 Task: Find connections with filter location Jaboatão dos Guararapes with filter topic #fintechwith filter profile language English with filter current company Godrej Consumer Products Limited with filter school Apeejay School Of Management with filter industry Holding Companies with filter service category Editing with filter keywords title Executive Assistant
Action: Mouse moved to (666, 105)
Screenshot: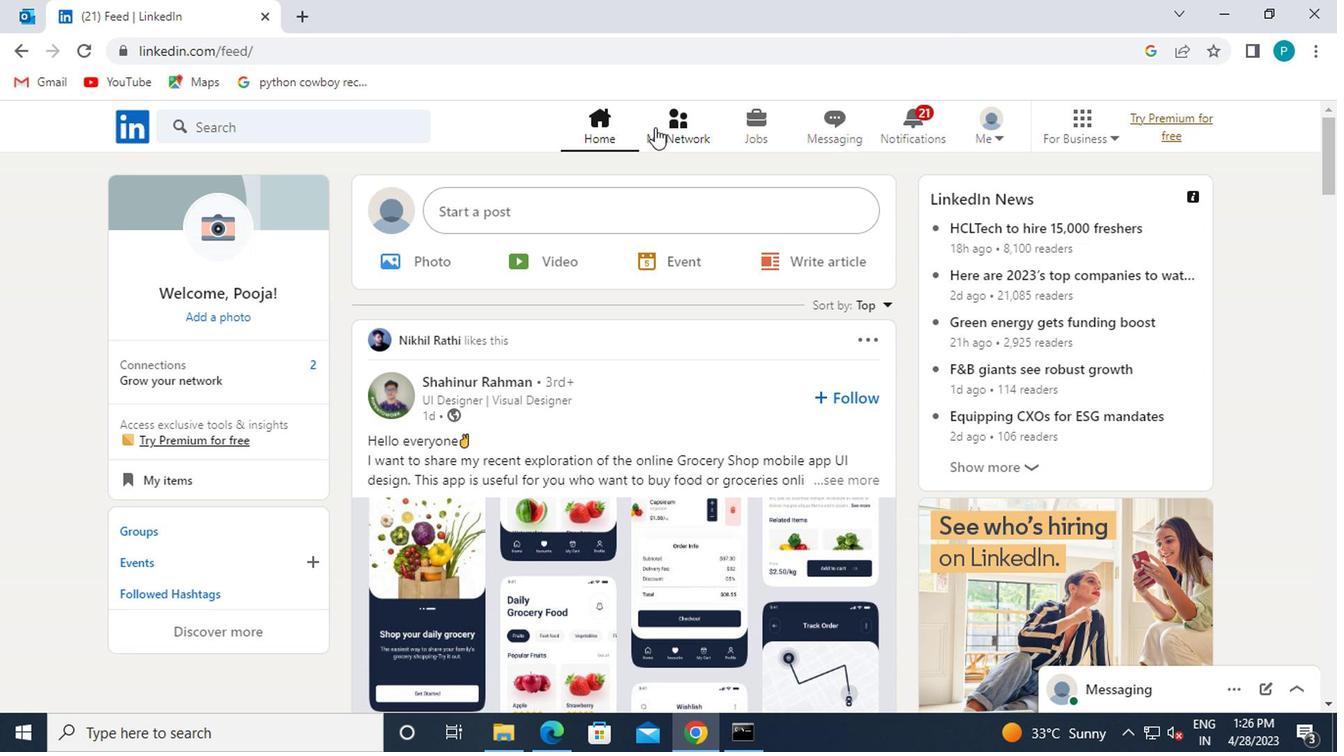 
Action: Mouse pressed left at (666, 105)
Screenshot: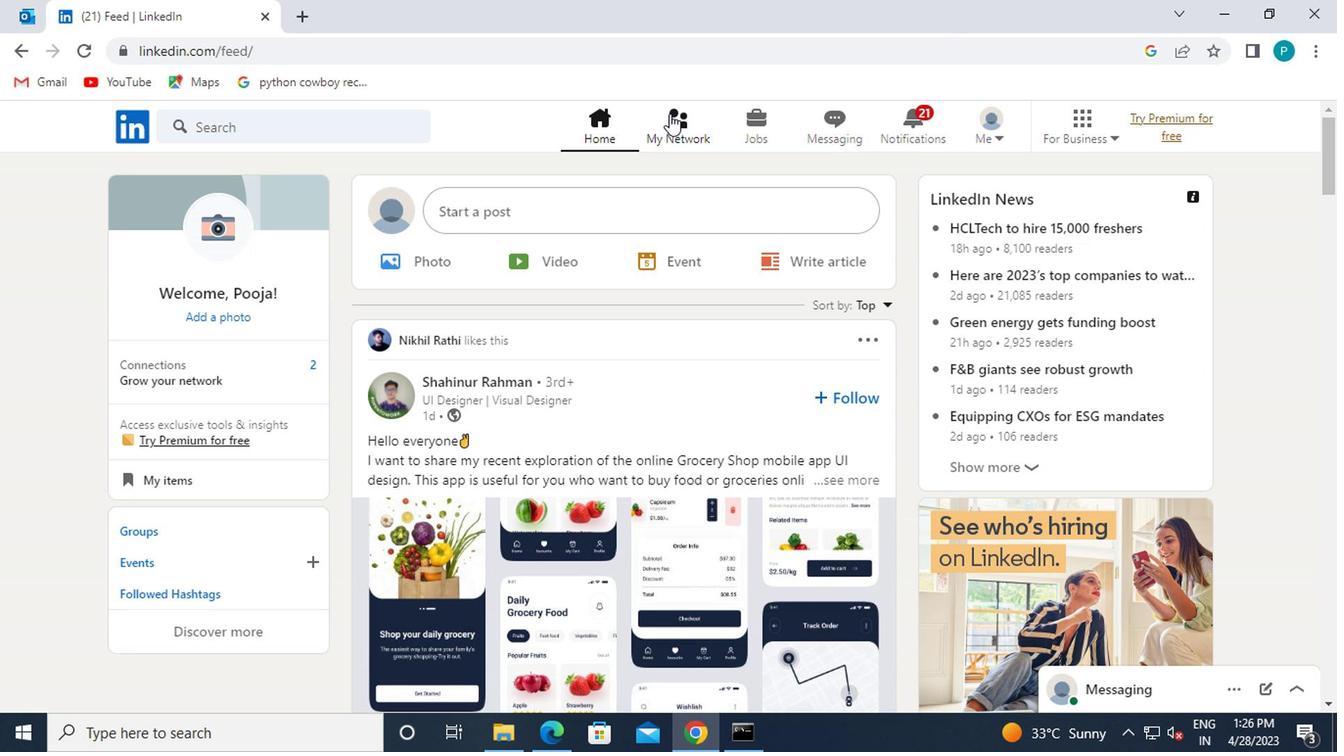 
Action: Mouse moved to (320, 228)
Screenshot: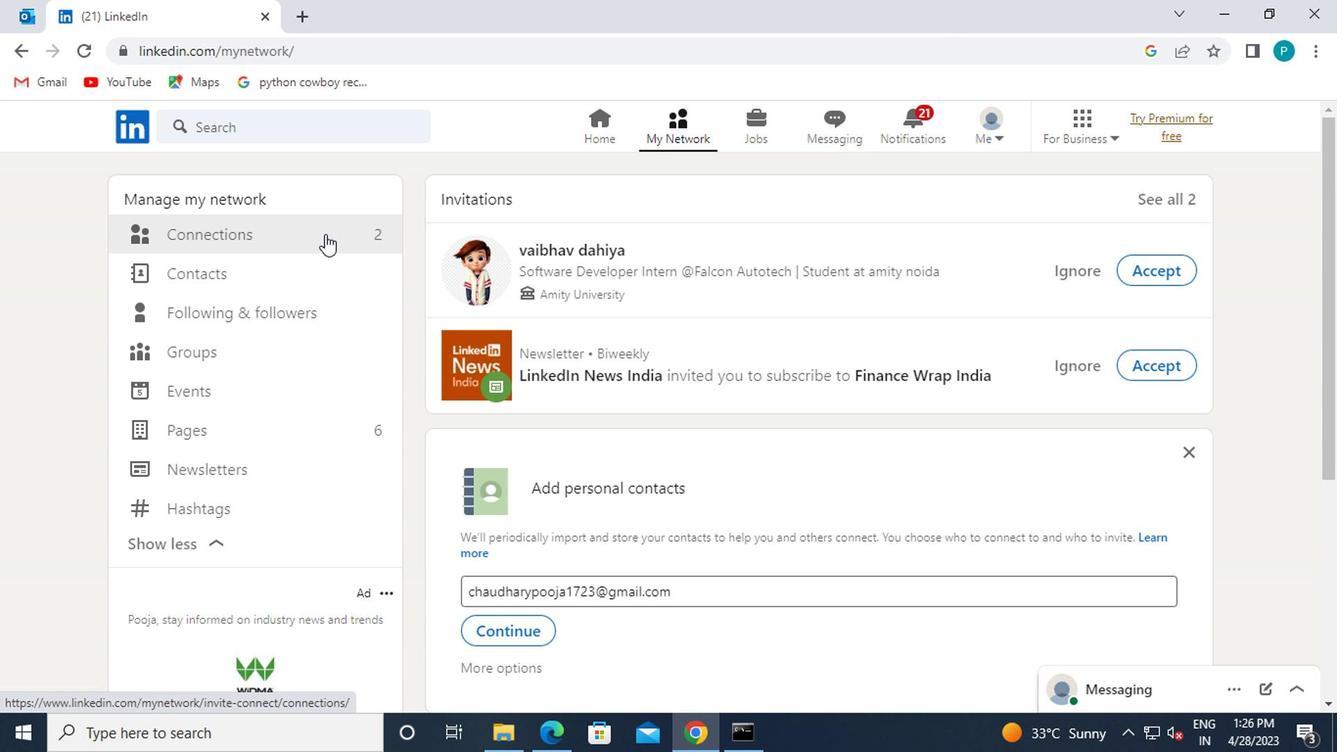 
Action: Mouse pressed left at (320, 228)
Screenshot: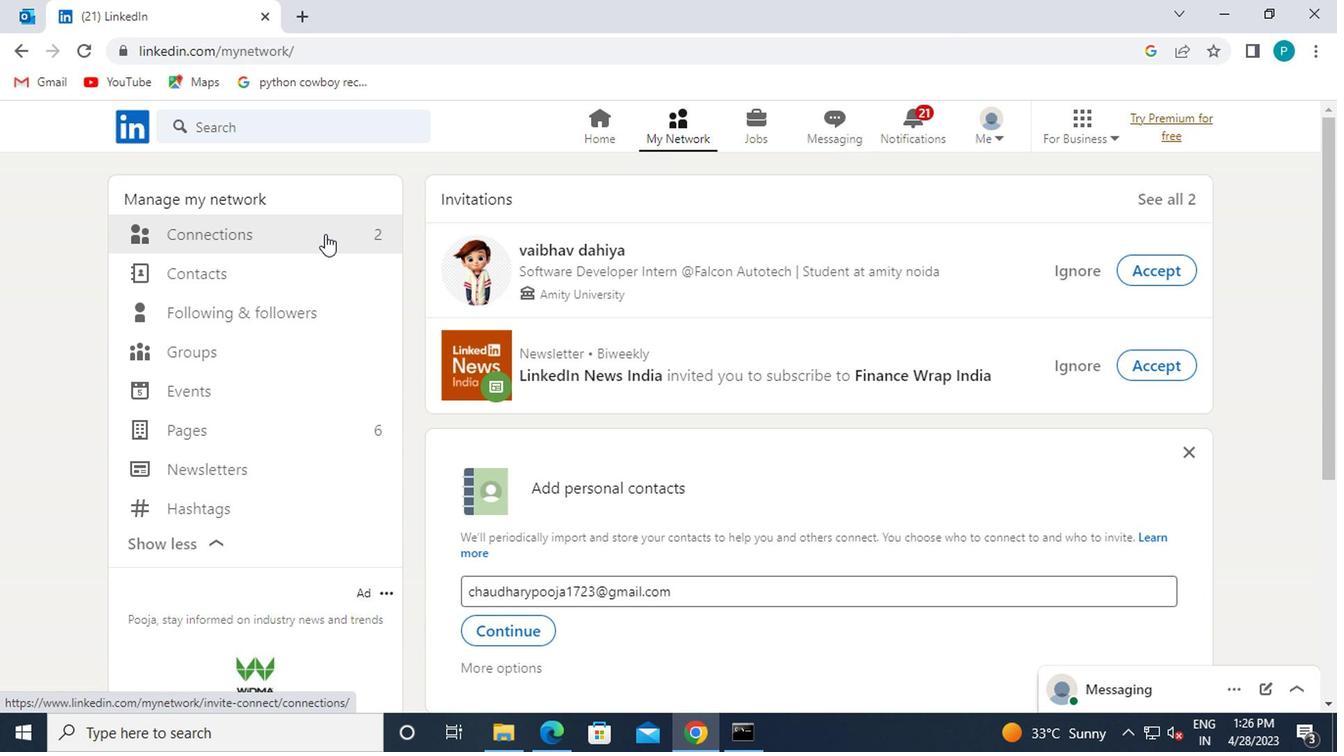 
Action: Mouse moved to (772, 234)
Screenshot: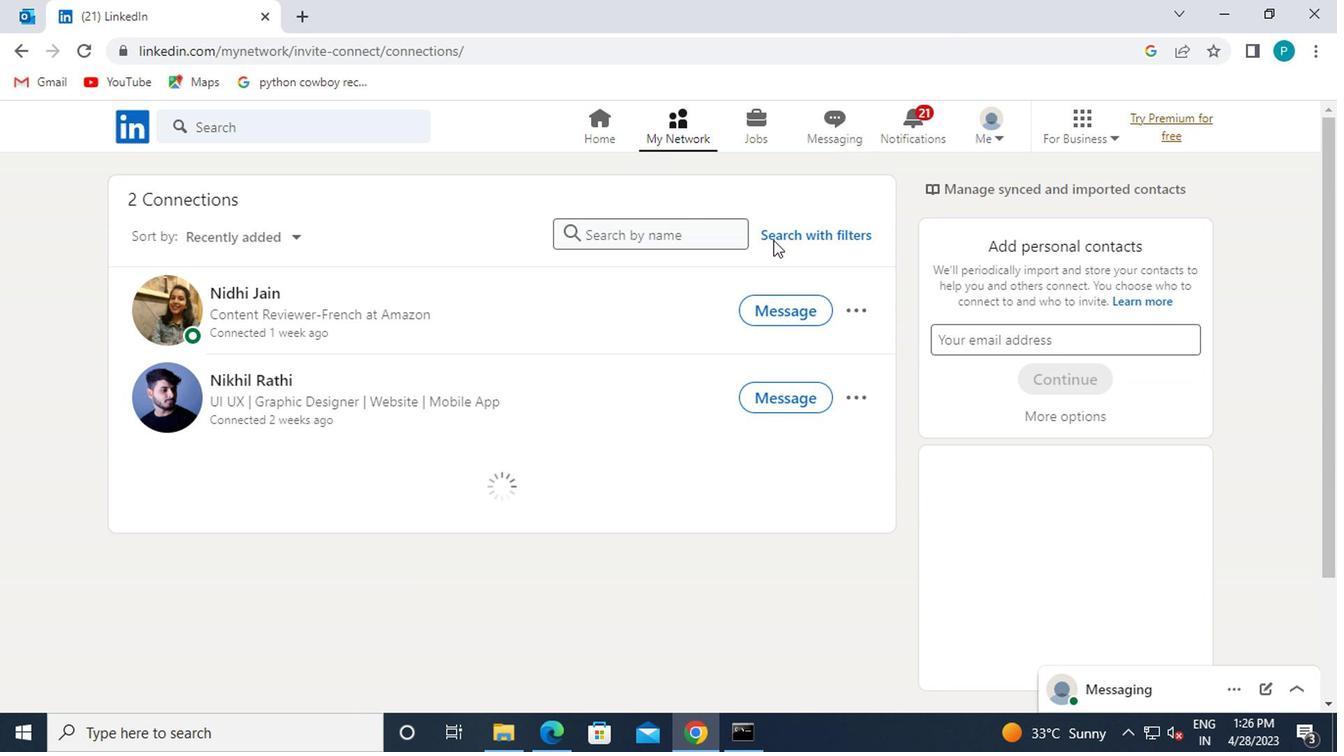 
Action: Mouse pressed left at (772, 234)
Screenshot: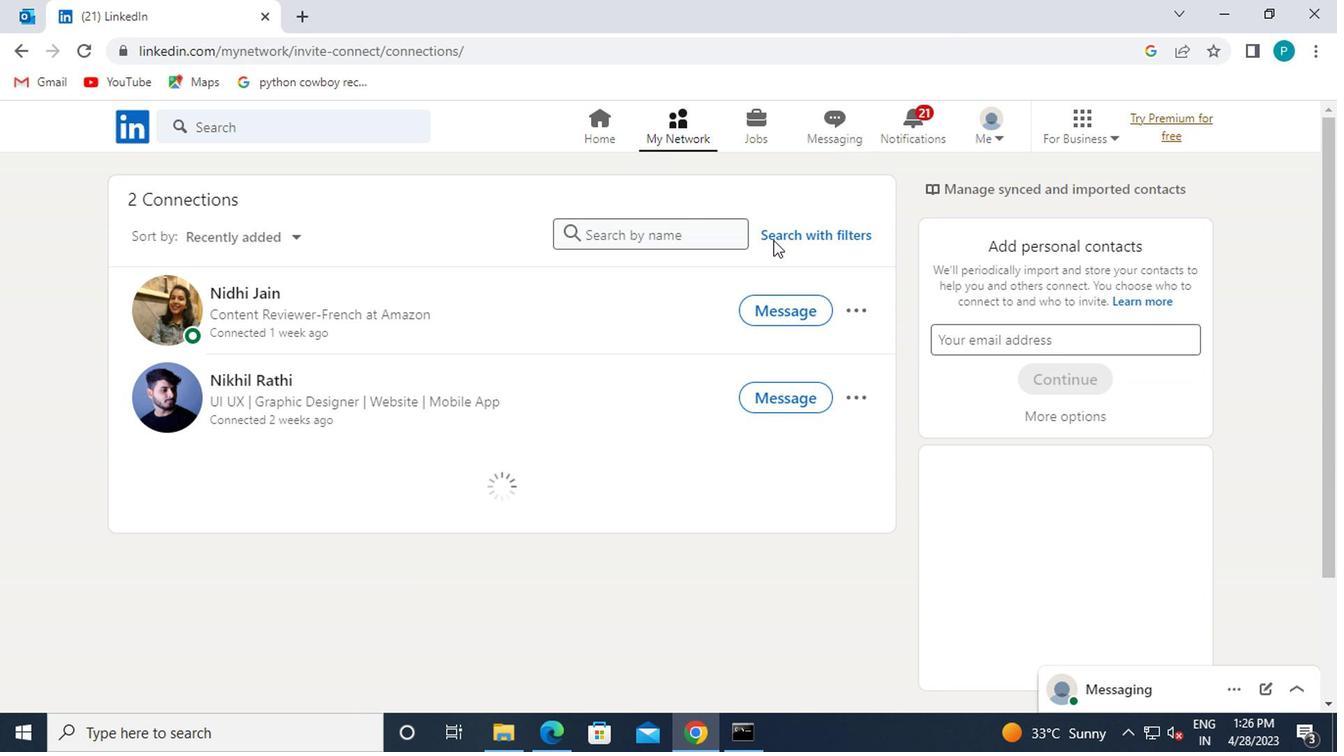 
Action: Mouse moved to (758, 160)
Screenshot: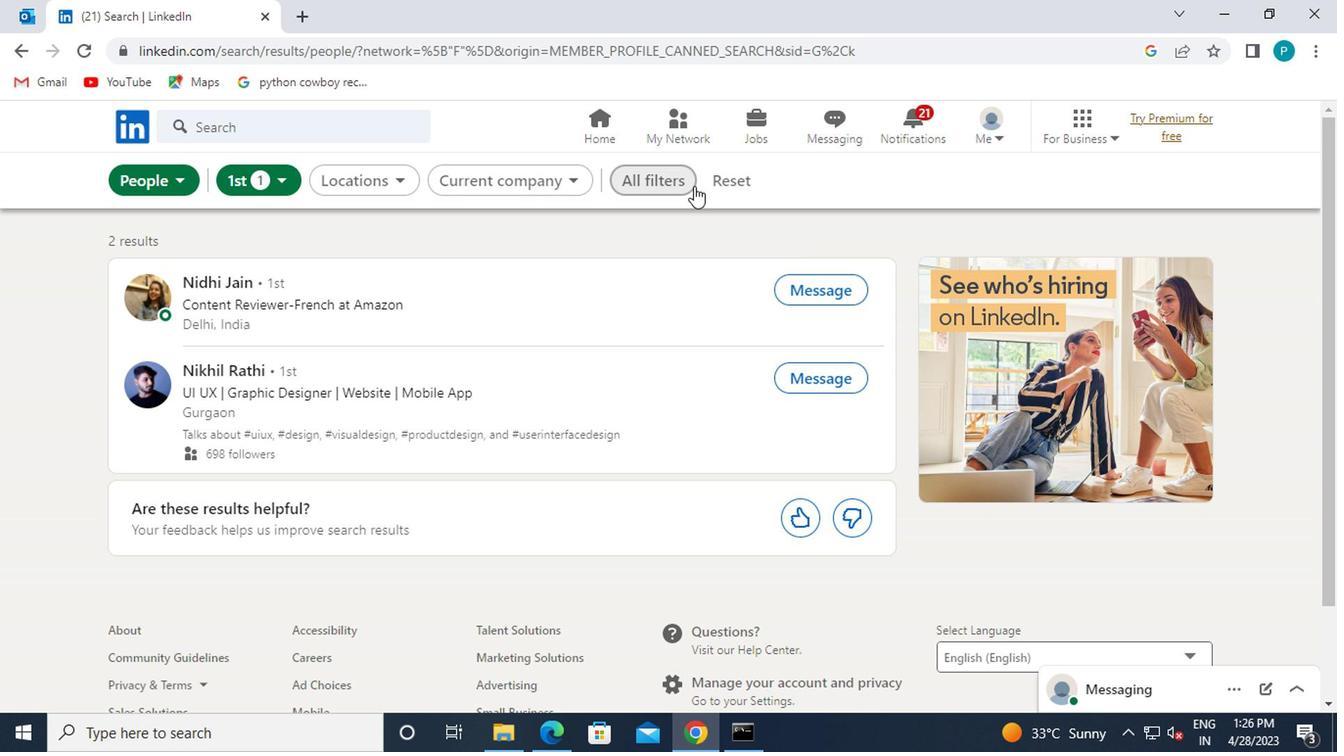 
Action: Mouse pressed left at (758, 160)
Screenshot: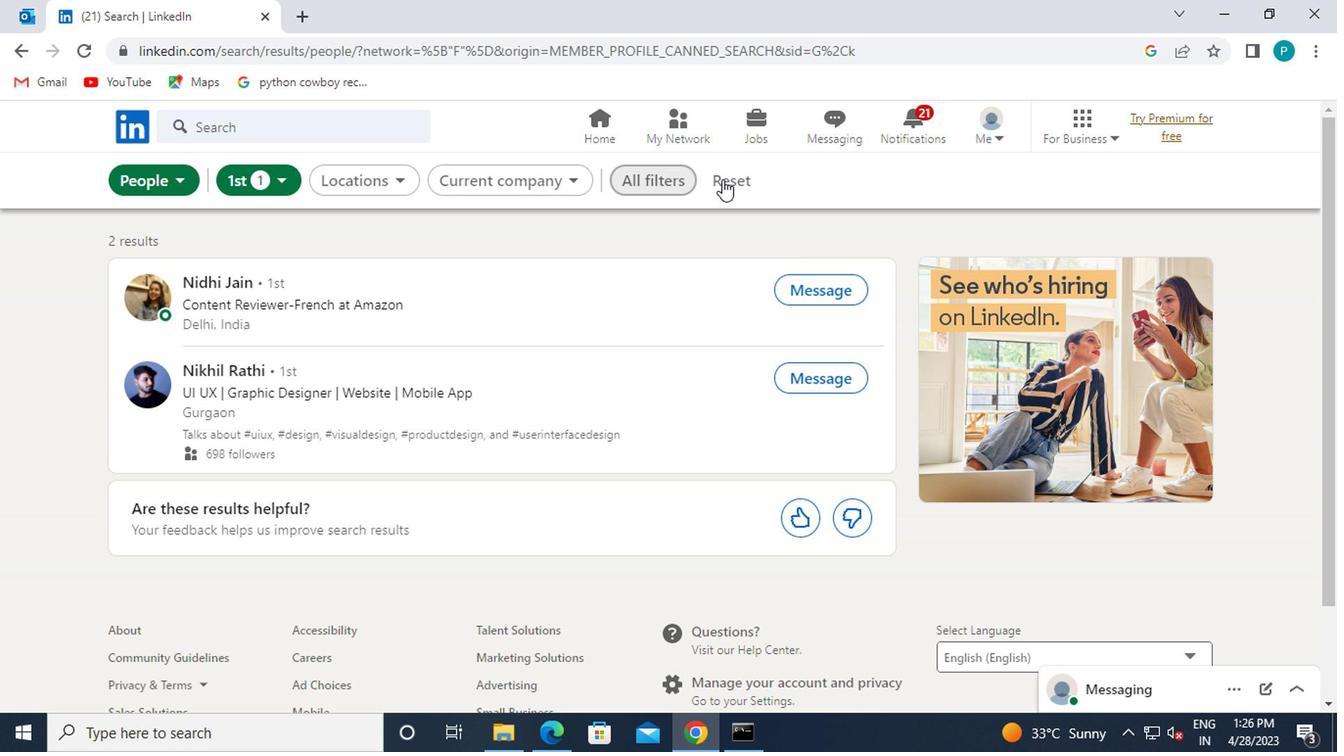 
Action: Mouse moved to (753, 166)
Screenshot: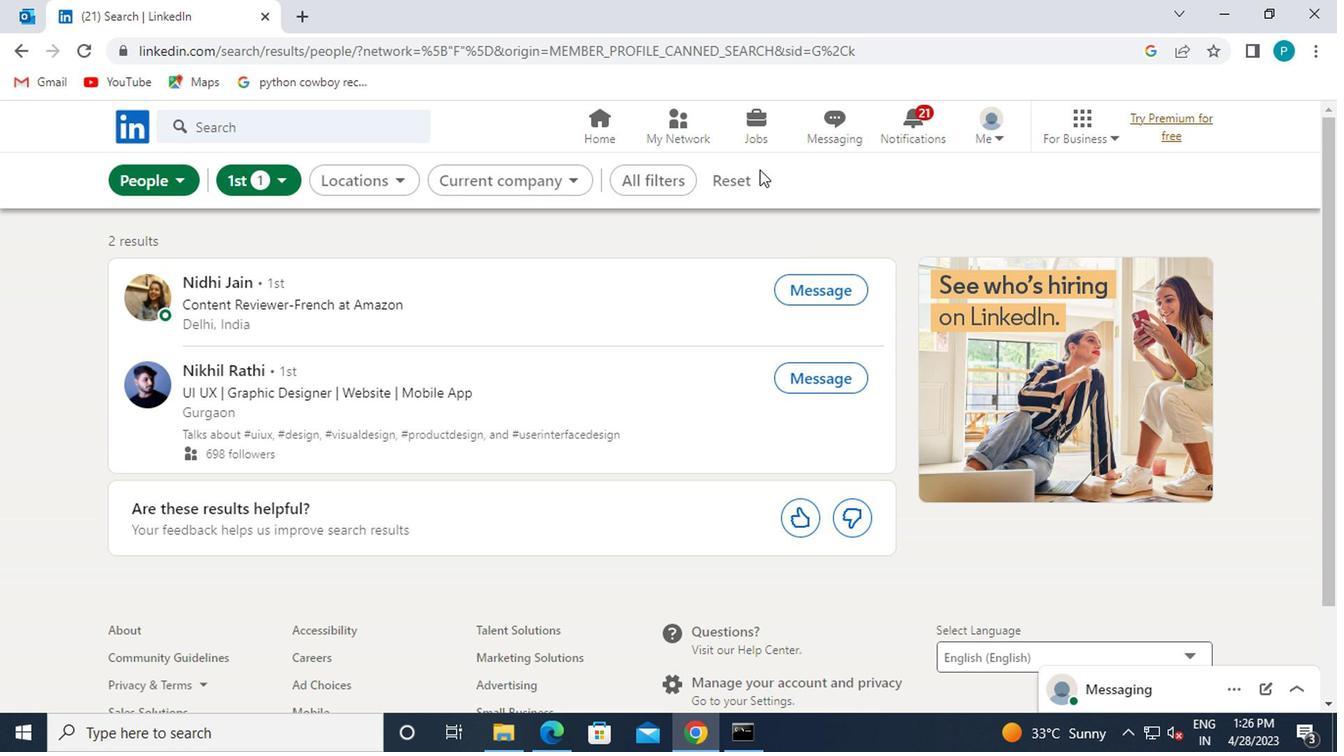 
Action: Mouse pressed left at (753, 166)
Screenshot: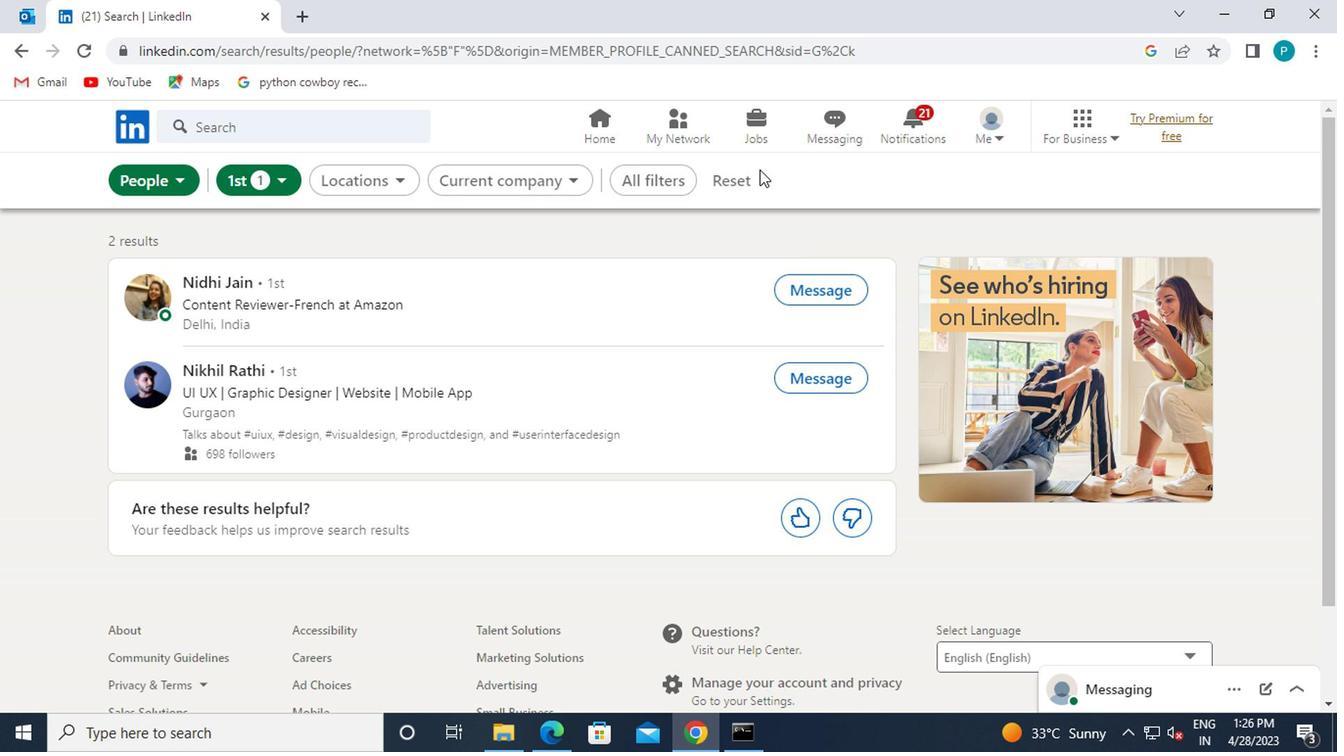 
Action: Mouse moved to (673, 170)
Screenshot: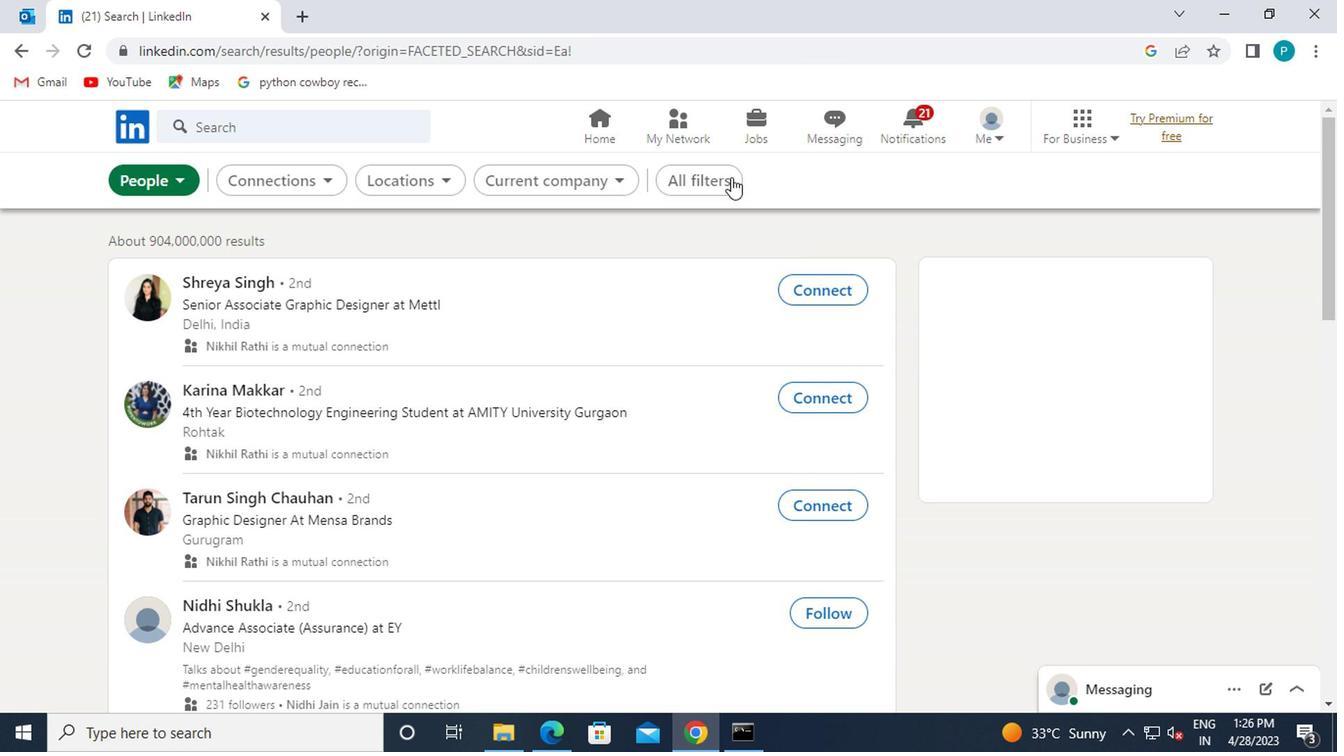 
Action: Mouse pressed left at (673, 170)
Screenshot: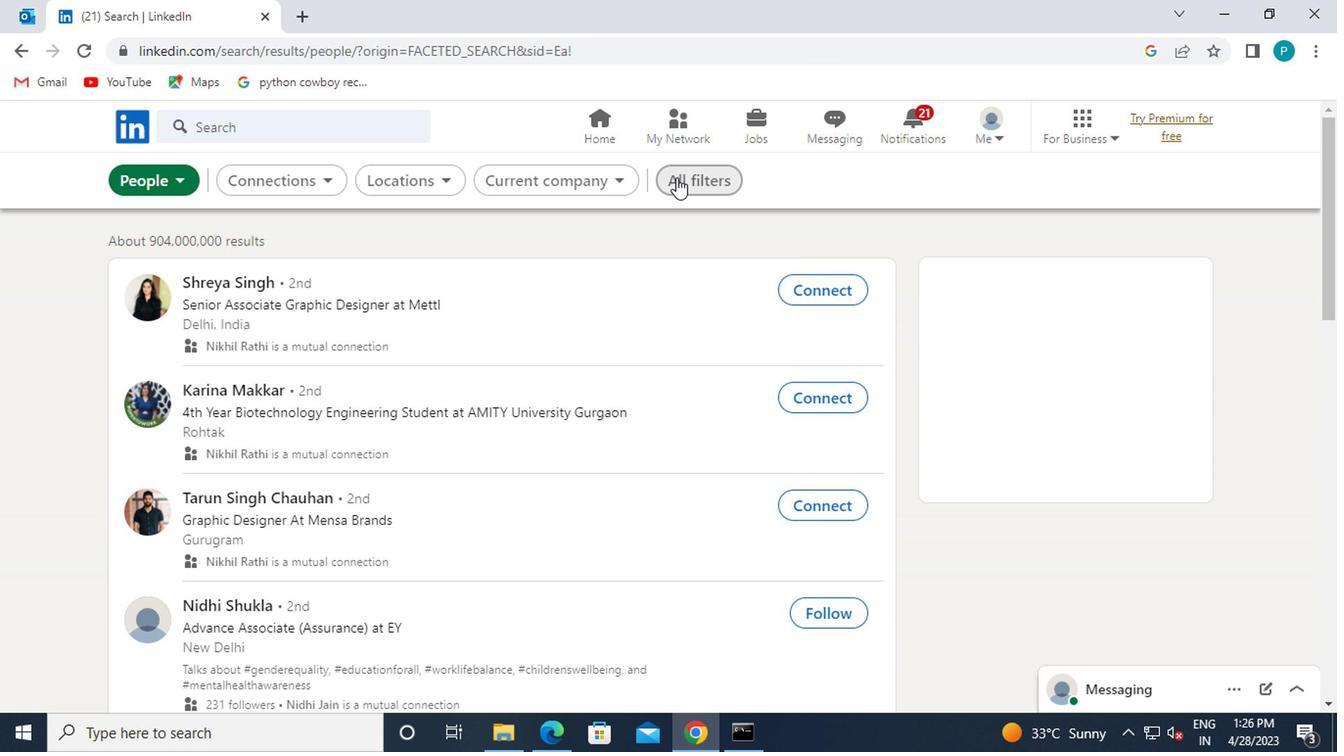 
Action: Mouse moved to (1082, 370)
Screenshot: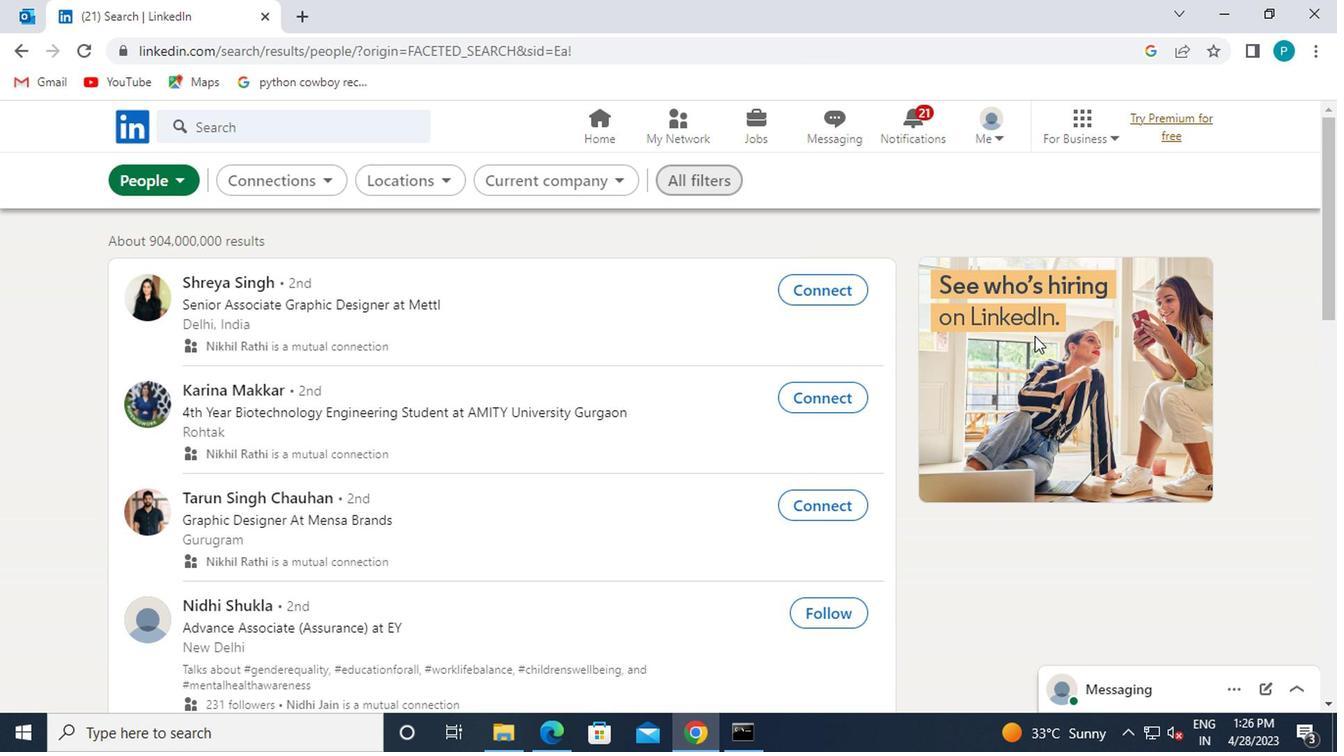 
Action: Mouse scrolled (1082, 368) with delta (0, -1)
Screenshot: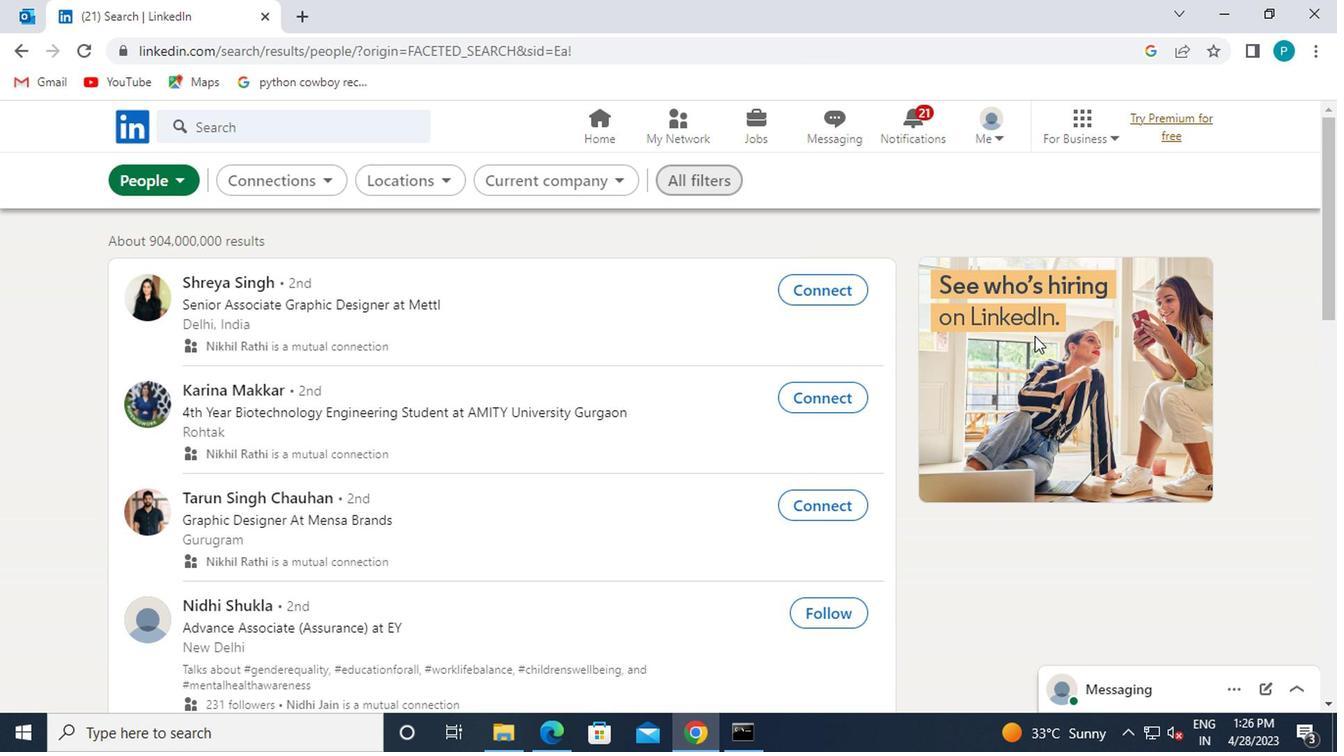
Action: Mouse moved to (1084, 372)
Screenshot: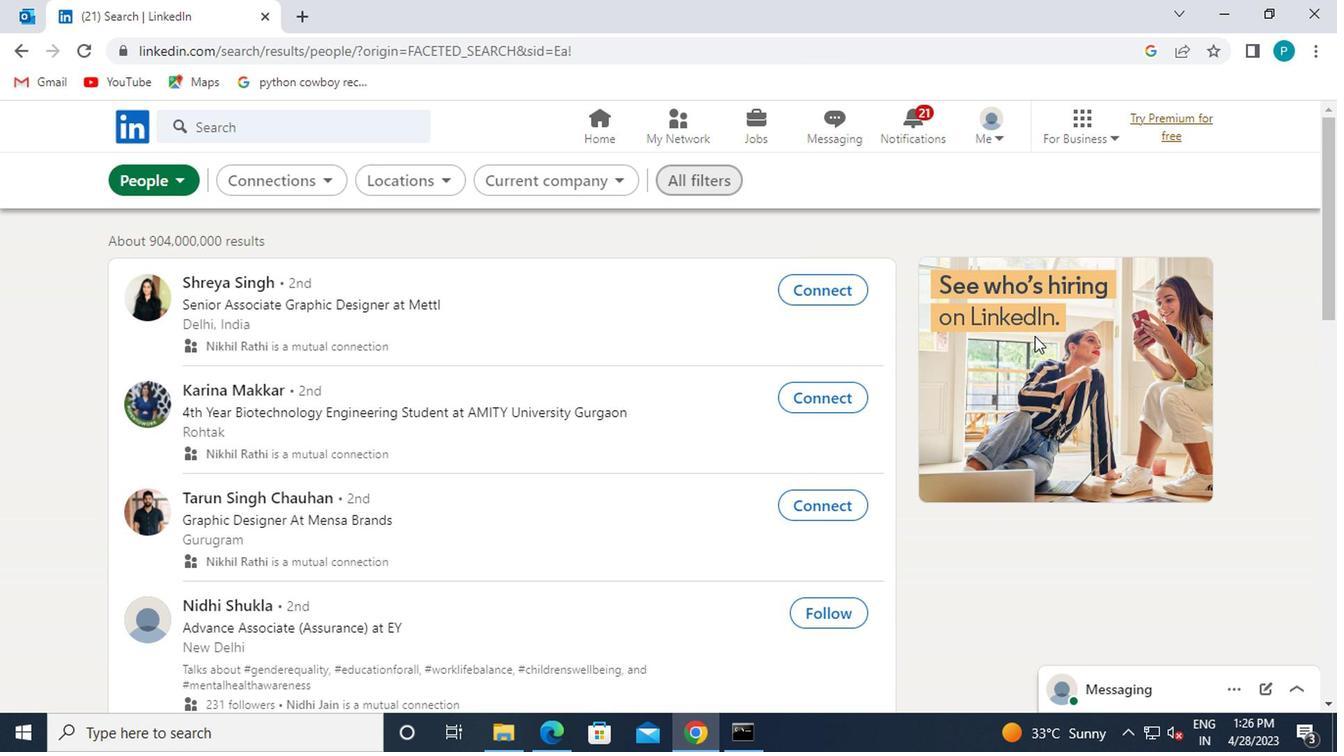 
Action: Mouse scrolled (1084, 372) with delta (0, 0)
Screenshot: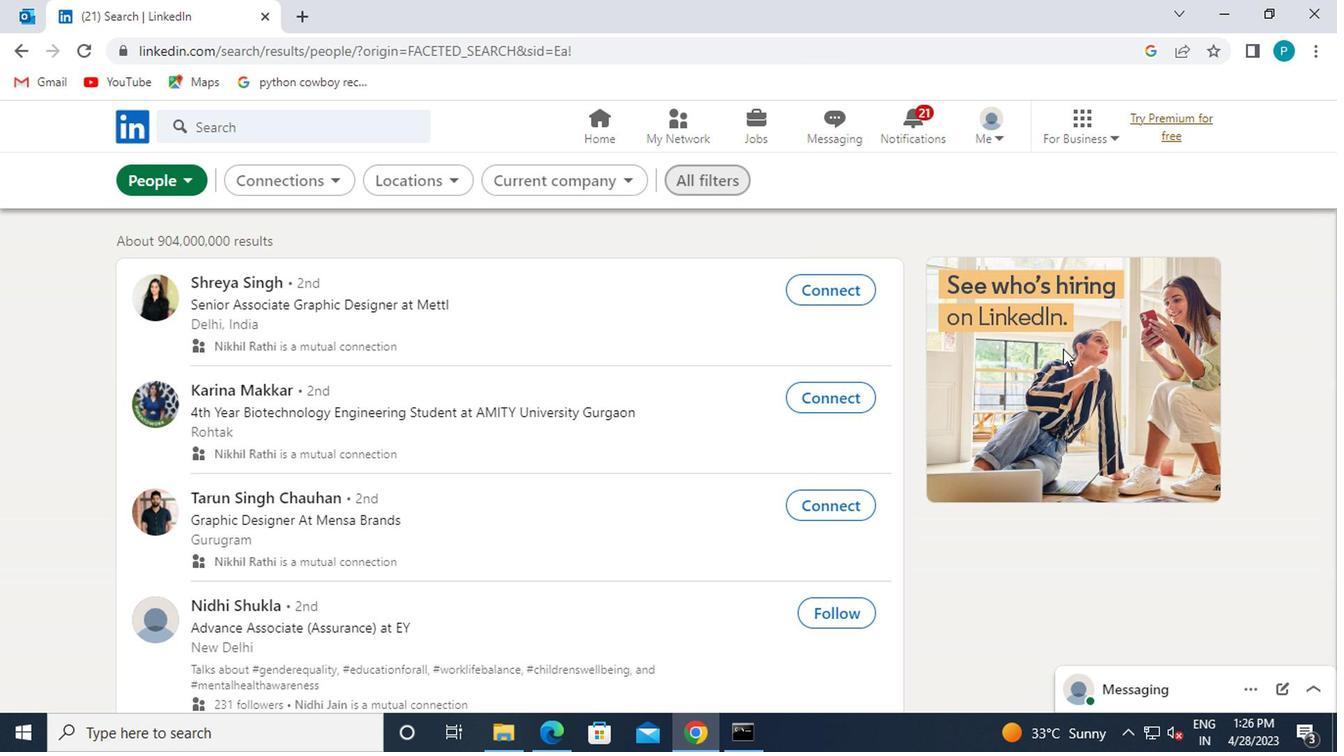 
Action: Mouse moved to (1088, 379)
Screenshot: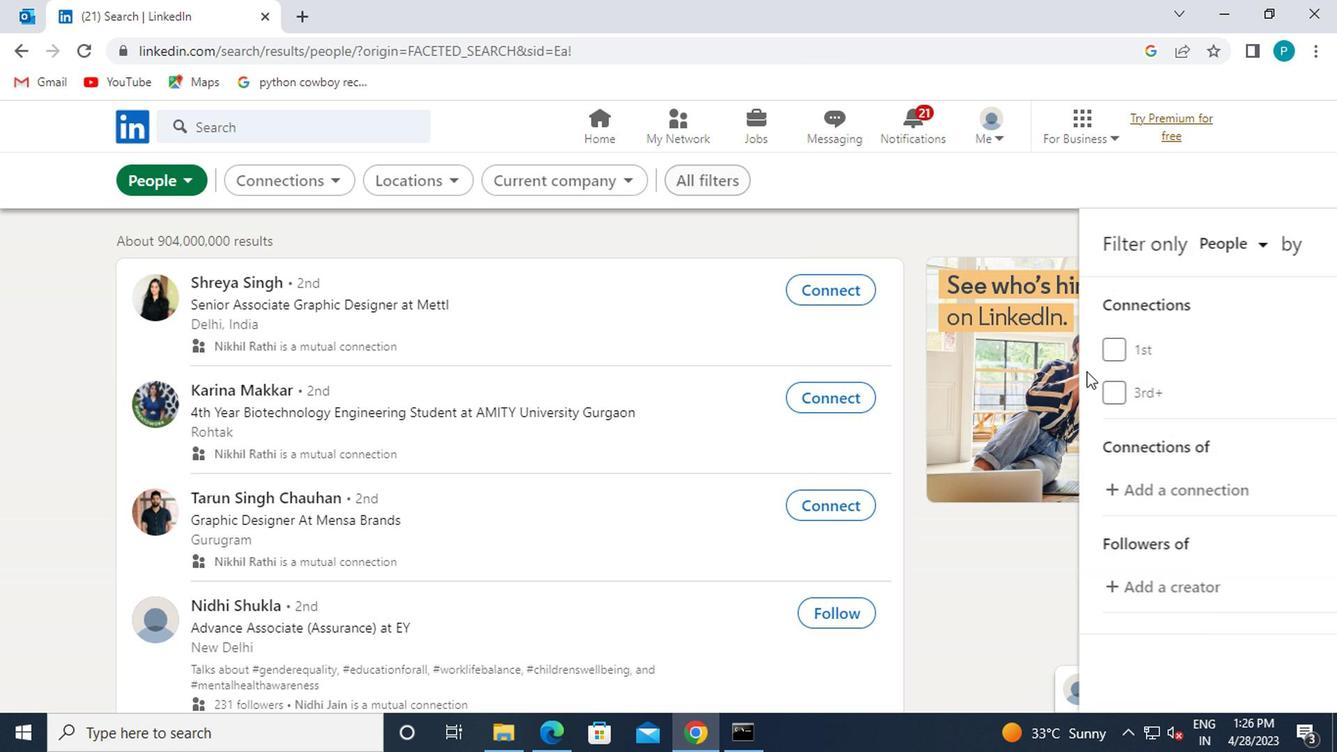 
Action: Mouse scrolled (1088, 379) with delta (0, 0)
Screenshot: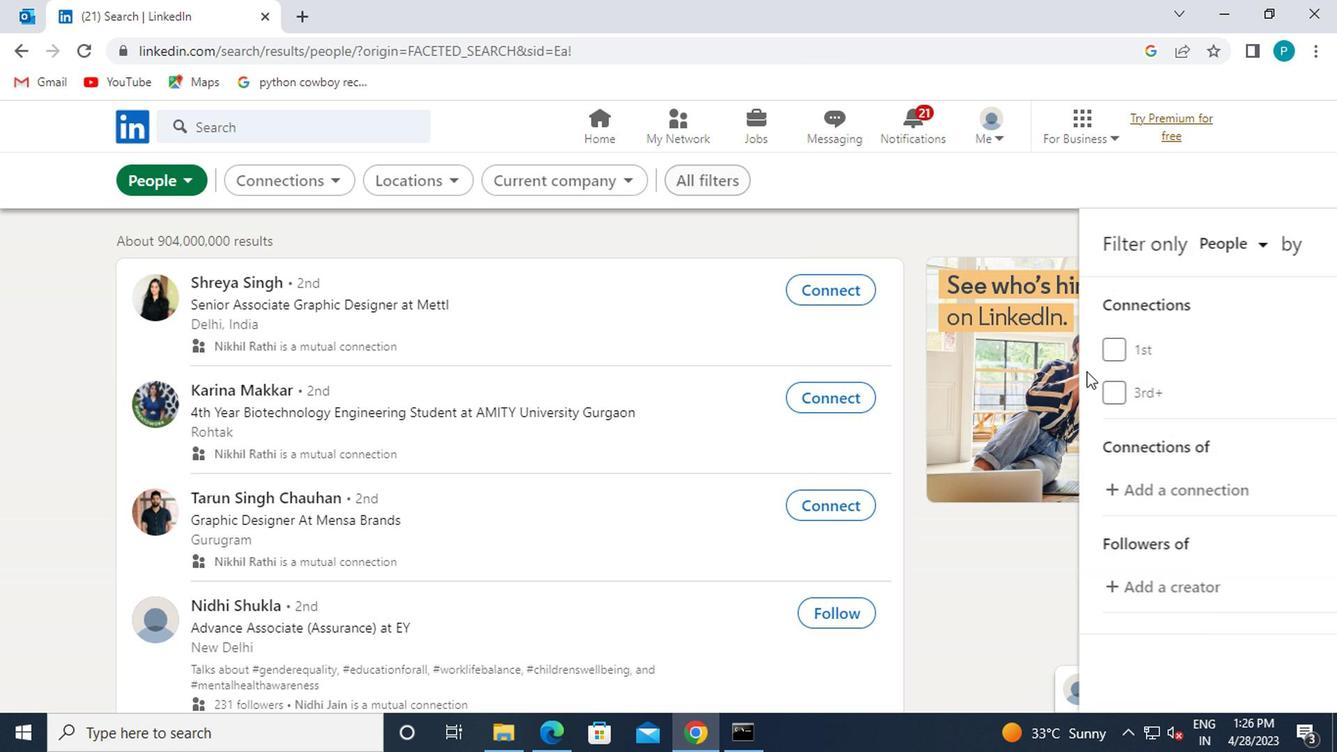 
Action: Mouse moved to (1127, 480)
Screenshot: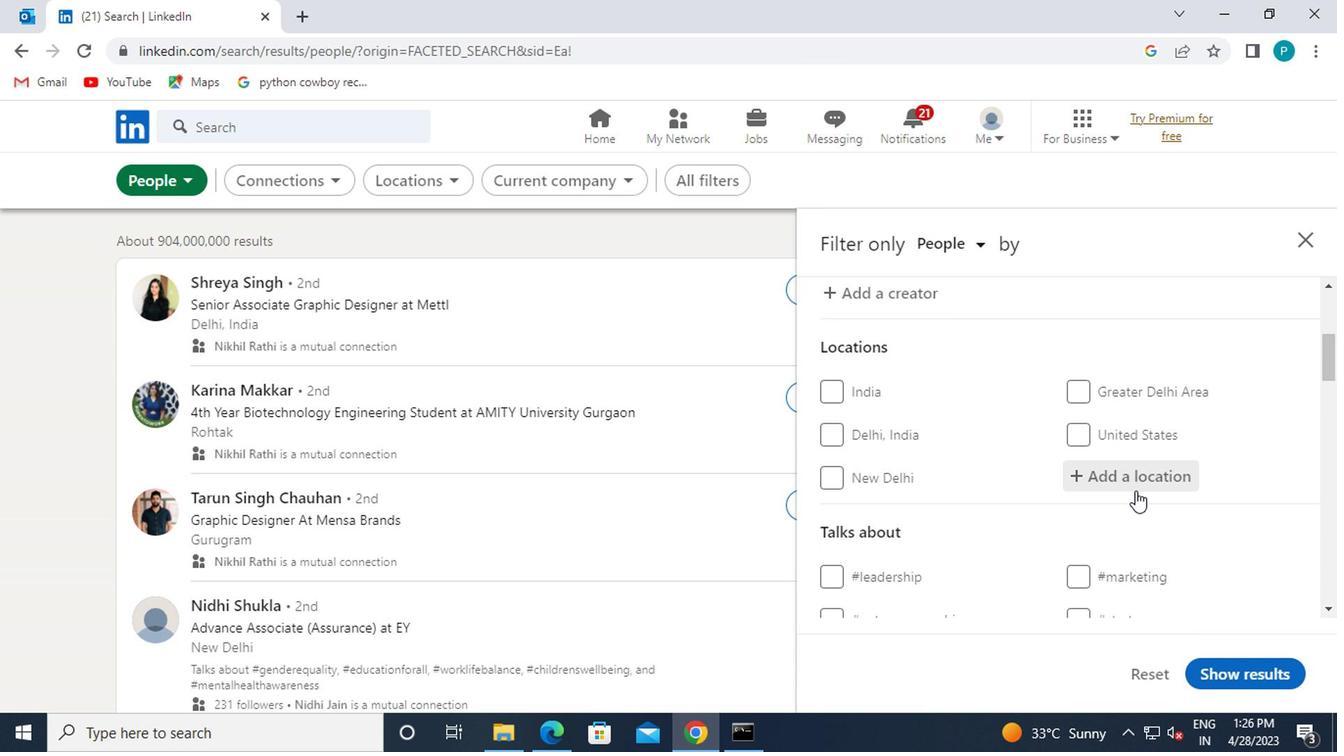 
Action: Mouse pressed left at (1127, 480)
Screenshot: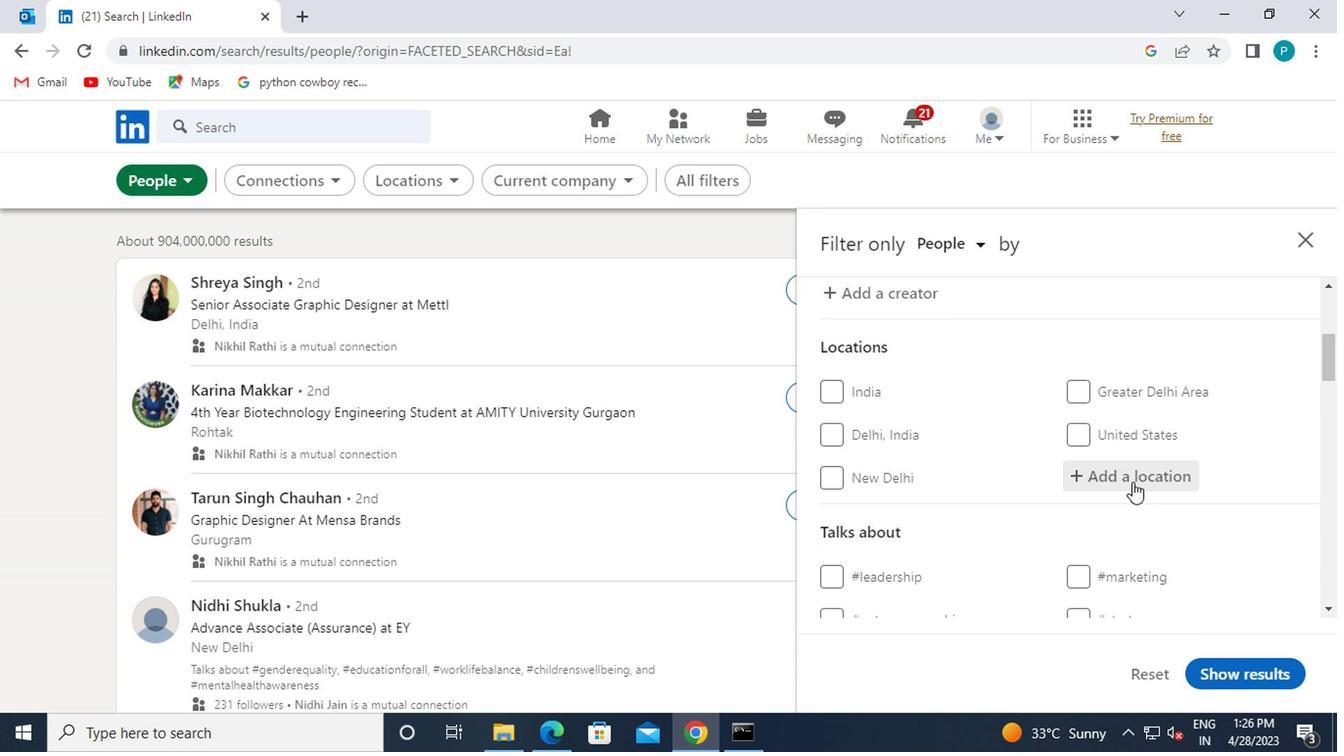 
Action: Key pressed <Key.caps_lock><Key.caps_lock>j<Key.caps_lock>aboatao
Screenshot: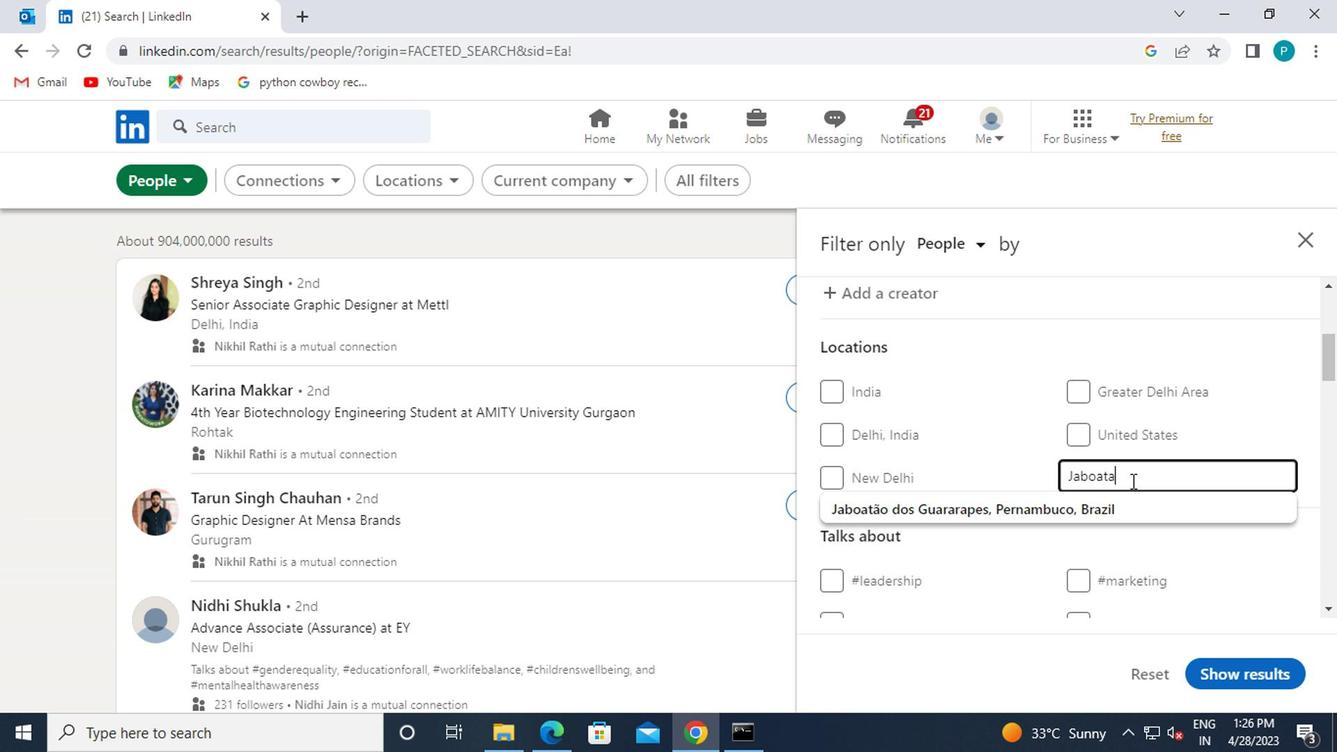 
Action: Mouse moved to (1084, 519)
Screenshot: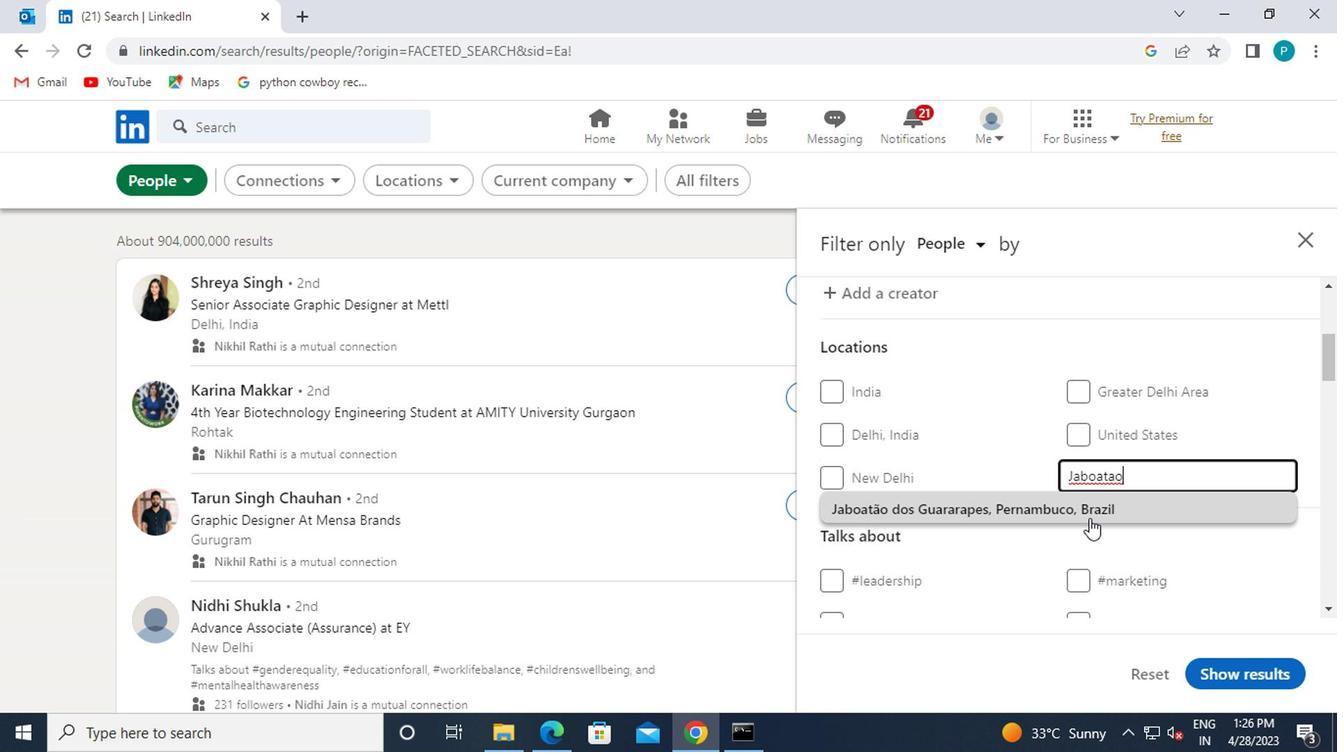 
Action: Mouse pressed left at (1084, 519)
Screenshot: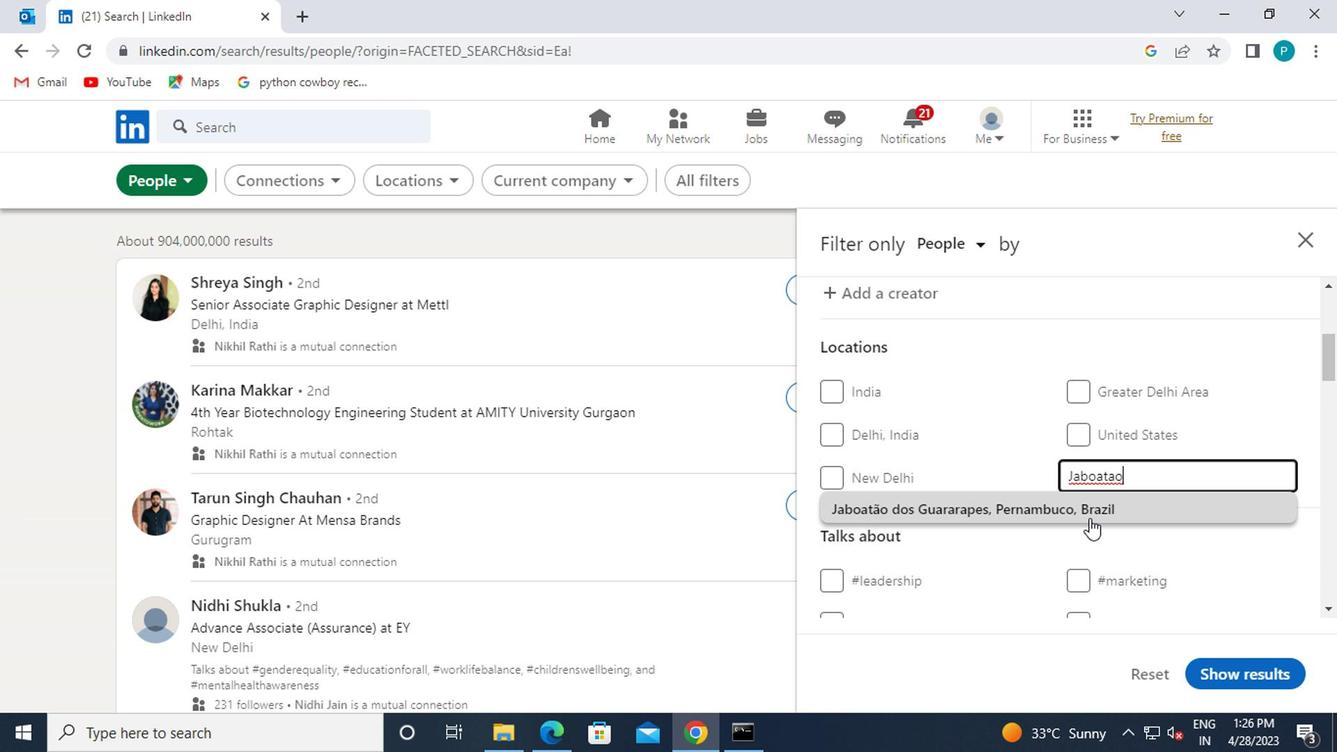 
Action: Mouse scrolled (1084, 517) with delta (0, -1)
Screenshot: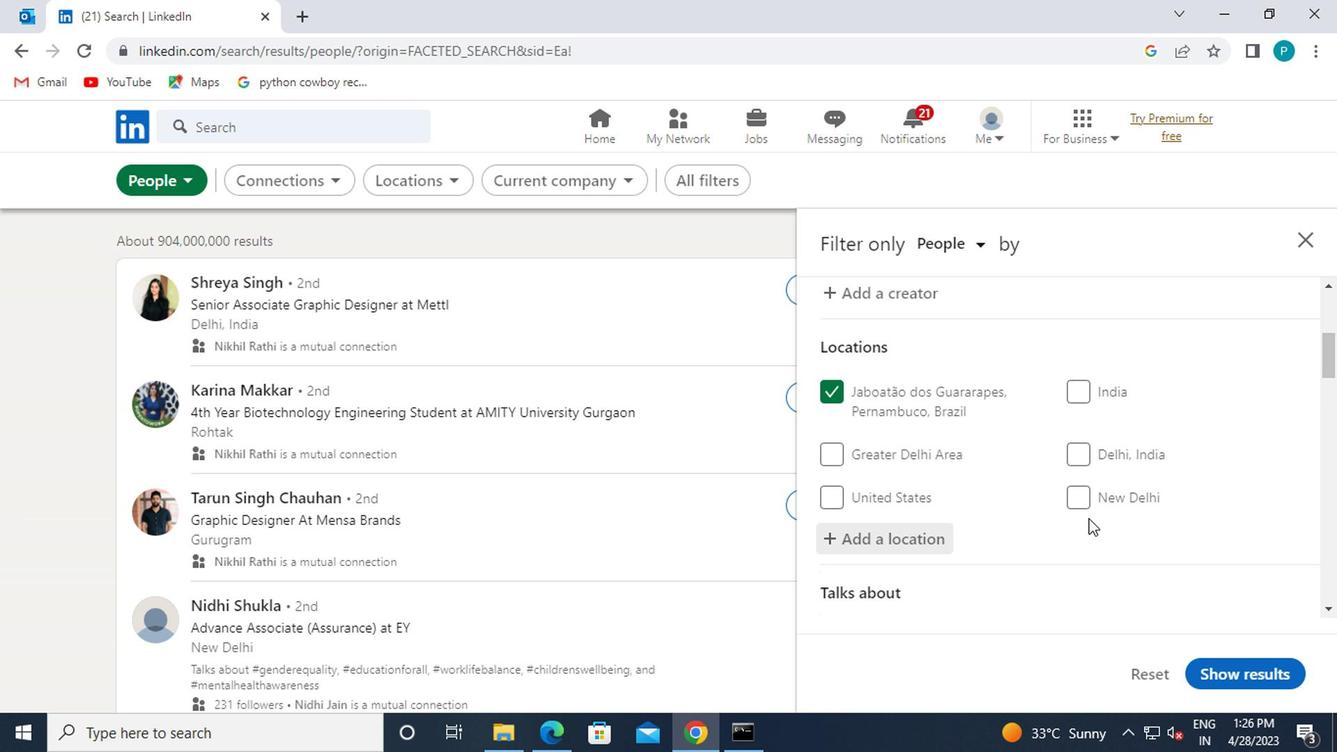 
Action: Mouse scrolled (1084, 517) with delta (0, -1)
Screenshot: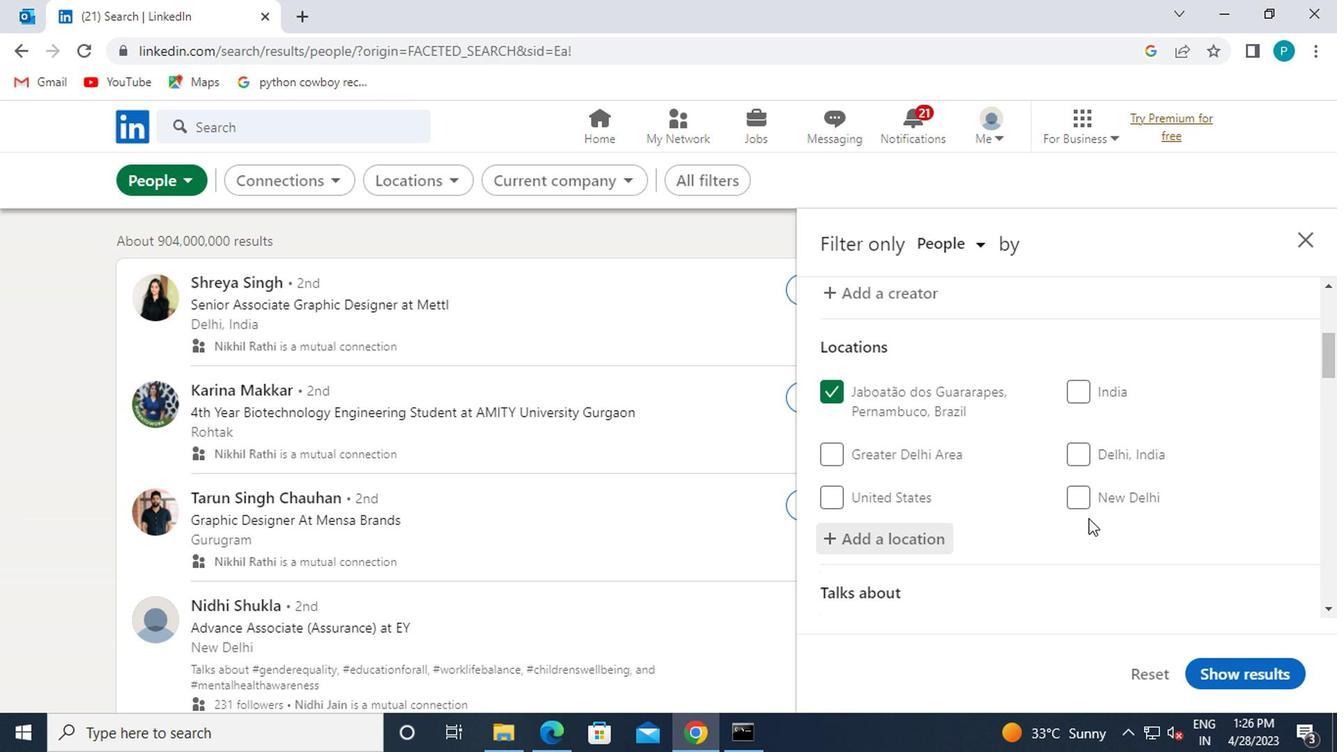 
Action: Mouse moved to (1087, 515)
Screenshot: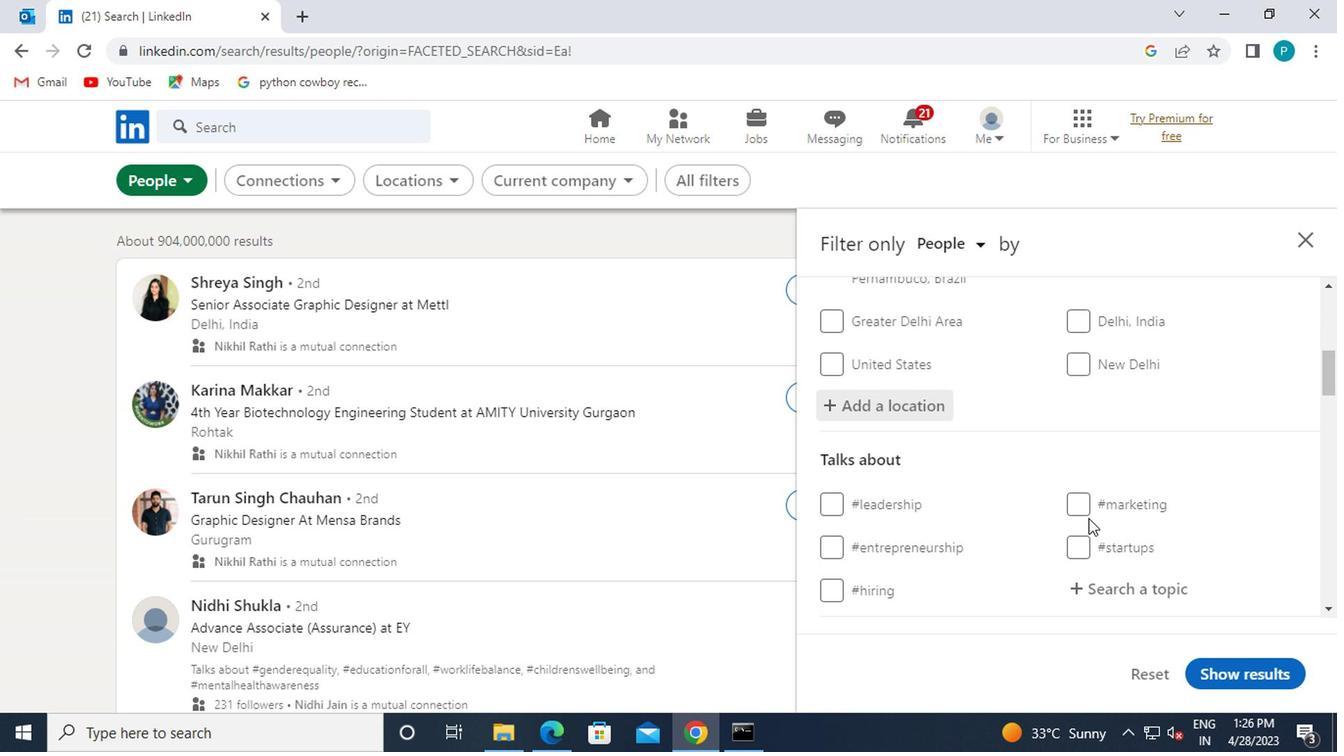 
Action: Mouse pressed left at (1087, 515)
Screenshot: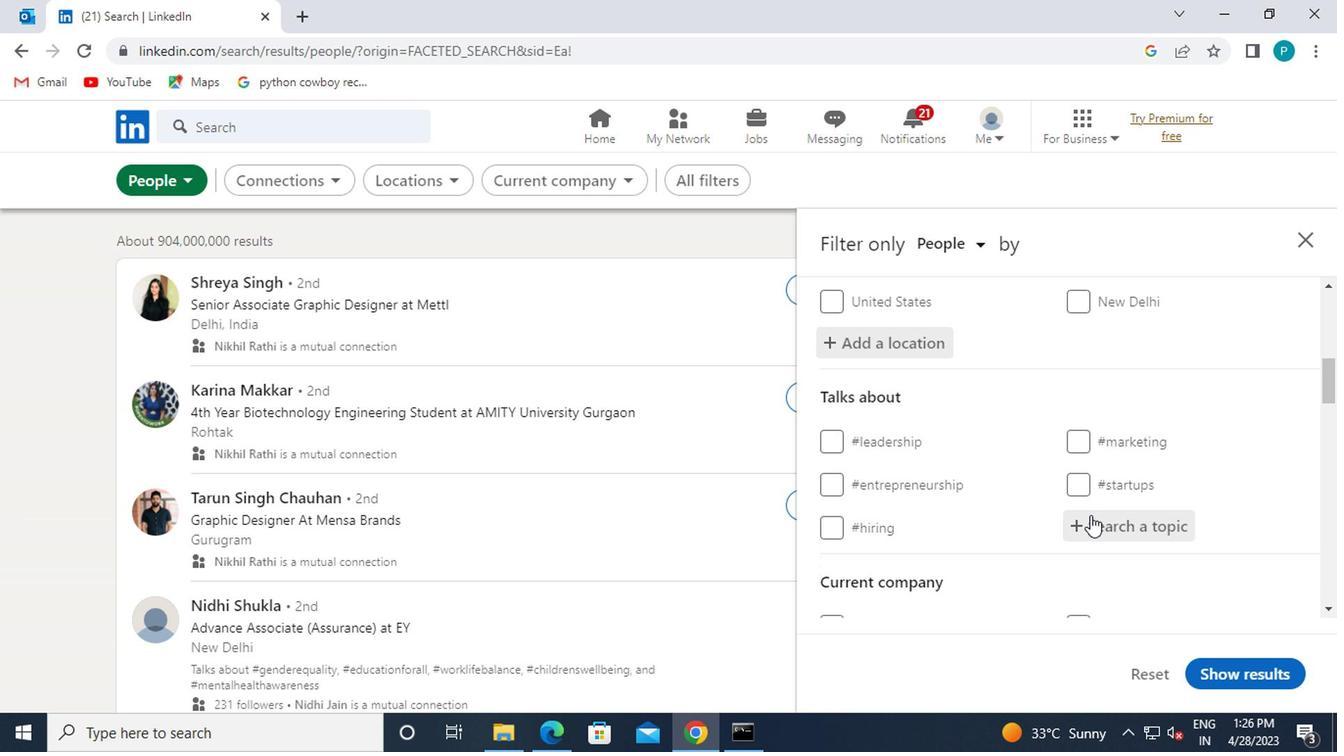 
Action: Key pressed <Key.shift>#<Key.caps_lock>G<Key.caps_lock><Key.backspace>FINETECH
Screenshot: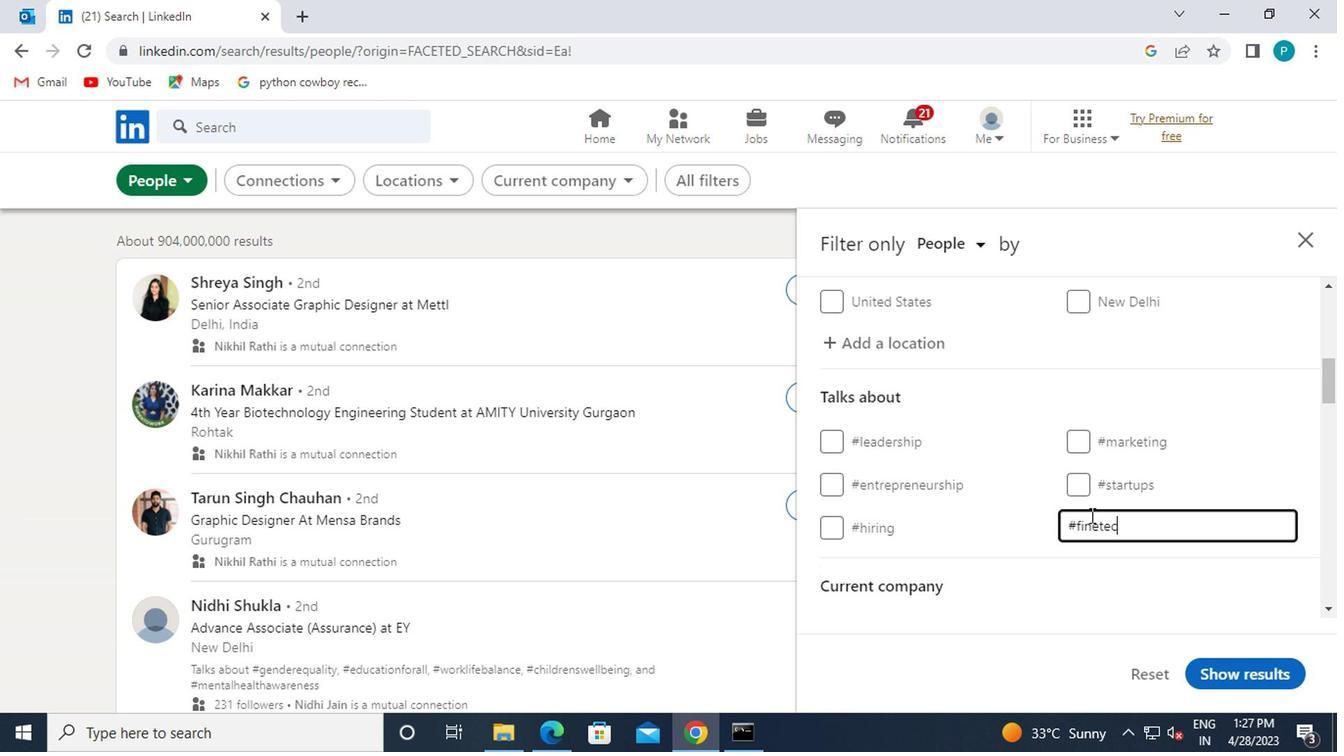
Action: Mouse moved to (1052, 499)
Screenshot: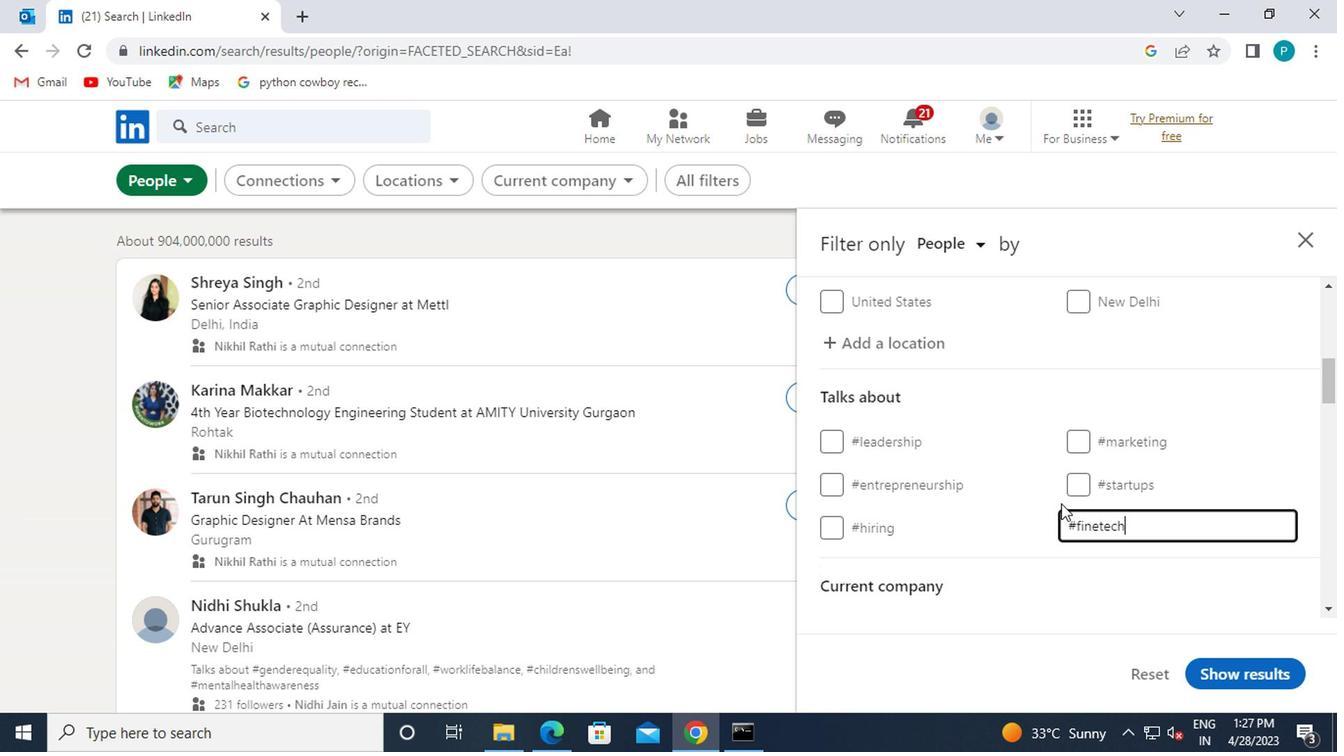 
Action: Mouse scrolled (1052, 498) with delta (0, 0)
Screenshot: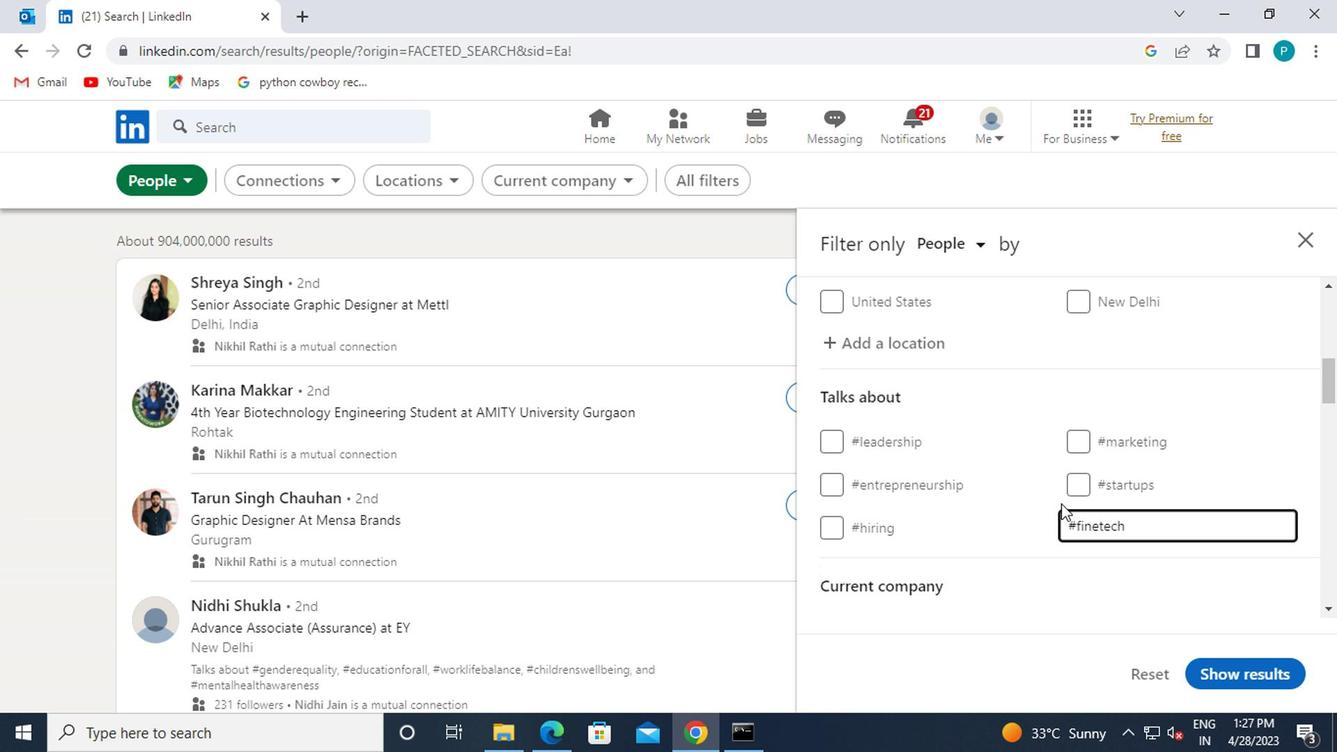 
Action: Mouse scrolled (1052, 498) with delta (0, 0)
Screenshot: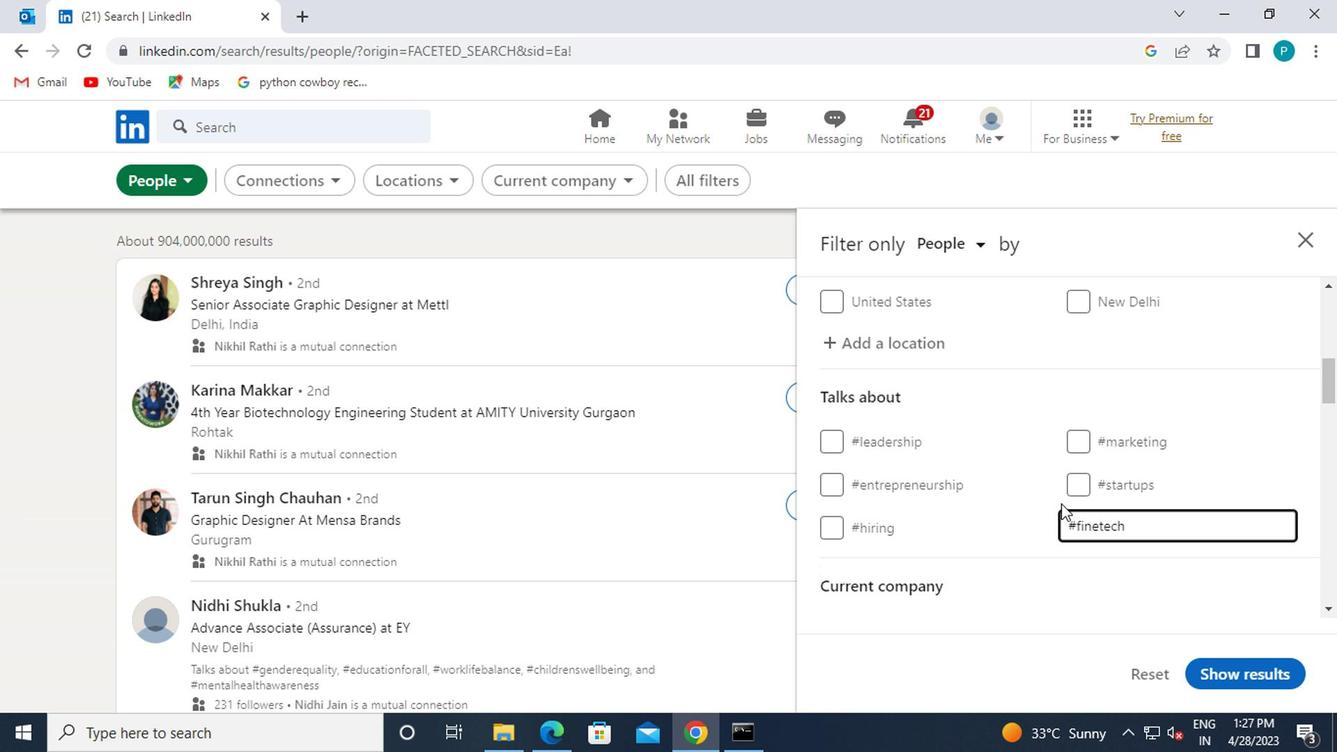 
Action: Mouse scrolled (1052, 498) with delta (0, 0)
Screenshot: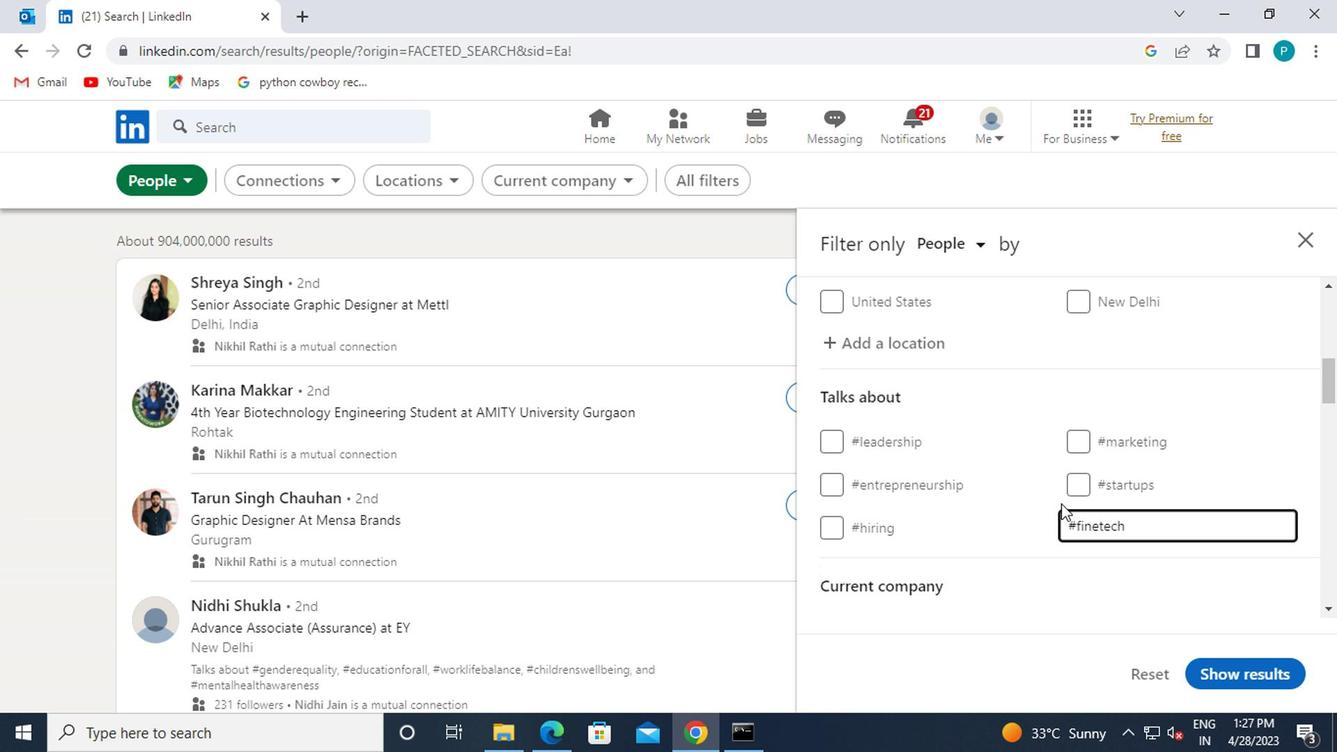 
Action: Mouse scrolled (1052, 498) with delta (0, 0)
Screenshot: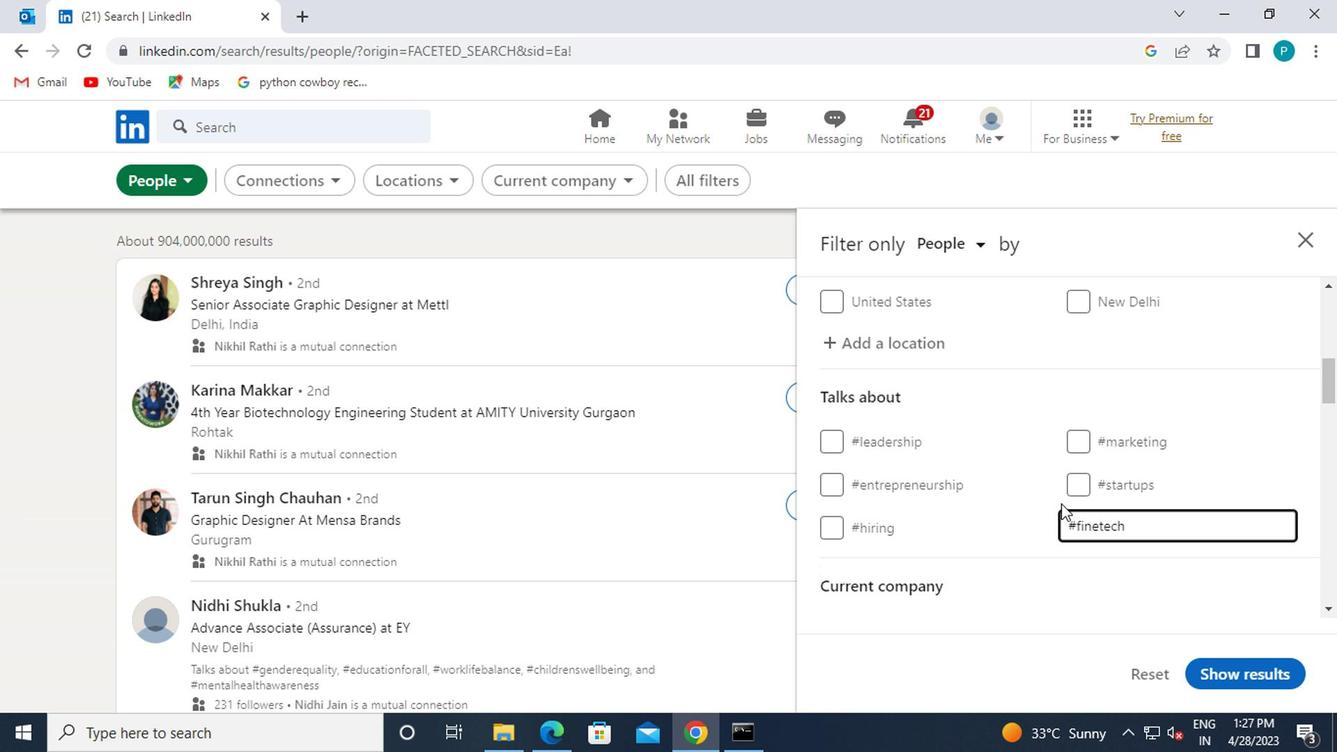 
Action: Mouse moved to (882, 514)
Screenshot: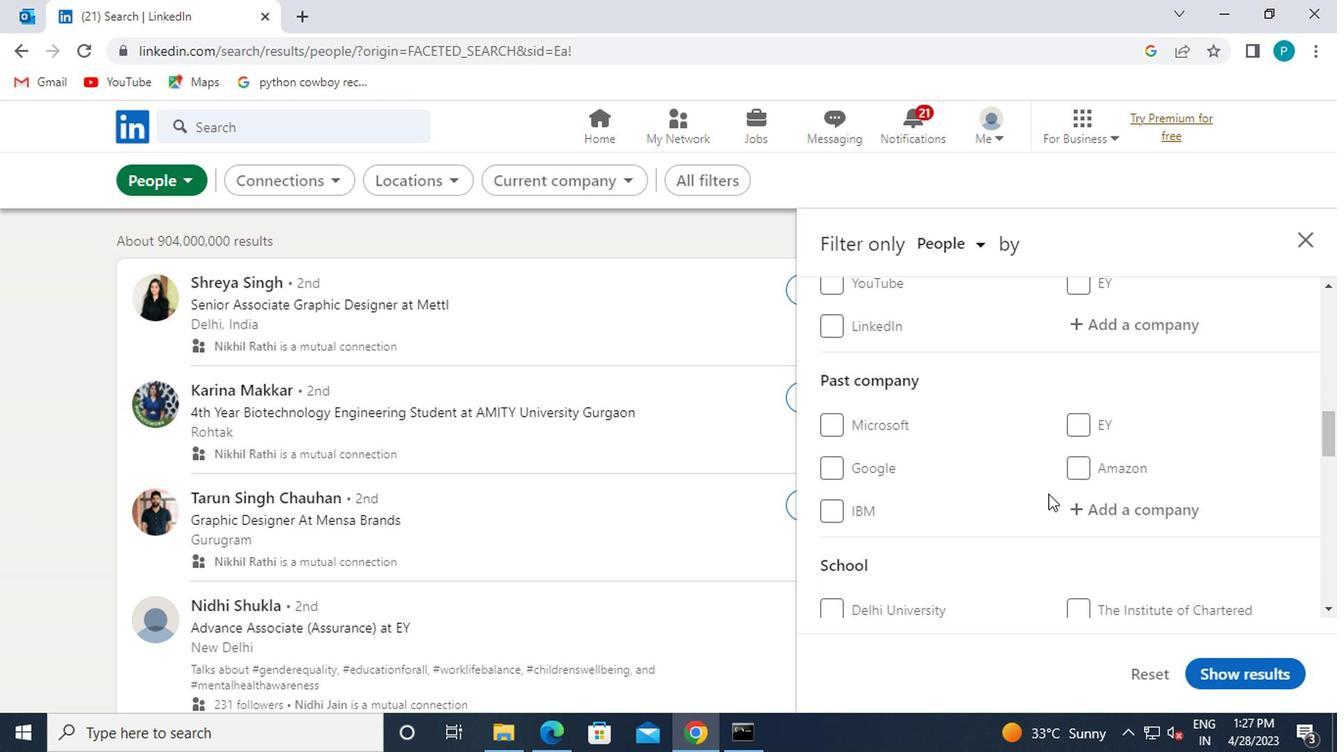 
Action: Mouse scrolled (882, 514) with delta (0, 0)
Screenshot: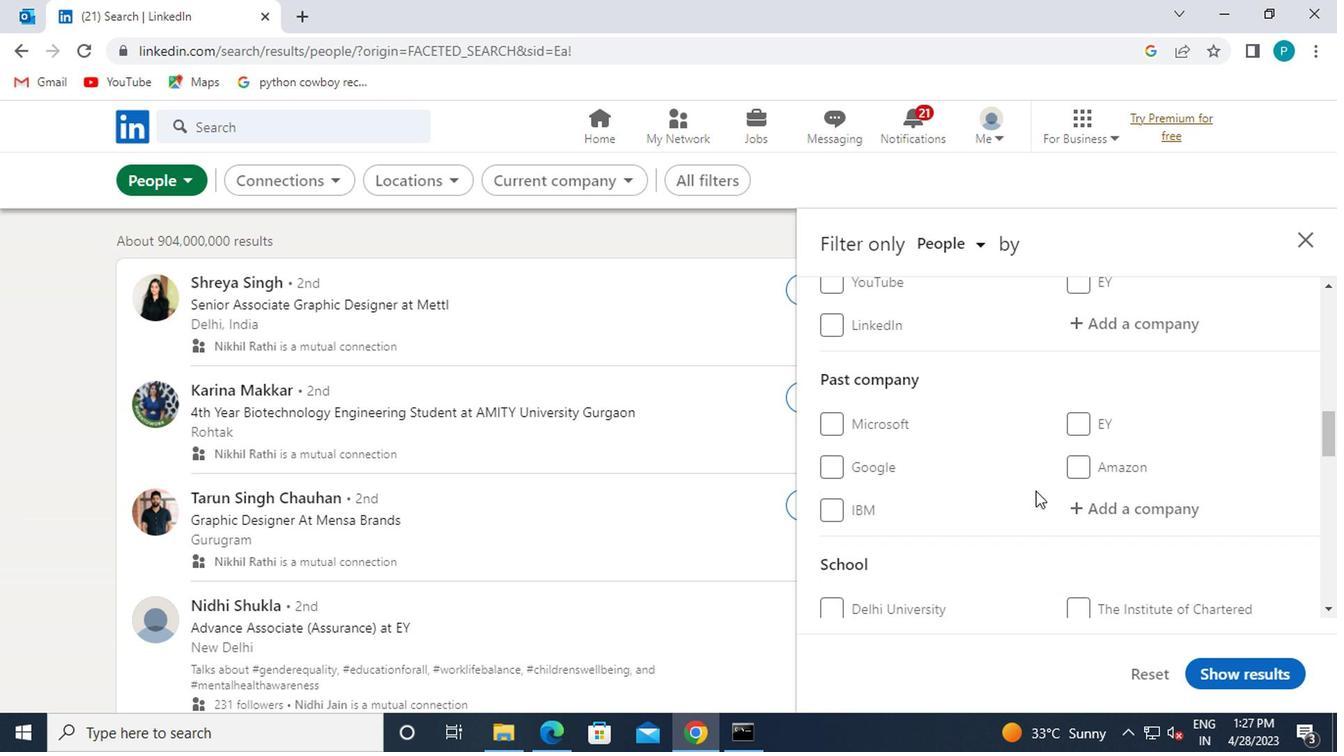 
Action: Mouse scrolled (882, 514) with delta (0, 0)
Screenshot: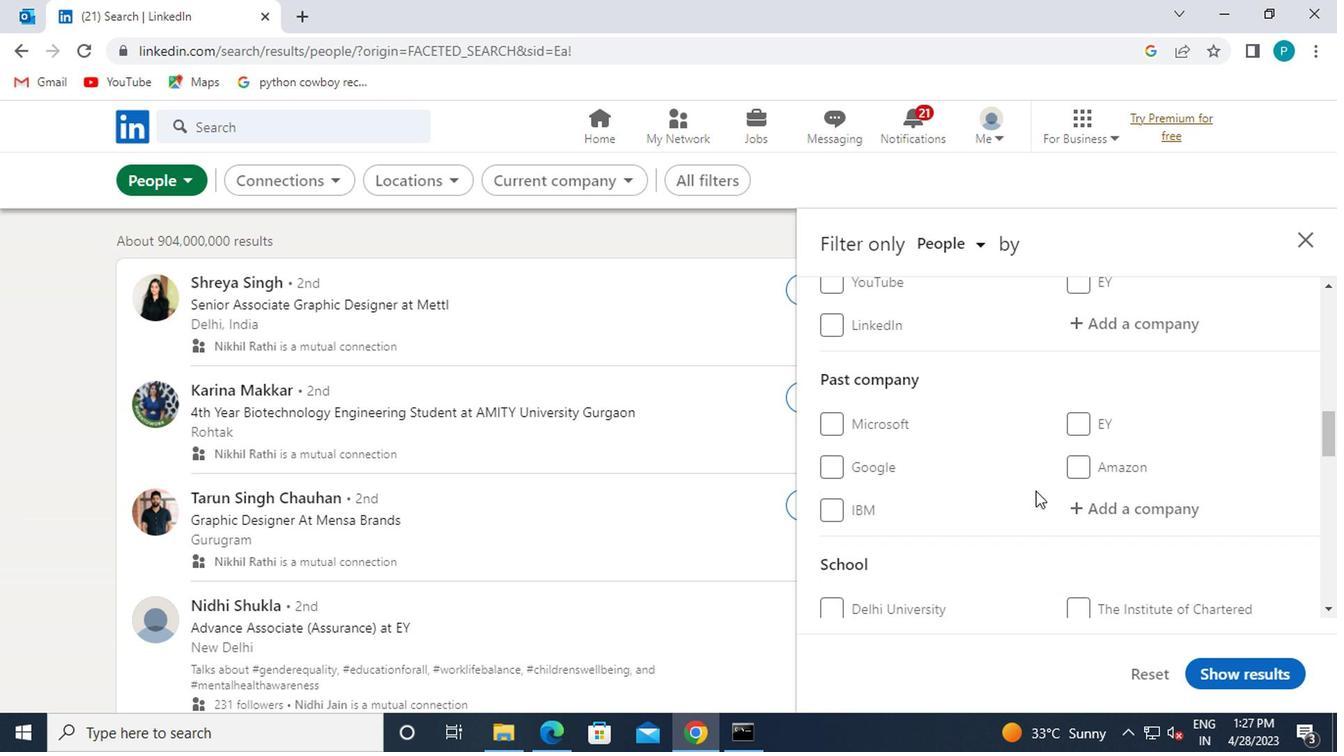 
Action: Mouse moved to (881, 514)
Screenshot: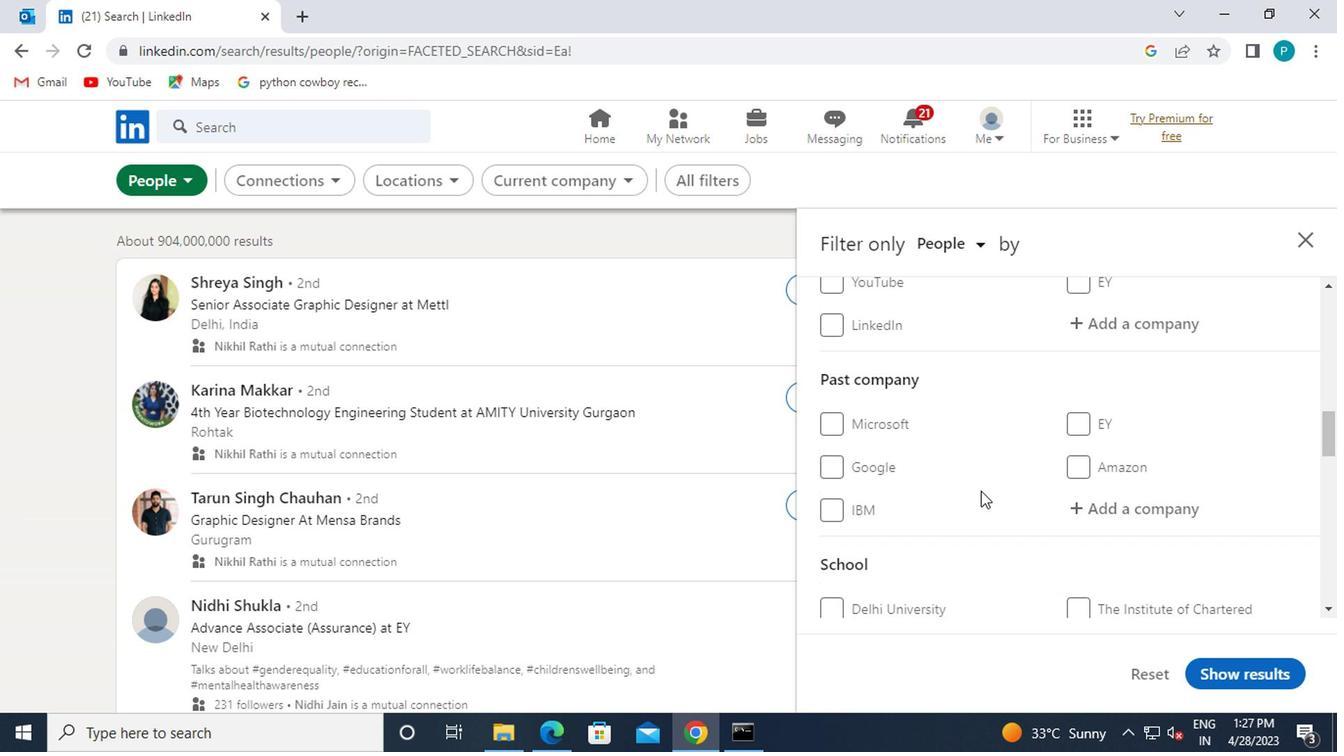 
Action: Mouse scrolled (881, 514) with delta (0, 0)
Screenshot: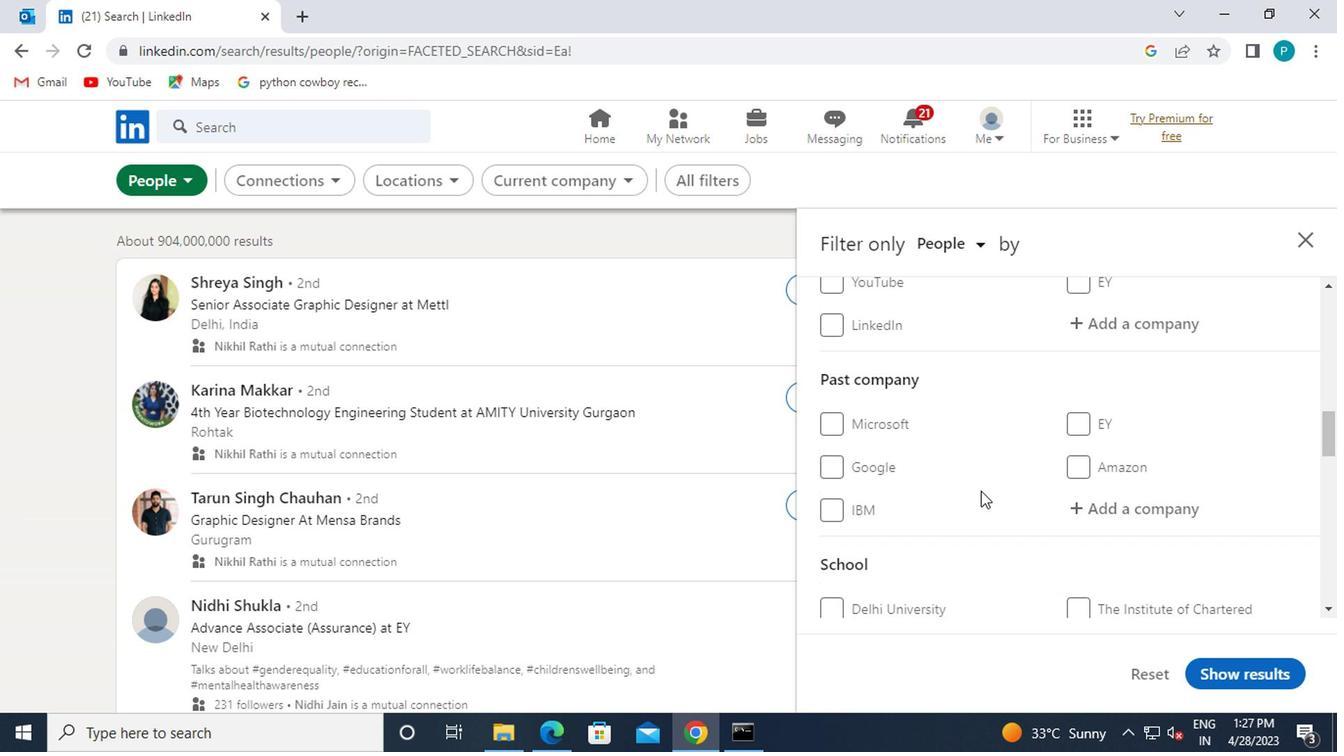 
Action: Mouse moved to (857, 521)
Screenshot: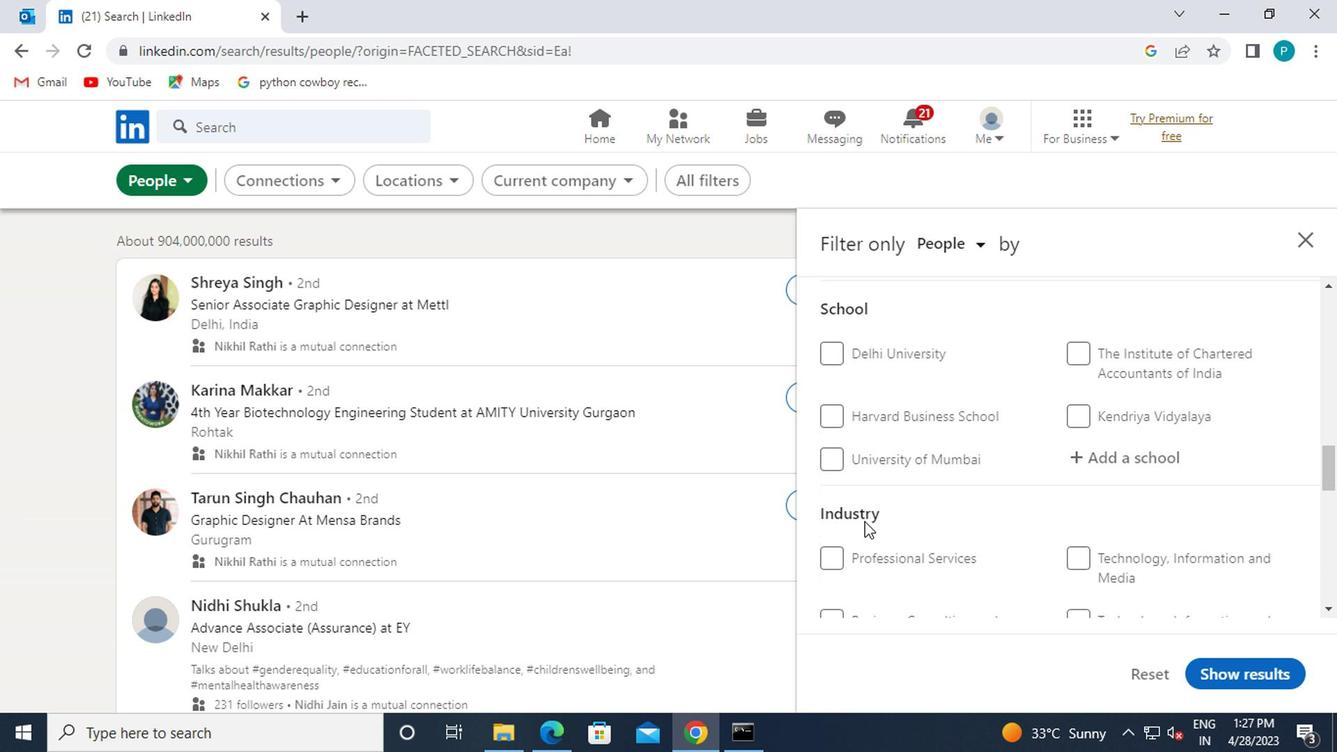 
Action: Mouse scrolled (857, 521) with delta (0, 0)
Screenshot: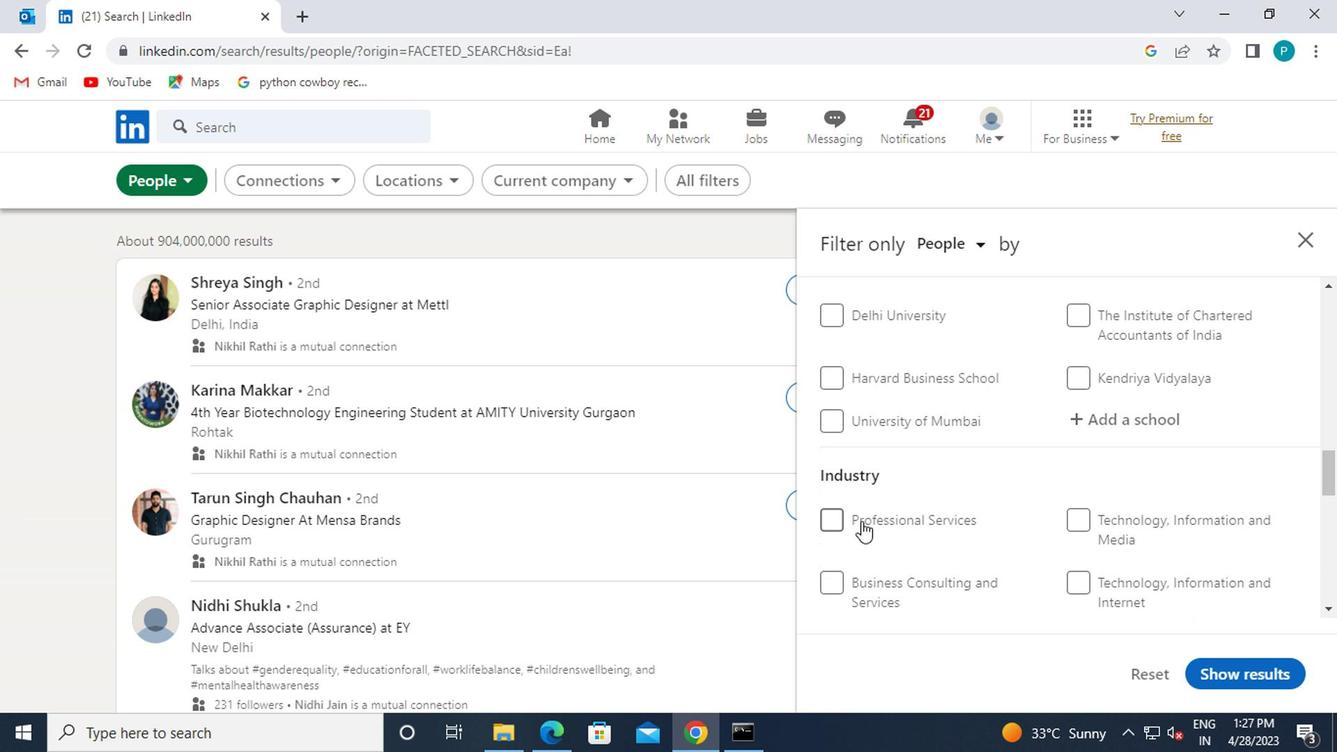
Action: Mouse scrolled (857, 521) with delta (0, 0)
Screenshot: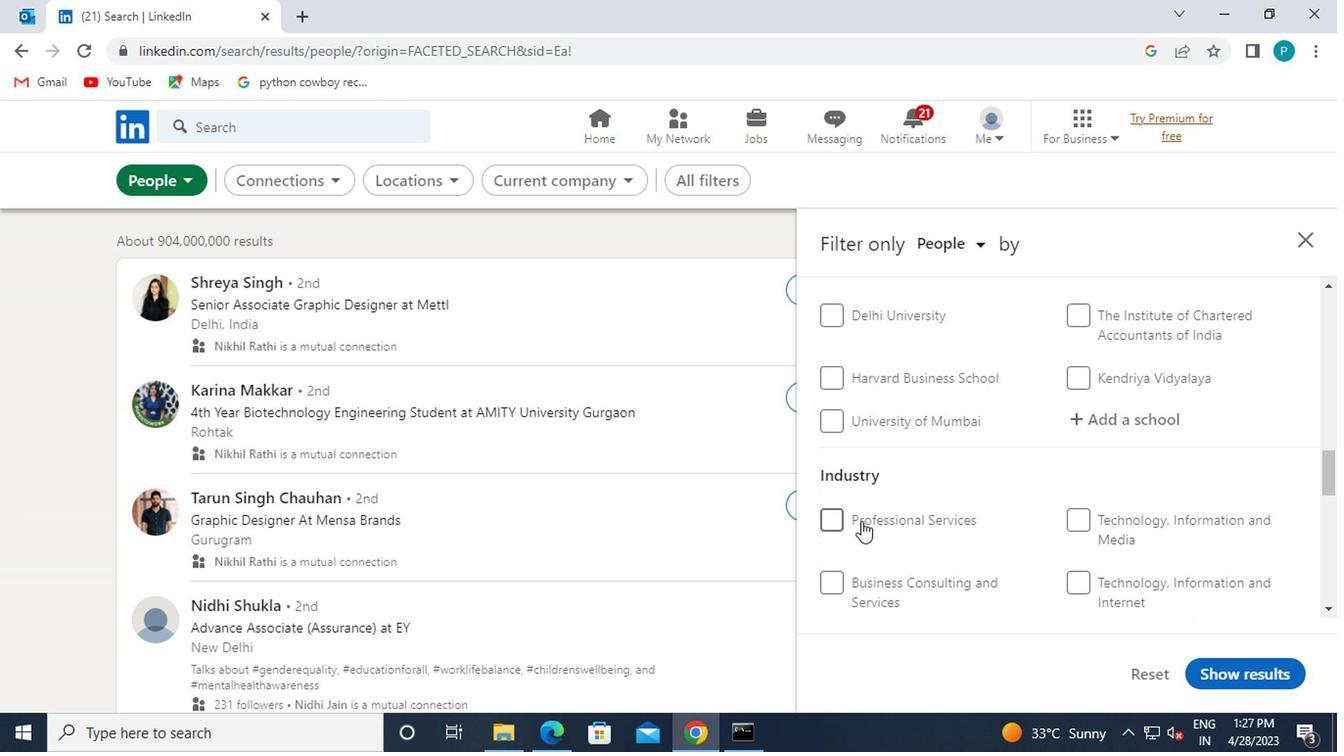 
Action: Mouse scrolled (857, 521) with delta (0, 0)
Screenshot: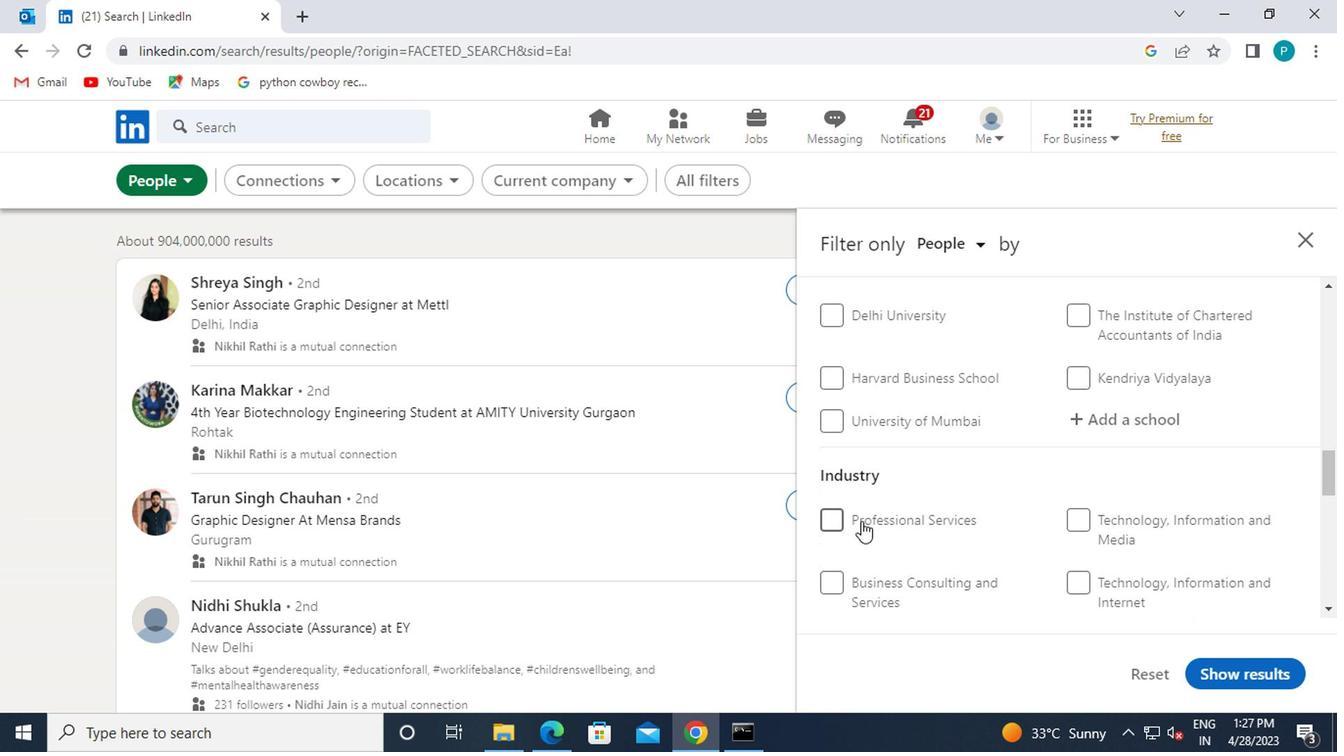 
Action: Mouse moved to (866, 457)
Screenshot: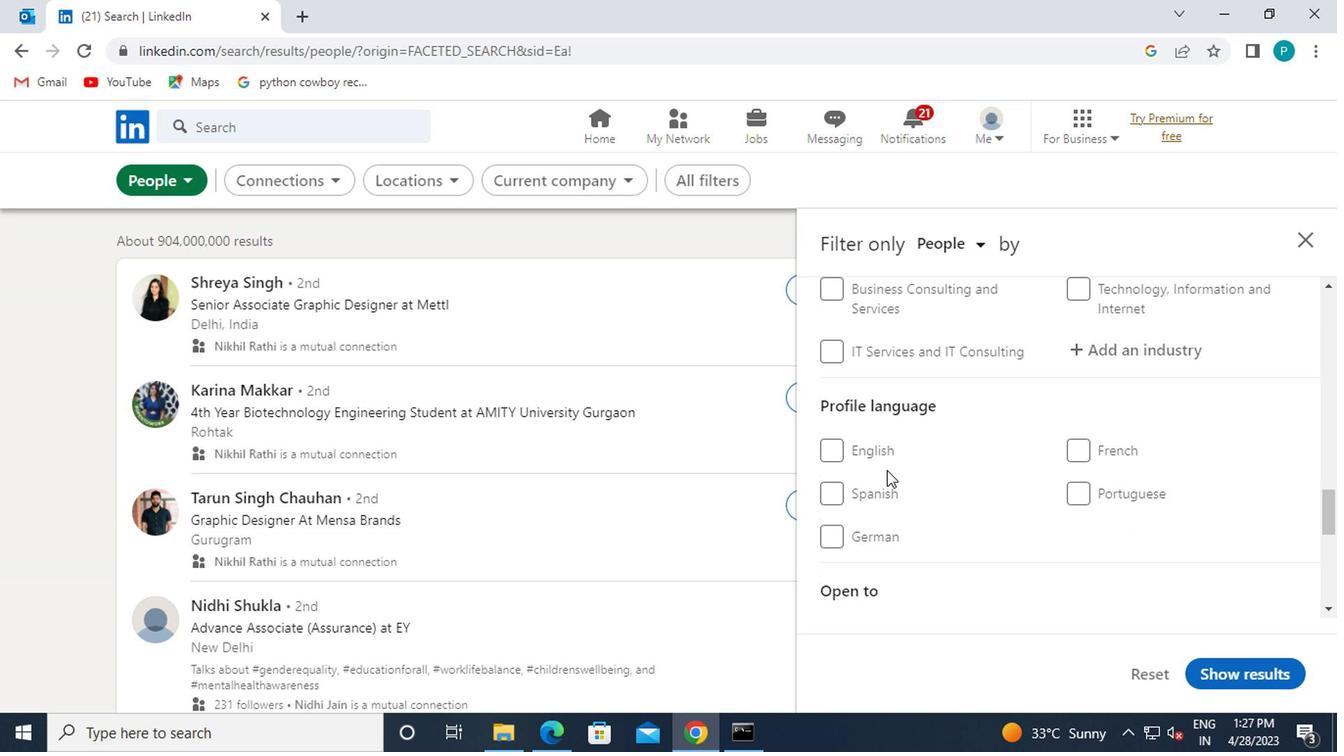 
Action: Mouse pressed left at (866, 457)
Screenshot: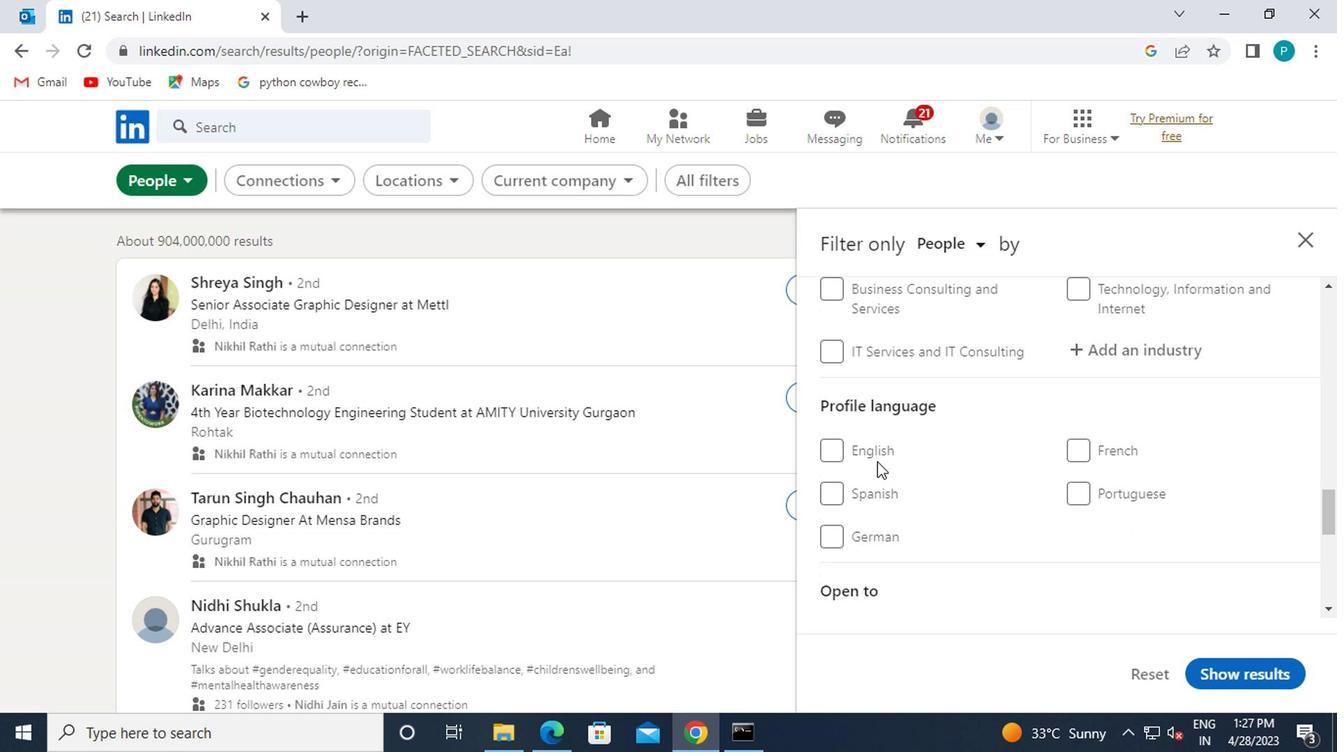 
Action: Mouse moved to (967, 468)
Screenshot: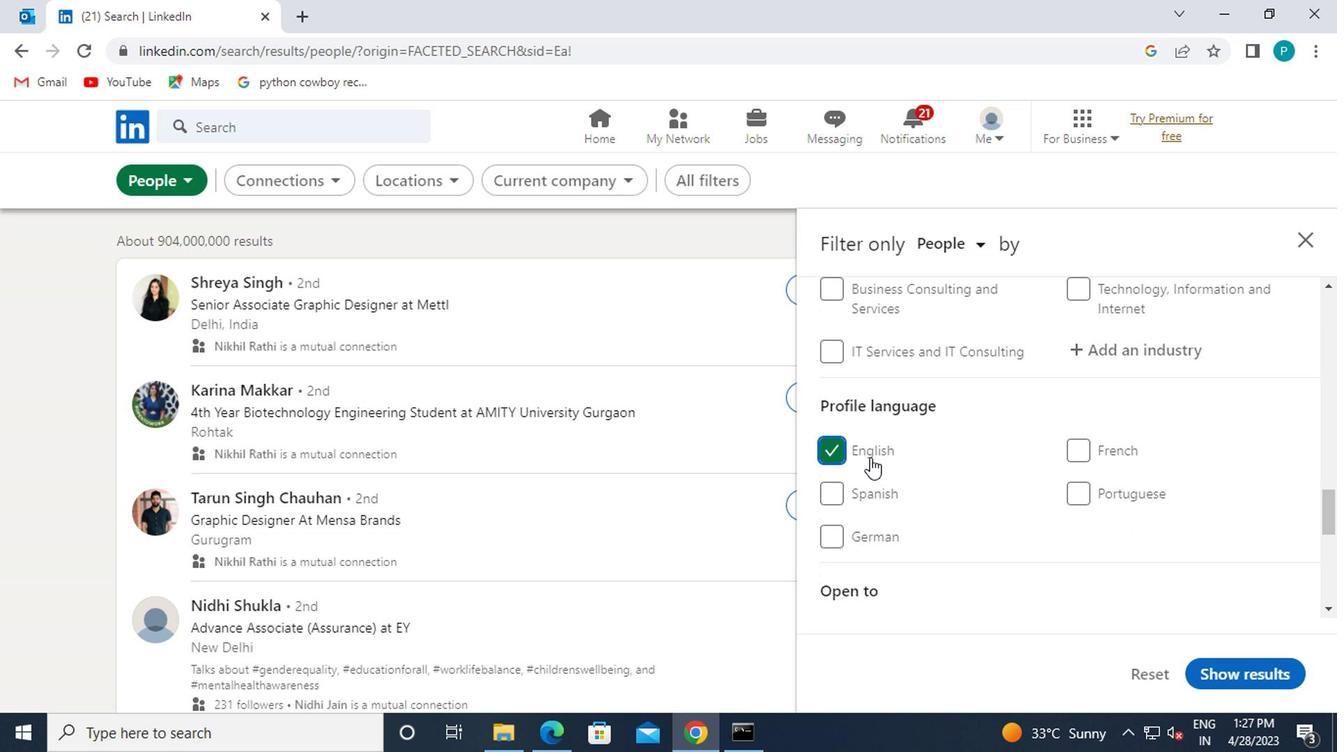 
Action: Mouse scrolled (967, 468) with delta (0, 0)
Screenshot: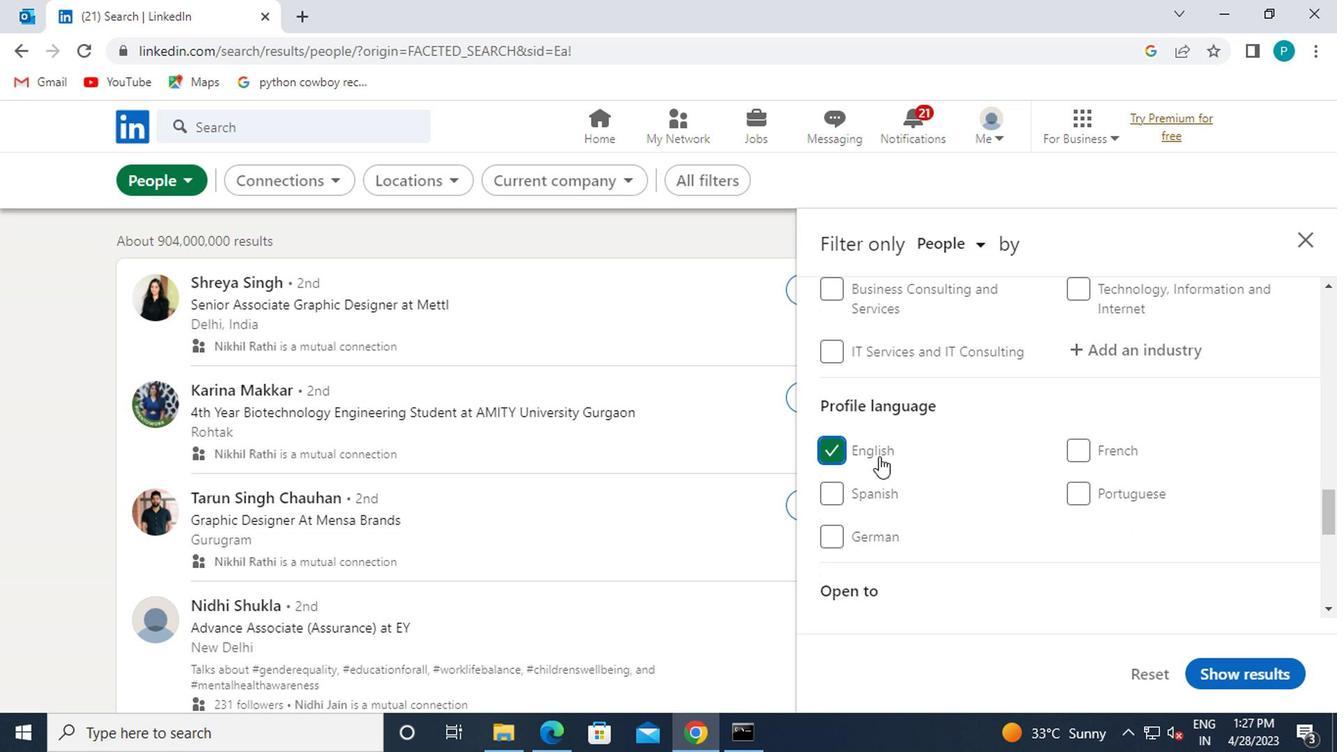 
Action: Mouse scrolled (967, 468) with delta (0, 0)
Screenshot: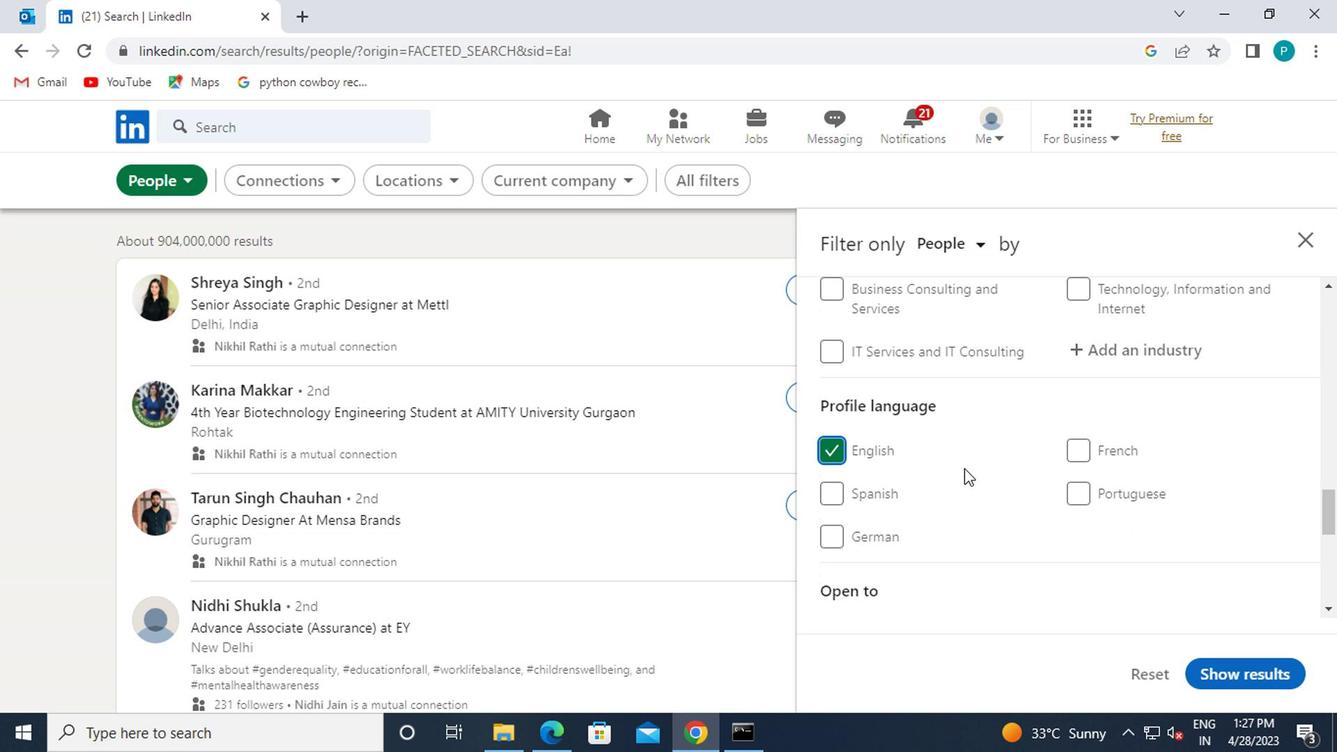 
Action: Mouse moved to (978, 464)
Screenshot: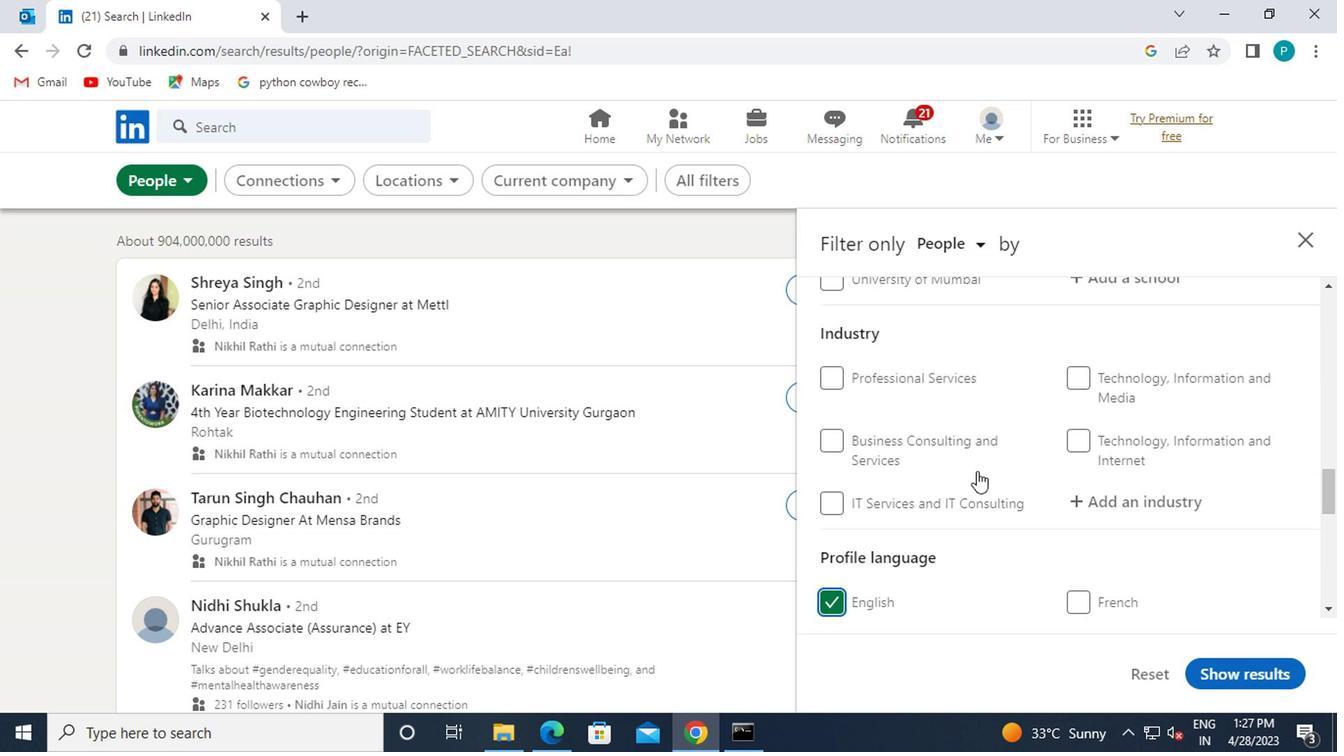 
Action: Mouse scrolled (978, 466) with delta (0, 1)
Screenshot: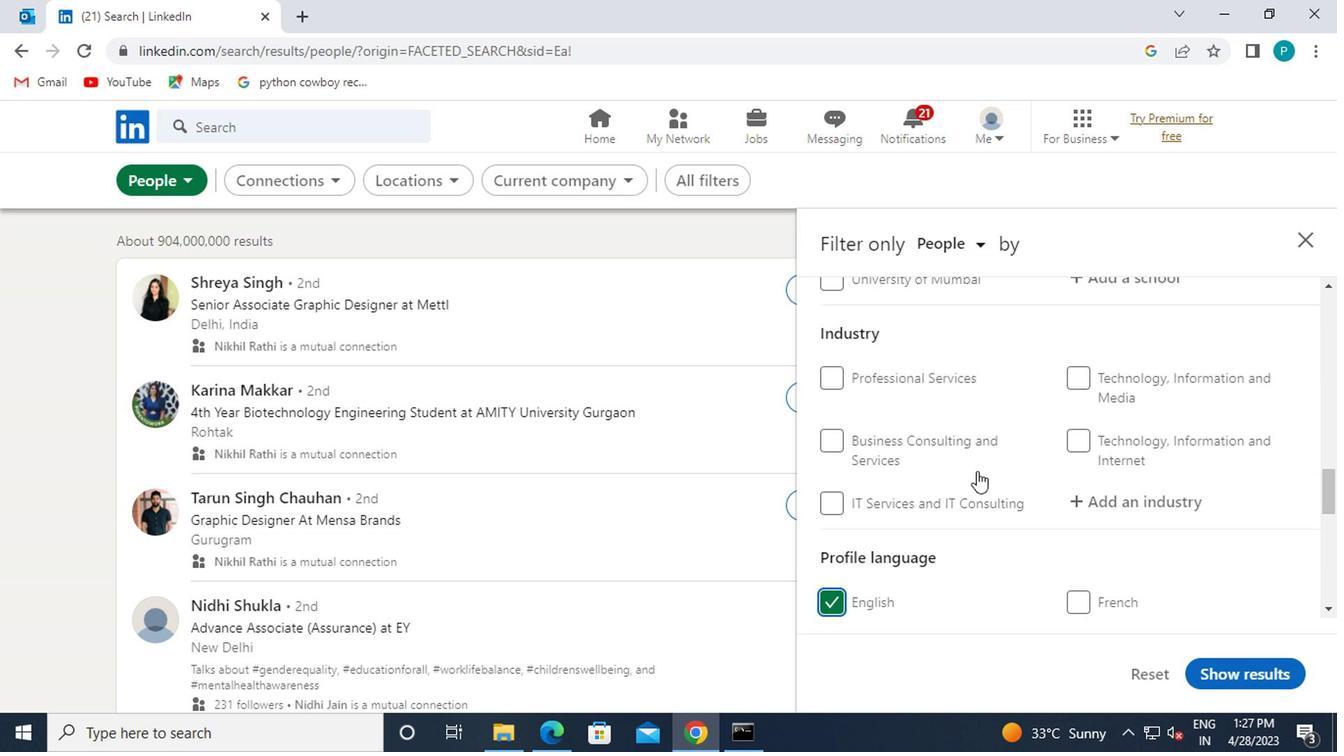 
Action: Mouse moved to (981, 464)
Screenshot: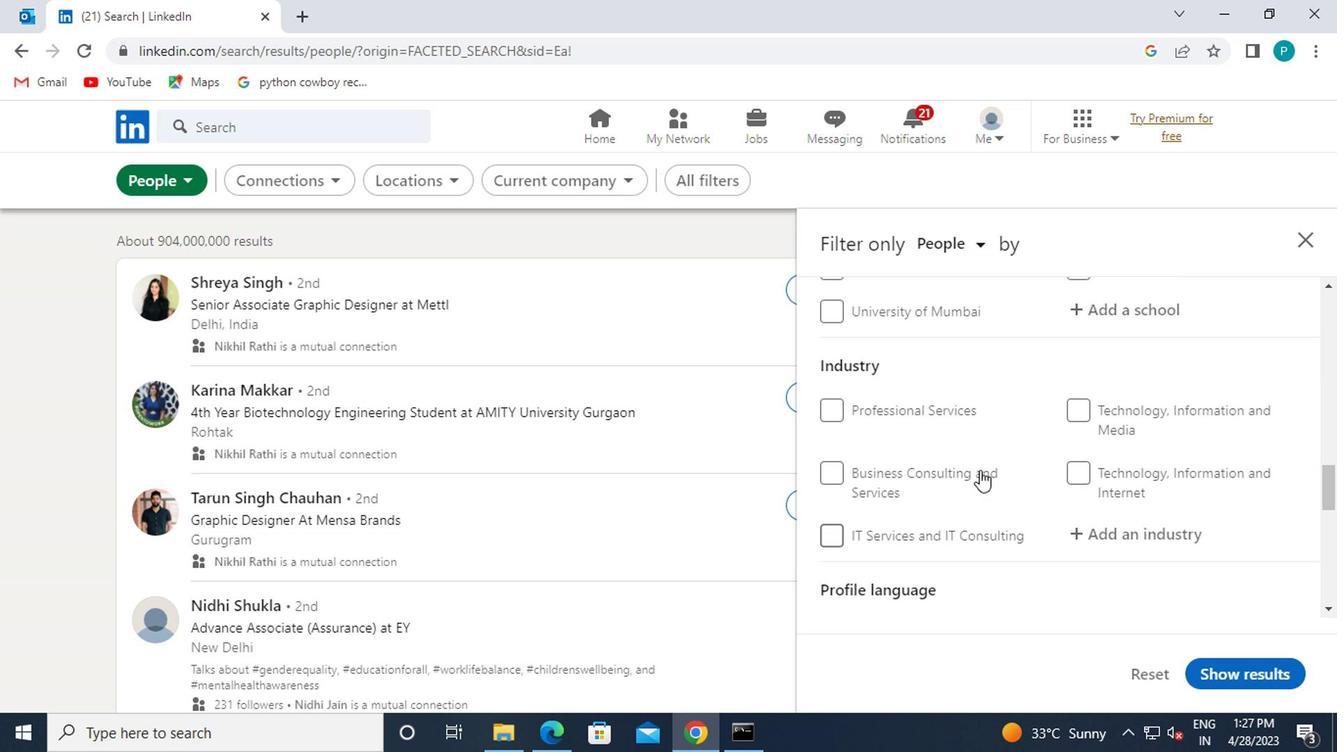 
Action: Mouse scrolled (981, 464) with delta (0, 0)
Screenshot: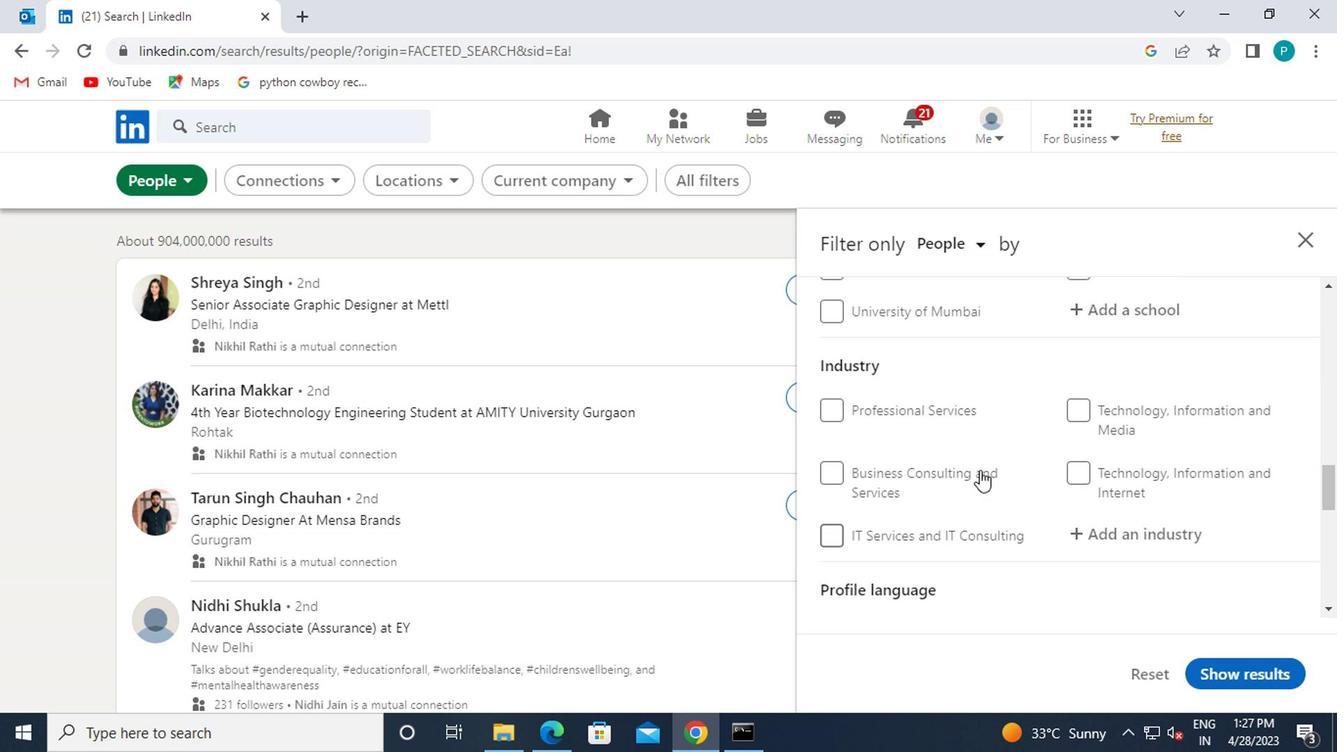 
Action: Mouse moved to (983, 462)
Screenshot: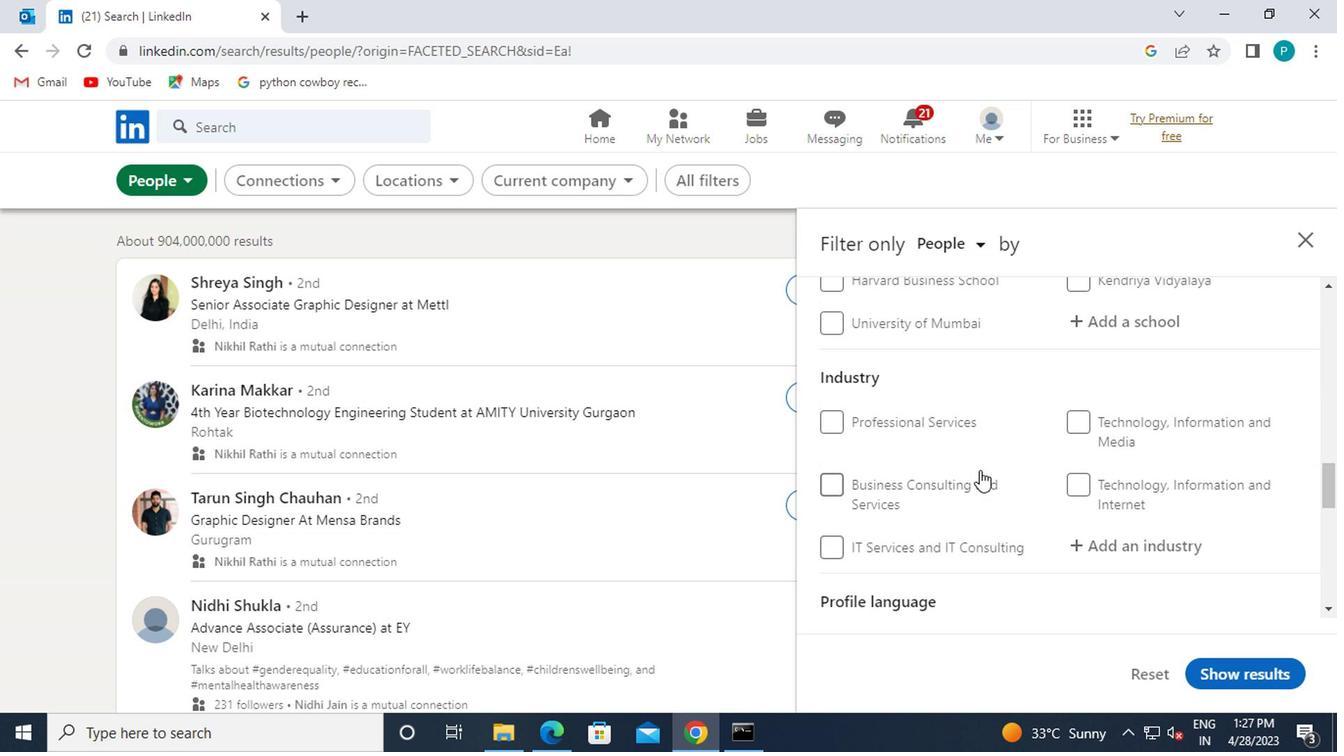 
Action: Mouse scrolled (983, 464) with delta (0, 1)
Screenshot: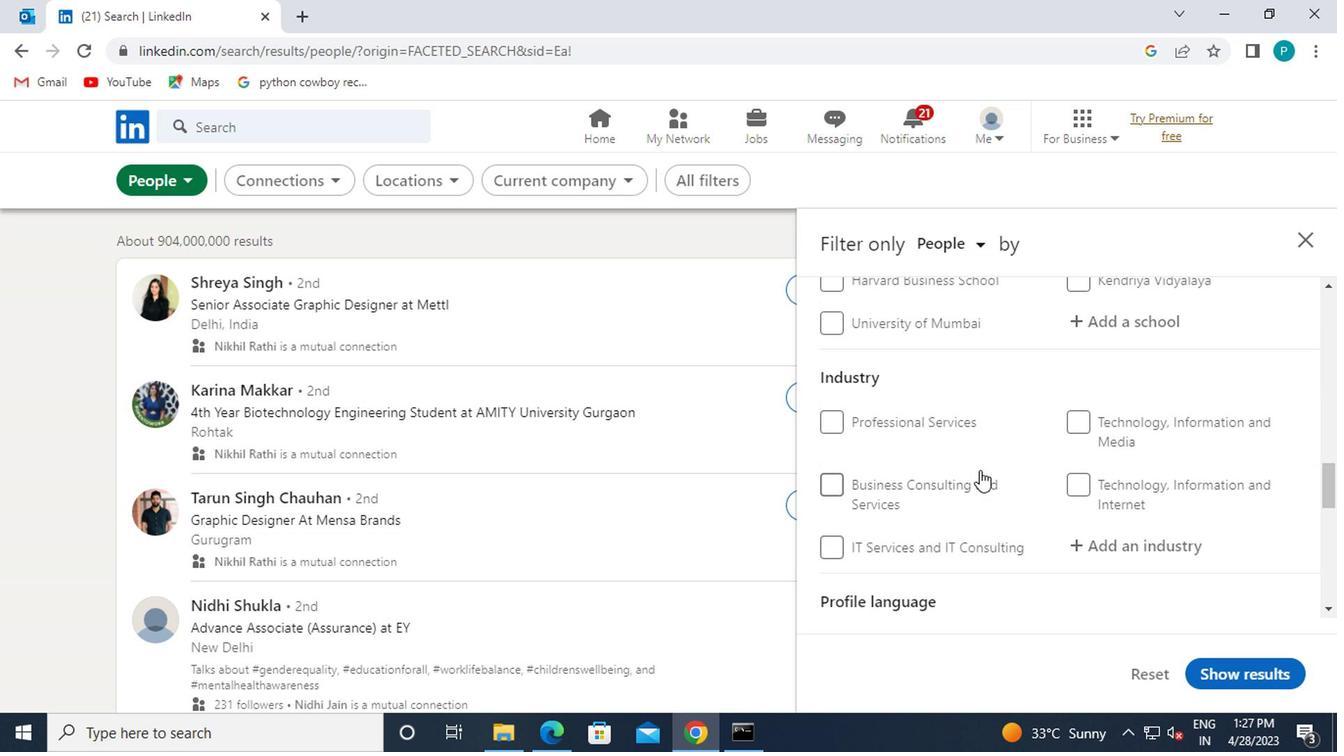 
Action: Mouse moved to (1014, 434)
Screenshot: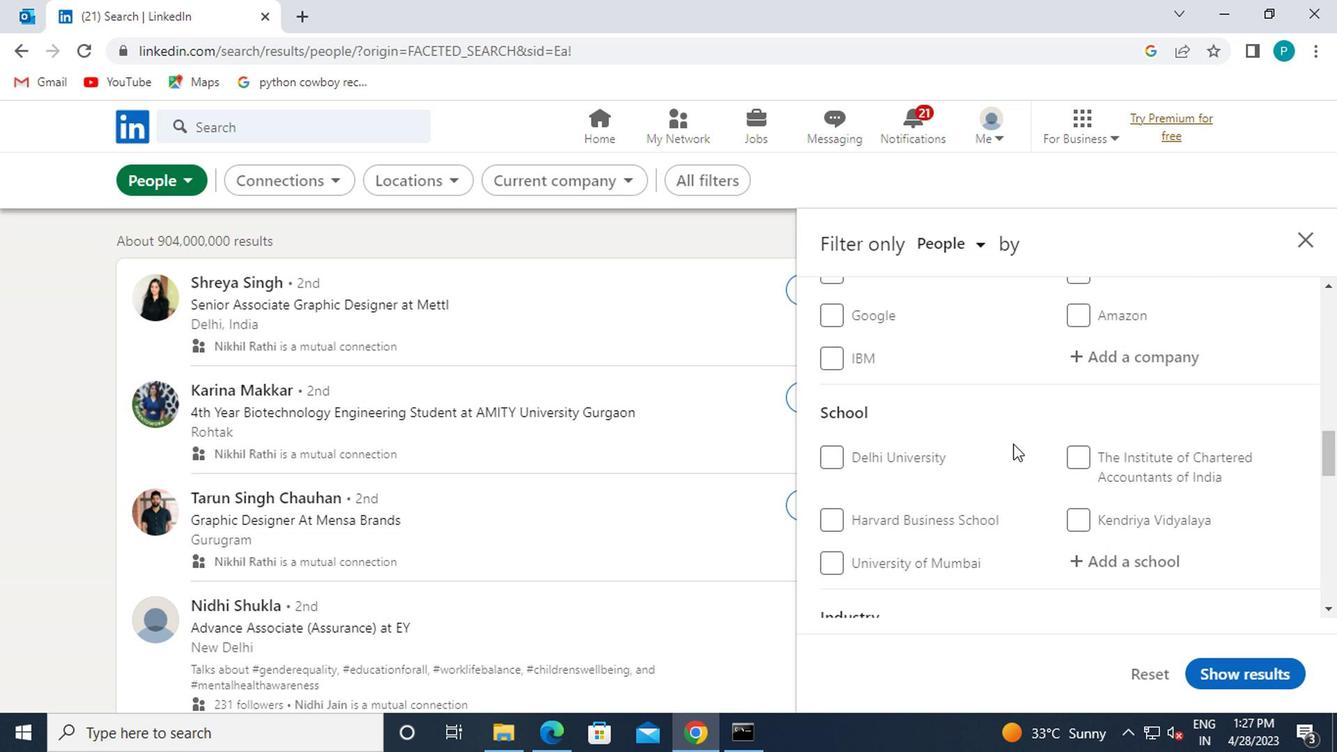 
Action: Mouse scrolled (1014, 436) with delta (0, 1)
Screenshot: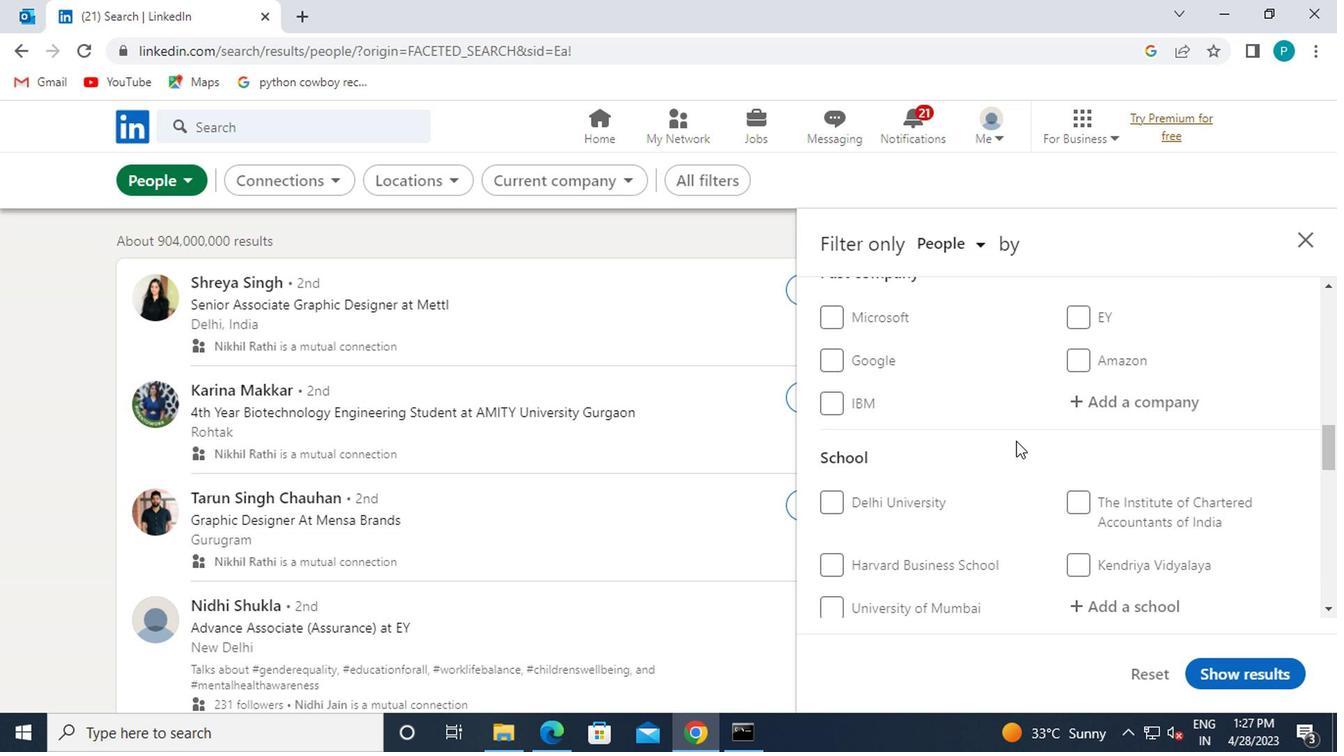 
Action: Mouse scrolled (1014, 436) with delta (0, 1)
Screenshot: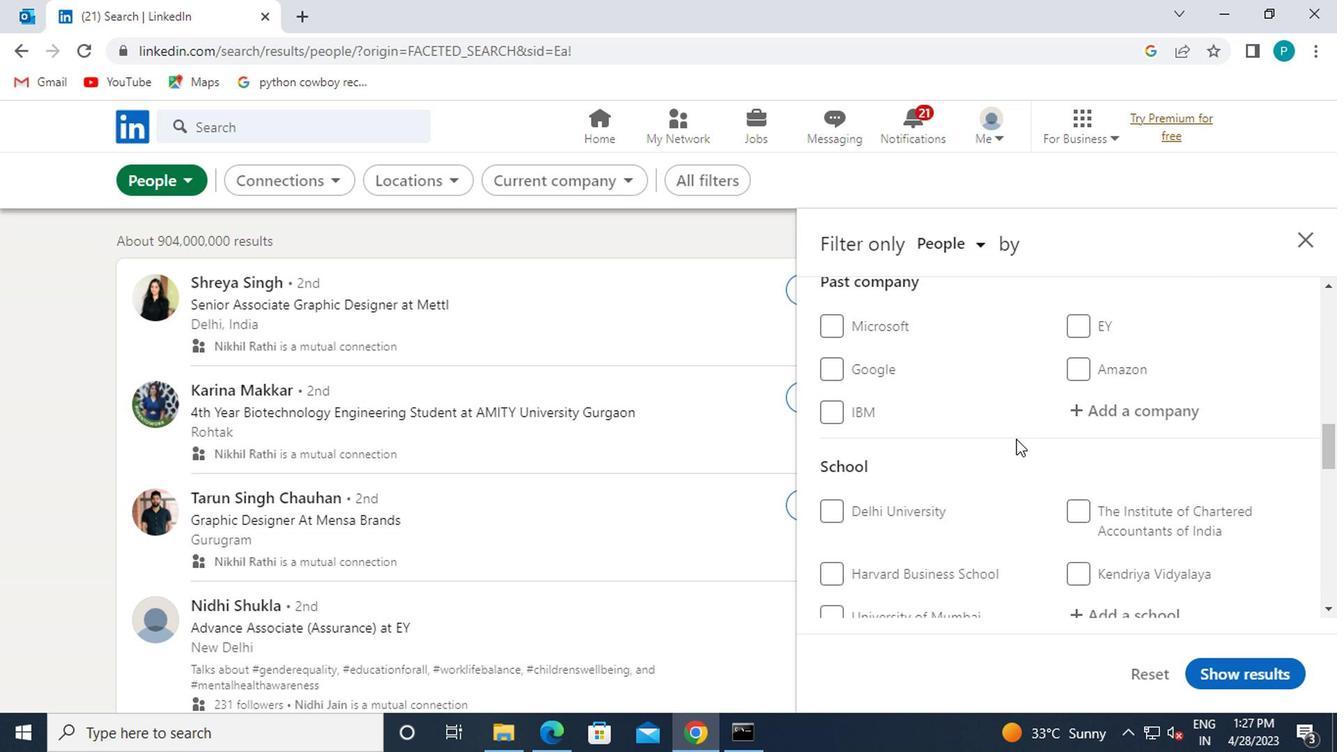 
Action: Mouse scrolled (1014, 436) with delta (0, 1)
Screenshot: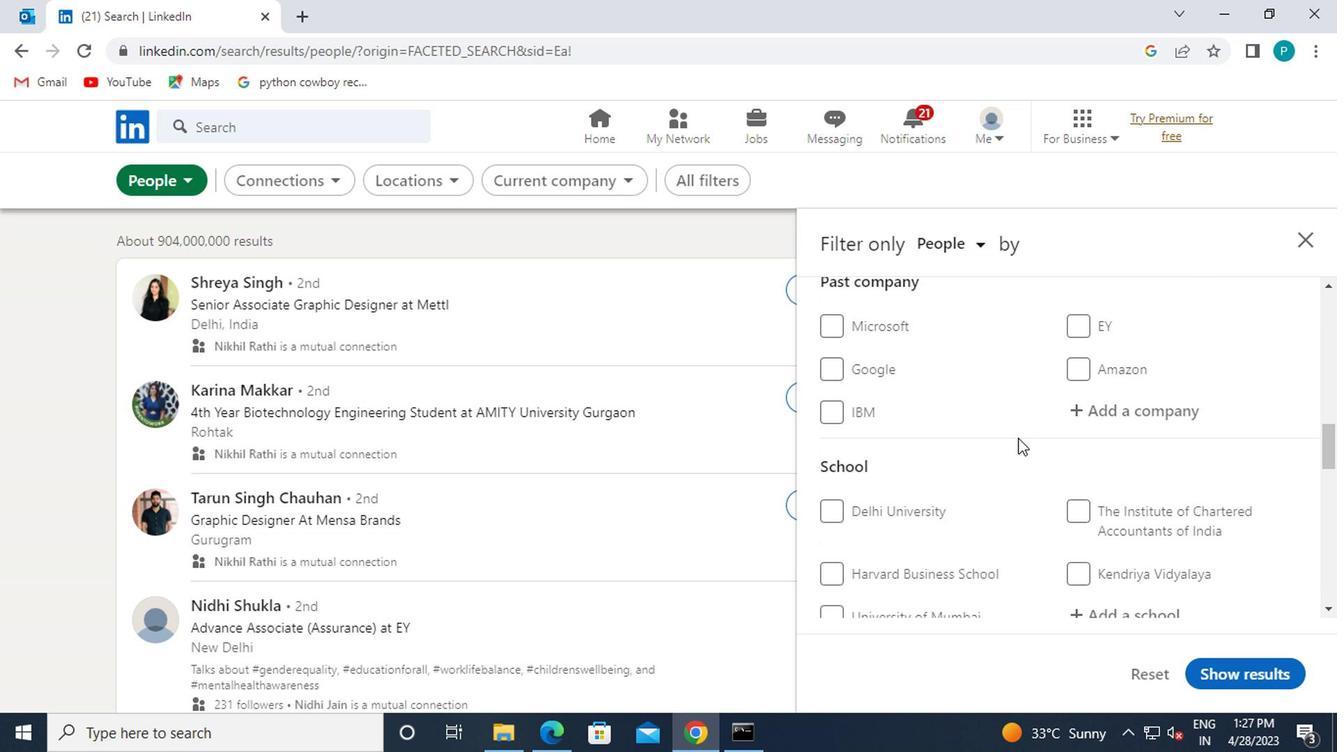 
Action: Mouse moved to (1112, 526)
Screenshot: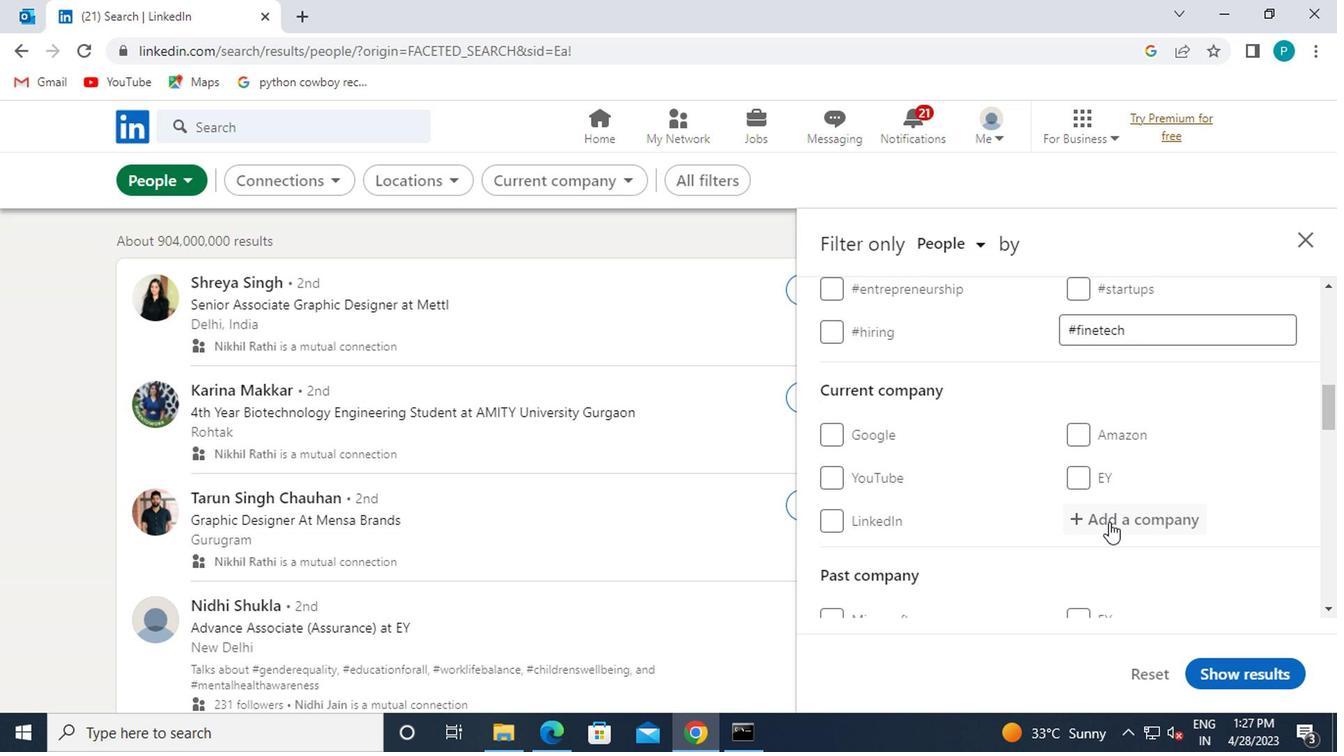 
Action: Mouse pressed left at (1112, 526)
Screenshot: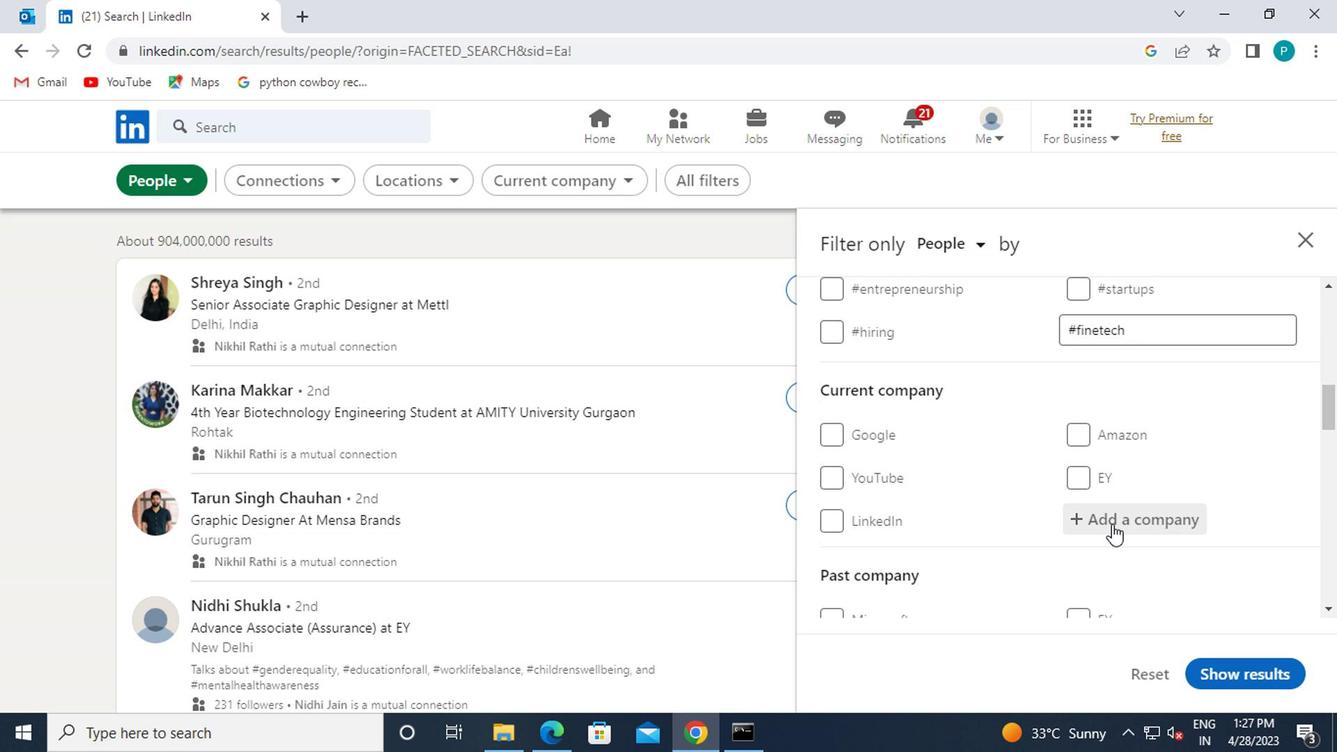 
Action: Key pressed <Key.caps_lock>G<Key.caps_lock>ODREJ
Screenshot: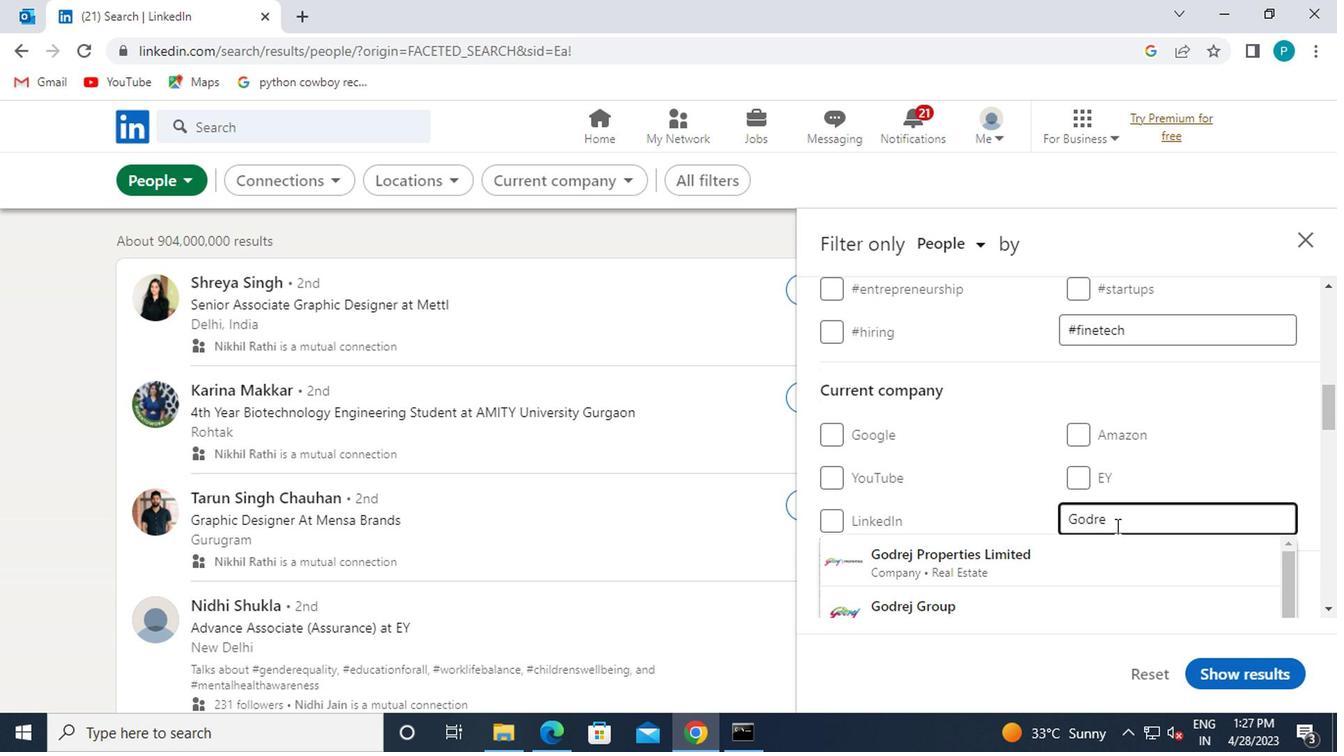 
Action: Mouse moved to (1089, 499)
Screenshot: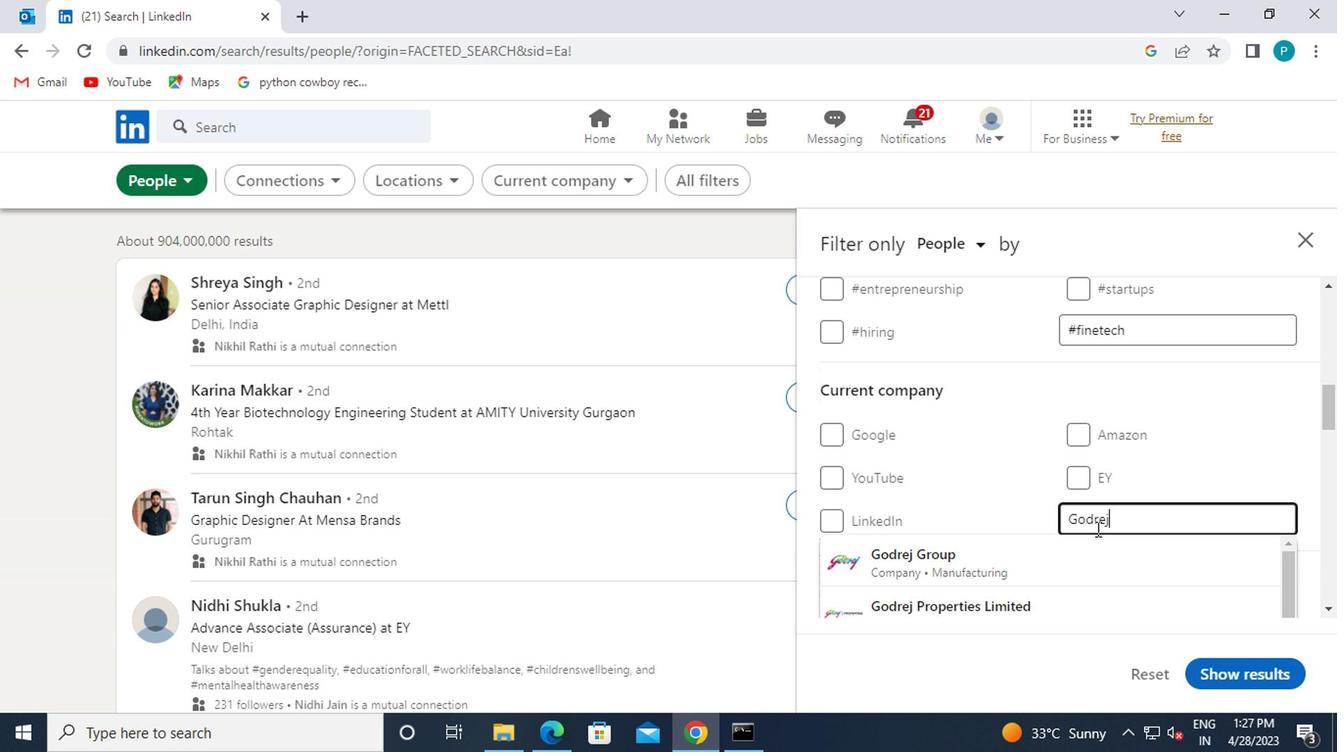 
Action: Mouse scrolled (1089, 498) with delta (0, 0)
Screenshot: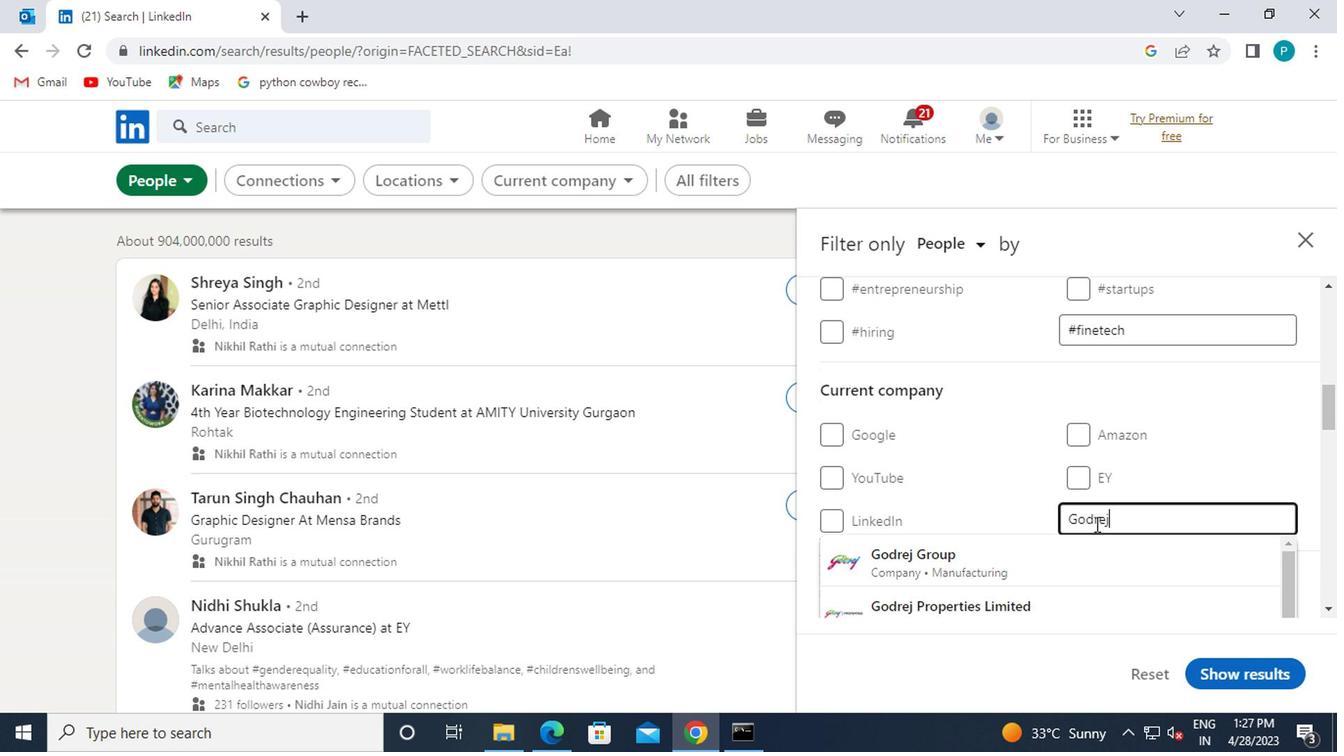 
Action: Mouse scrolled (1089, 498) with delta (0, 0)
Screenshot: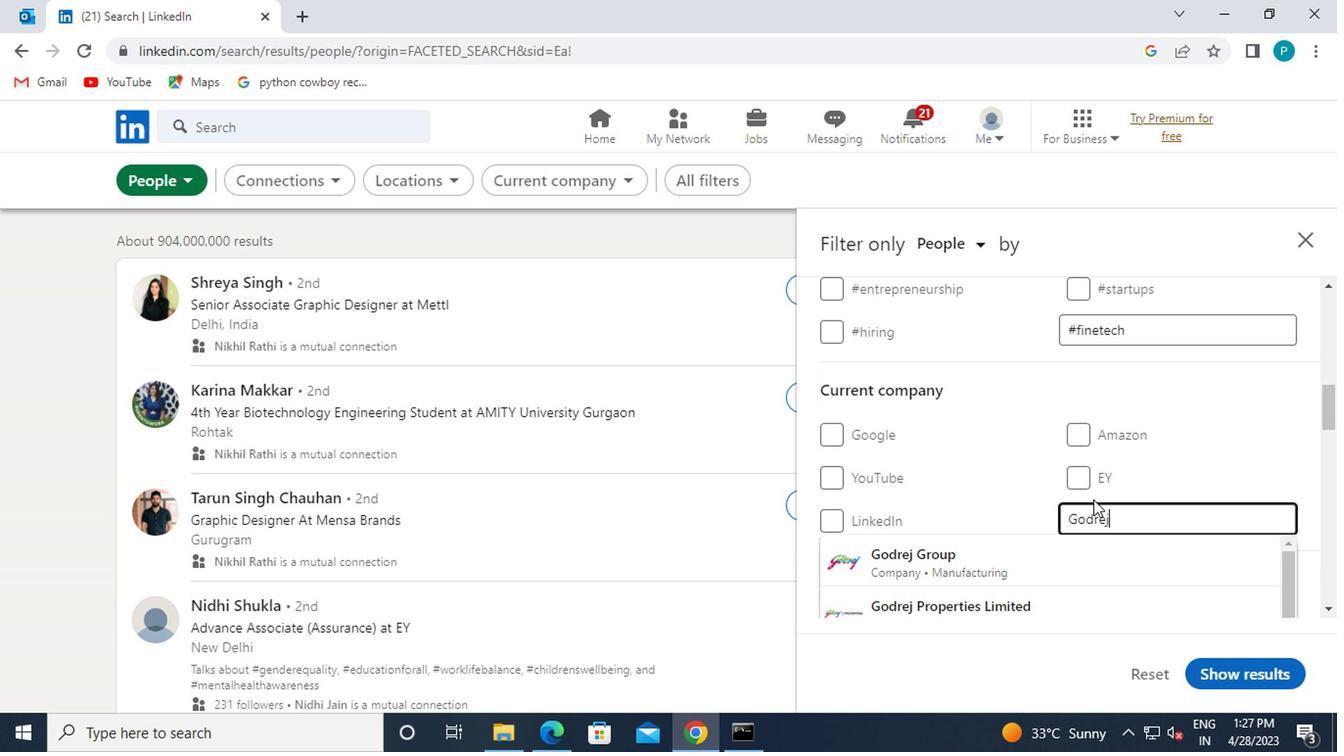 
Action: Mouse moved to (1066, 510)
Screenshot: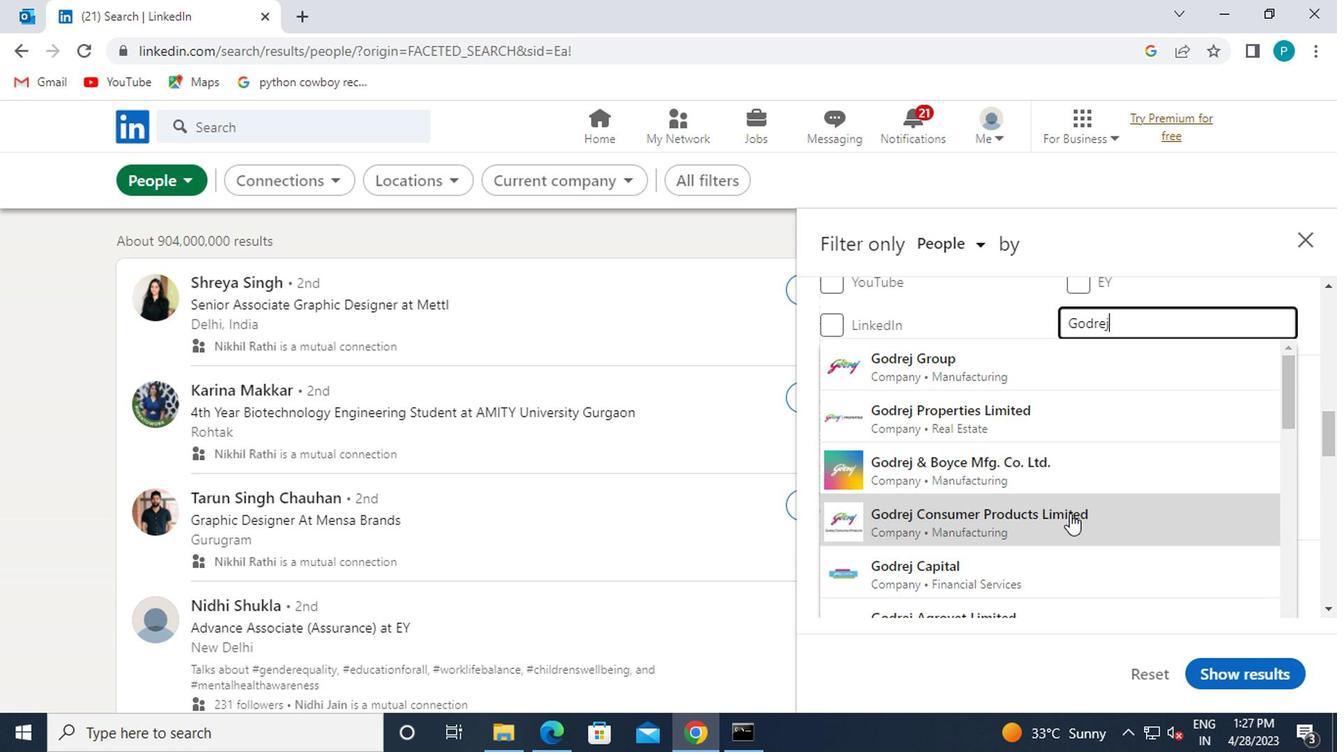 
Action: Mouse pressed left at (1066, 510)
Screenshot: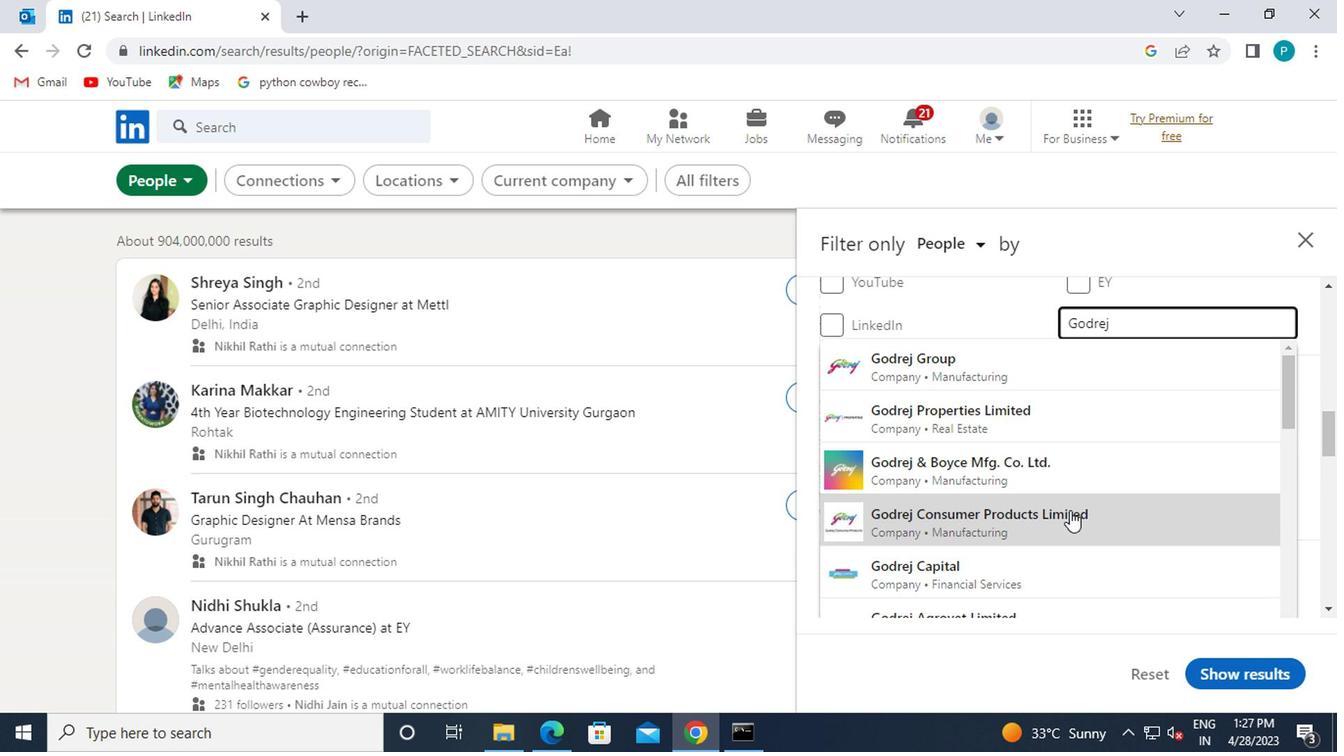 
Action: Mouse moved to (1061, 510)
Screenshot: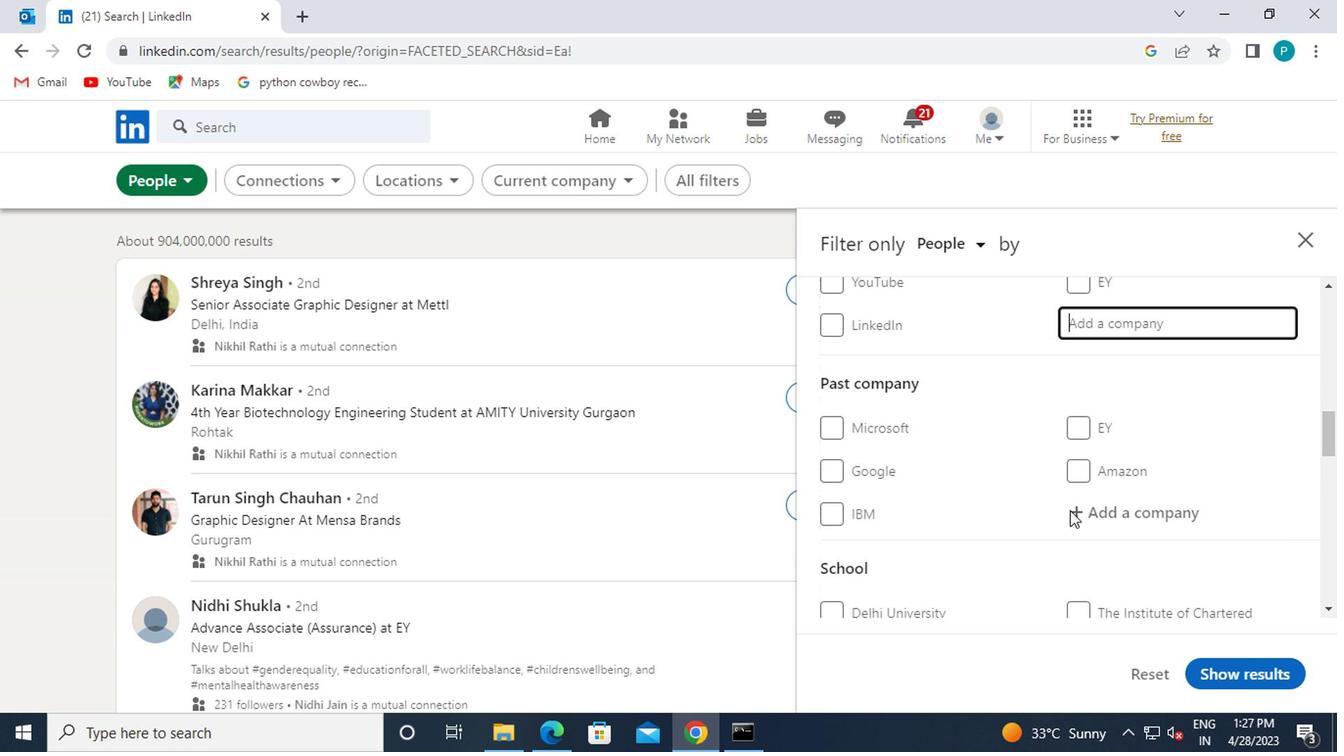 
Action: Mouse scrolled (1061, 510) with delta (0, 0)
Screenshot: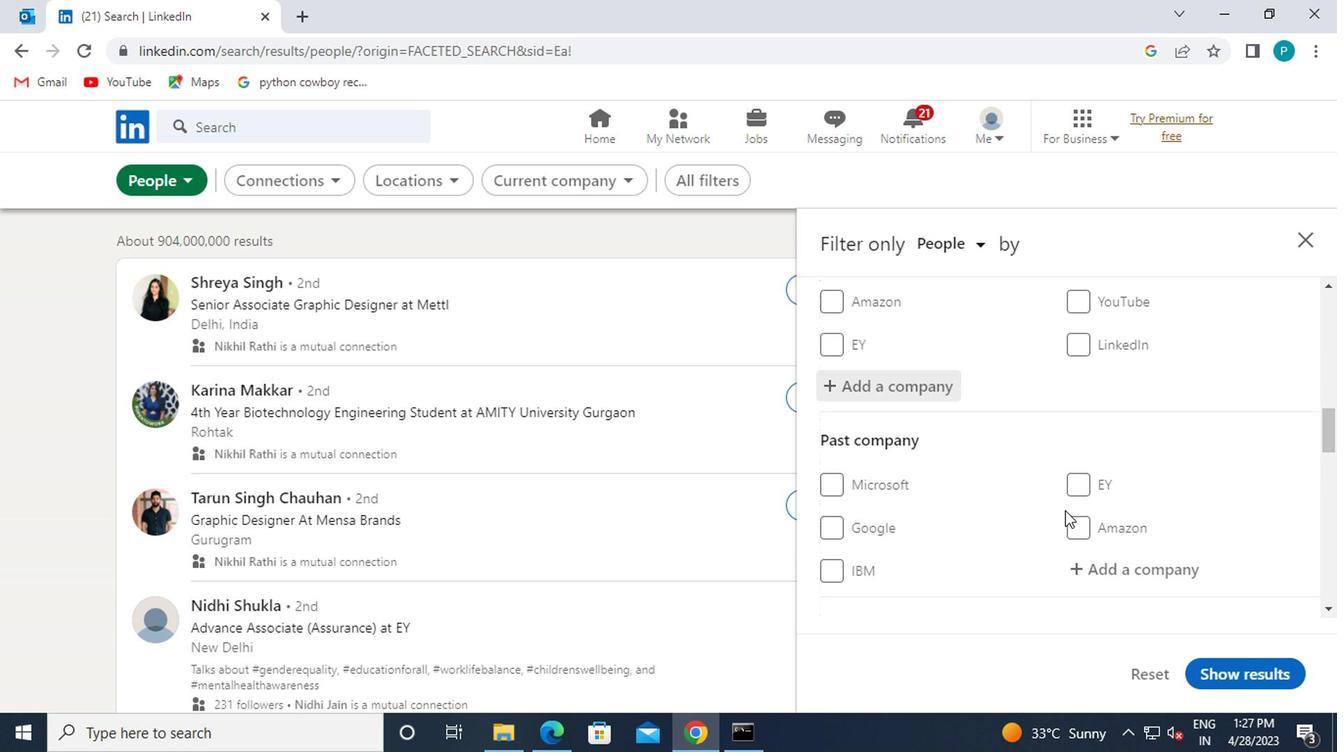 
Action: Mouse scrolled (1061, 510) with delta (0, 0)
Screenshot: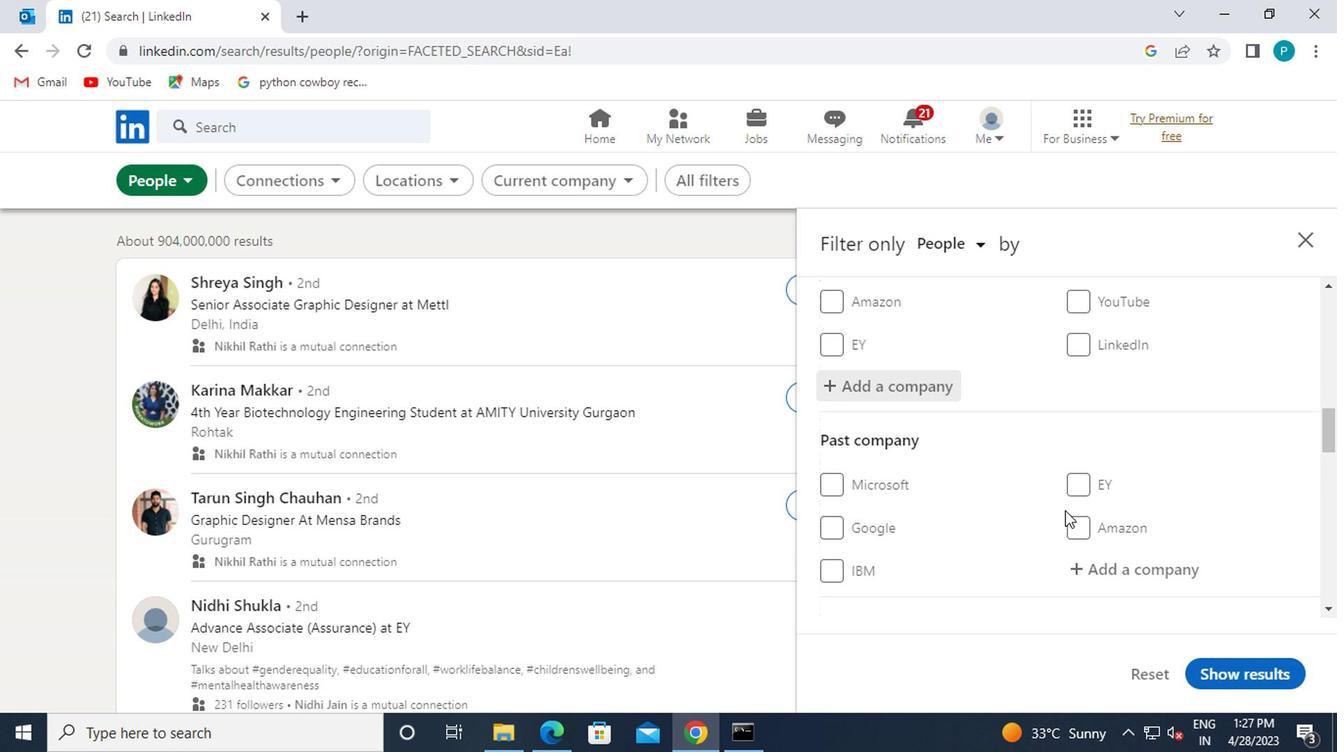 
Action: Mouse scrolled (1061, 510) with delta (0, 0)
Screenshot: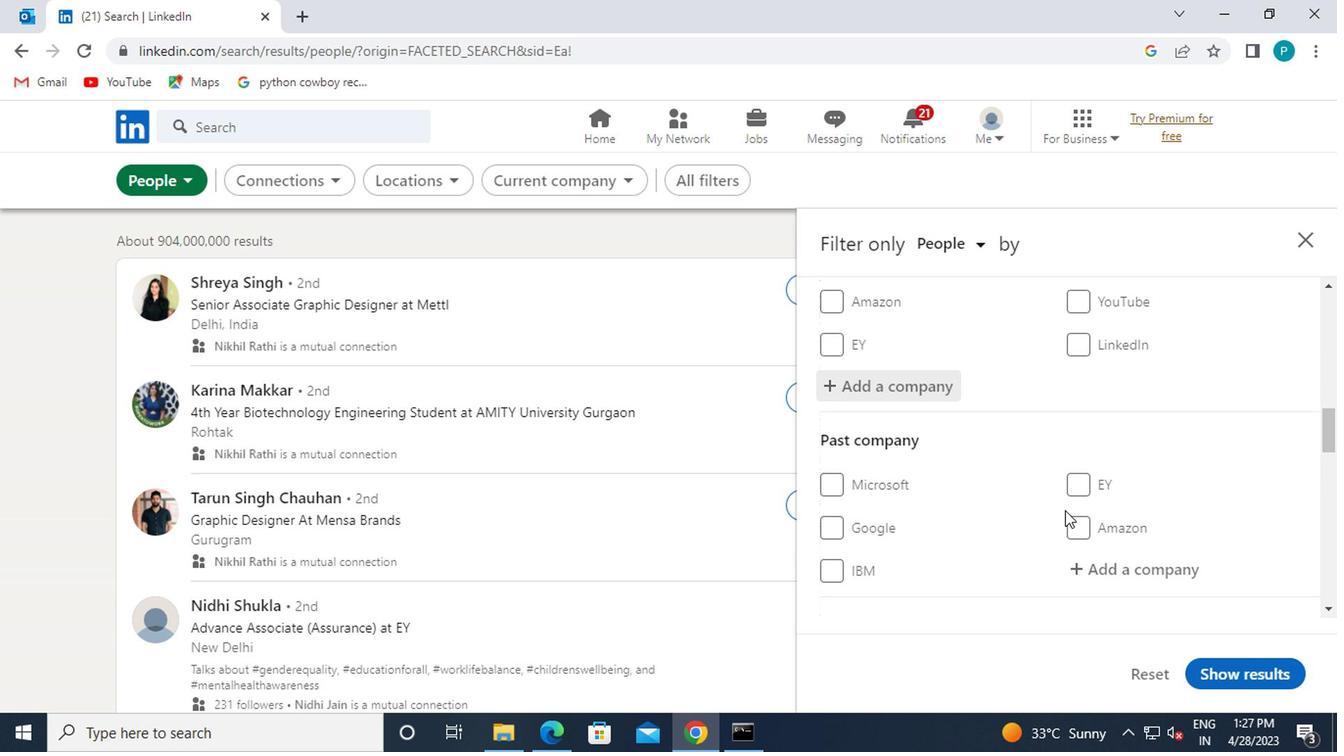 
Action: Mouse moved to (1065, 478)
Screenshot: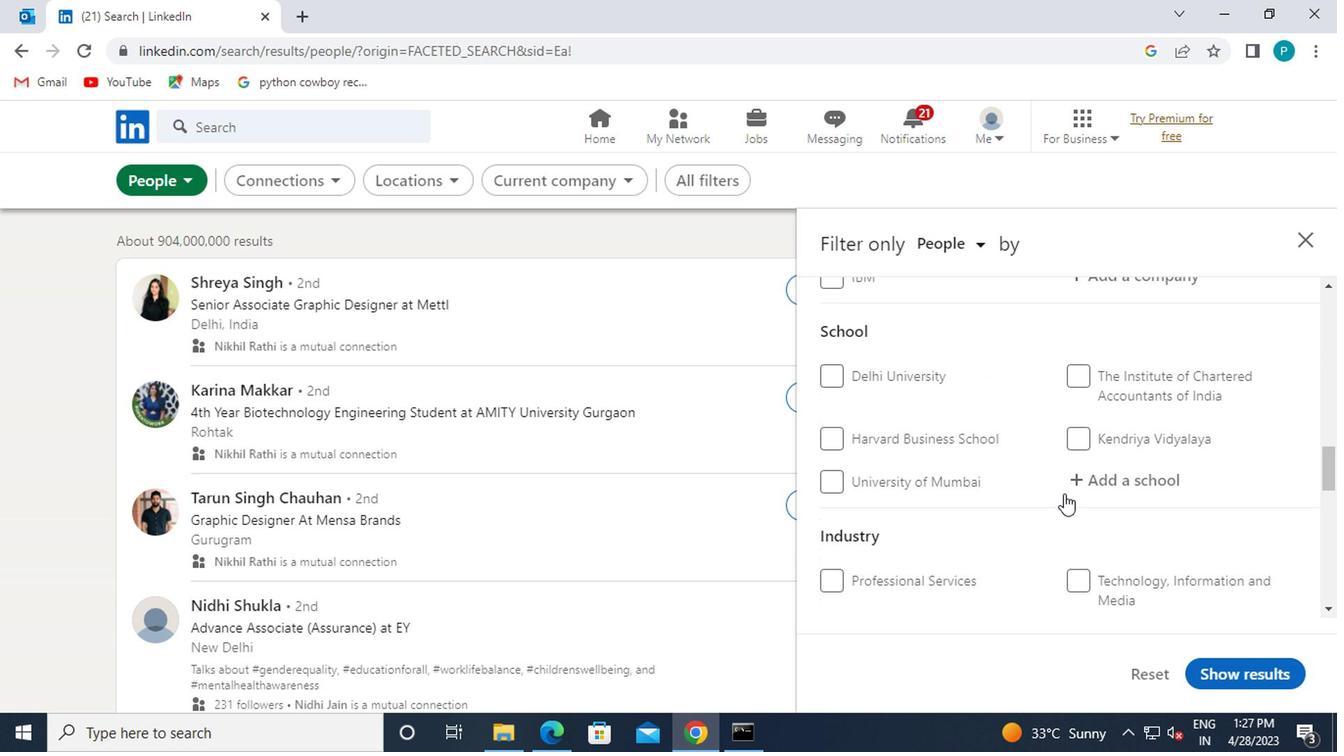 
Action: Mouse scrolled (1065, 480) with delta (0, 1)
Screenshot: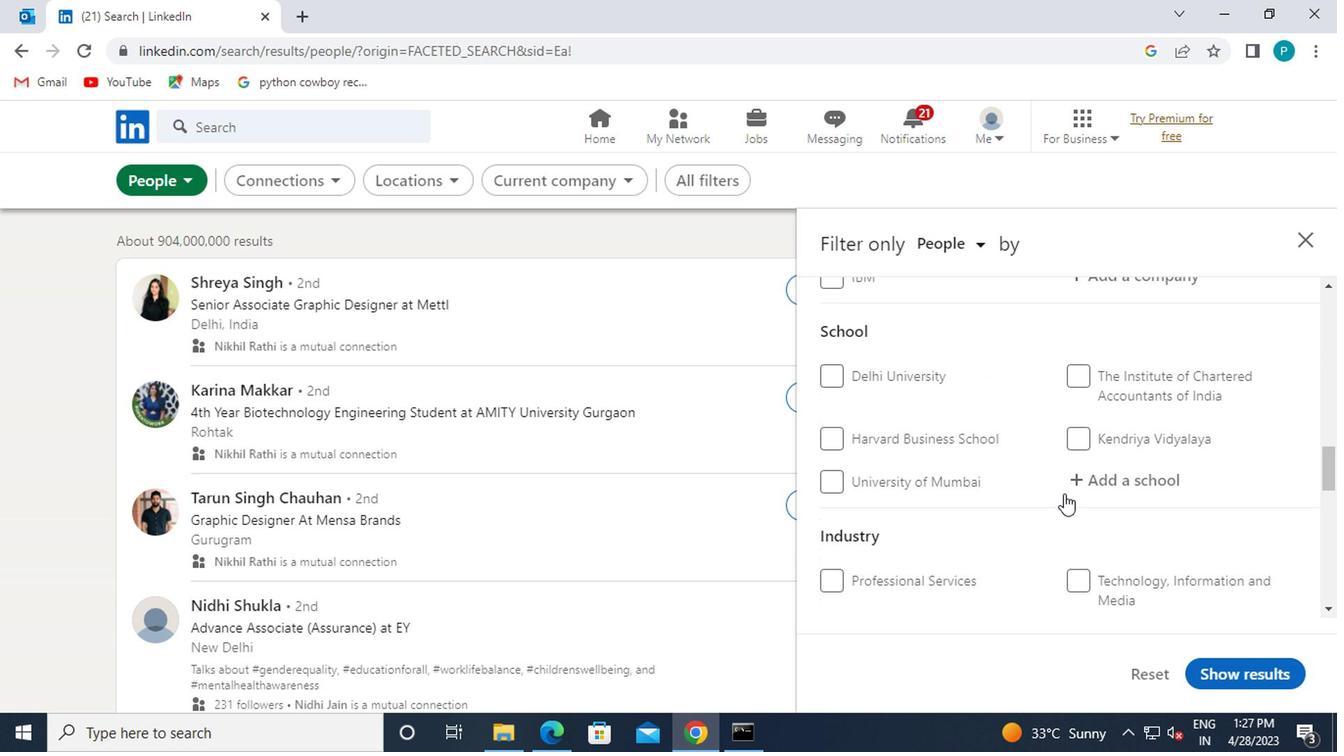 
Action: Mouse moved to (1122, 568)
Screenshot: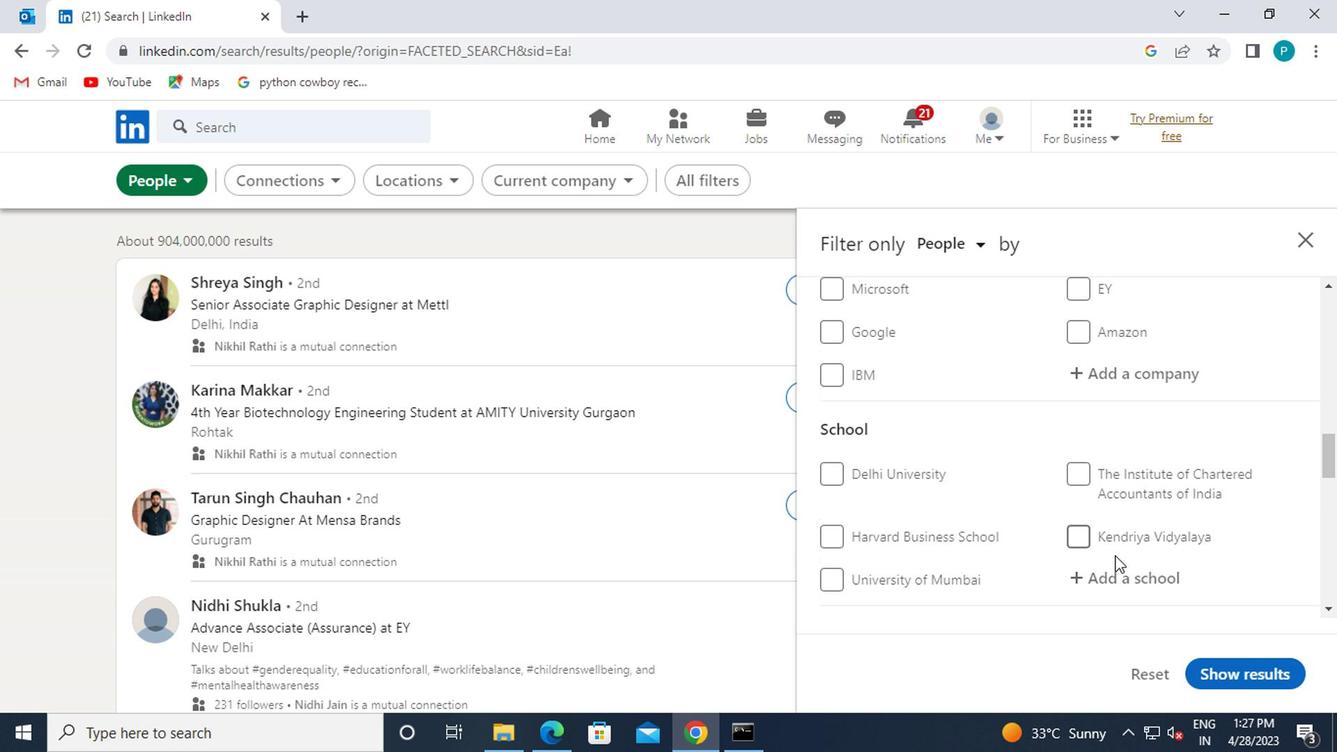 
Action: Mouse pressed left at (1122, 568)
Screenshot: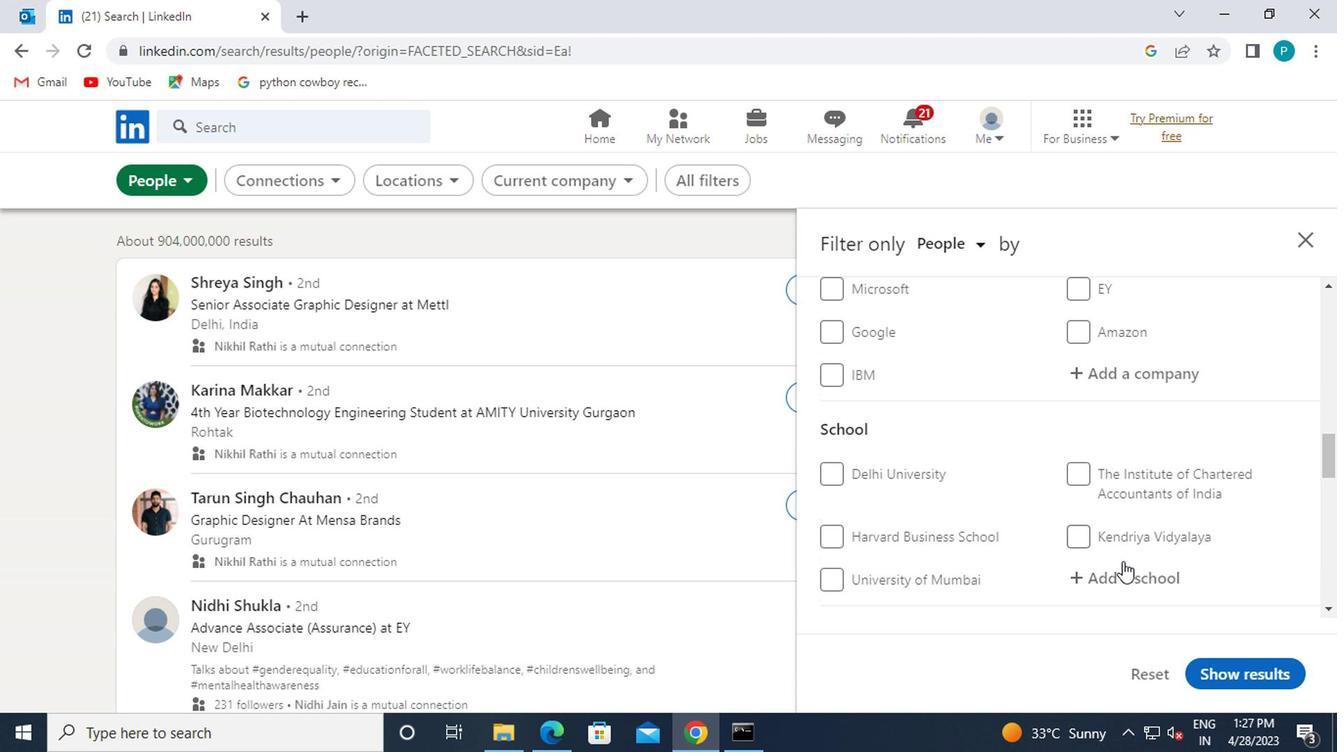
Action: Key pressed <Key.caps_lock>A<Key.caps_lock>PEEJAY
Screenshot: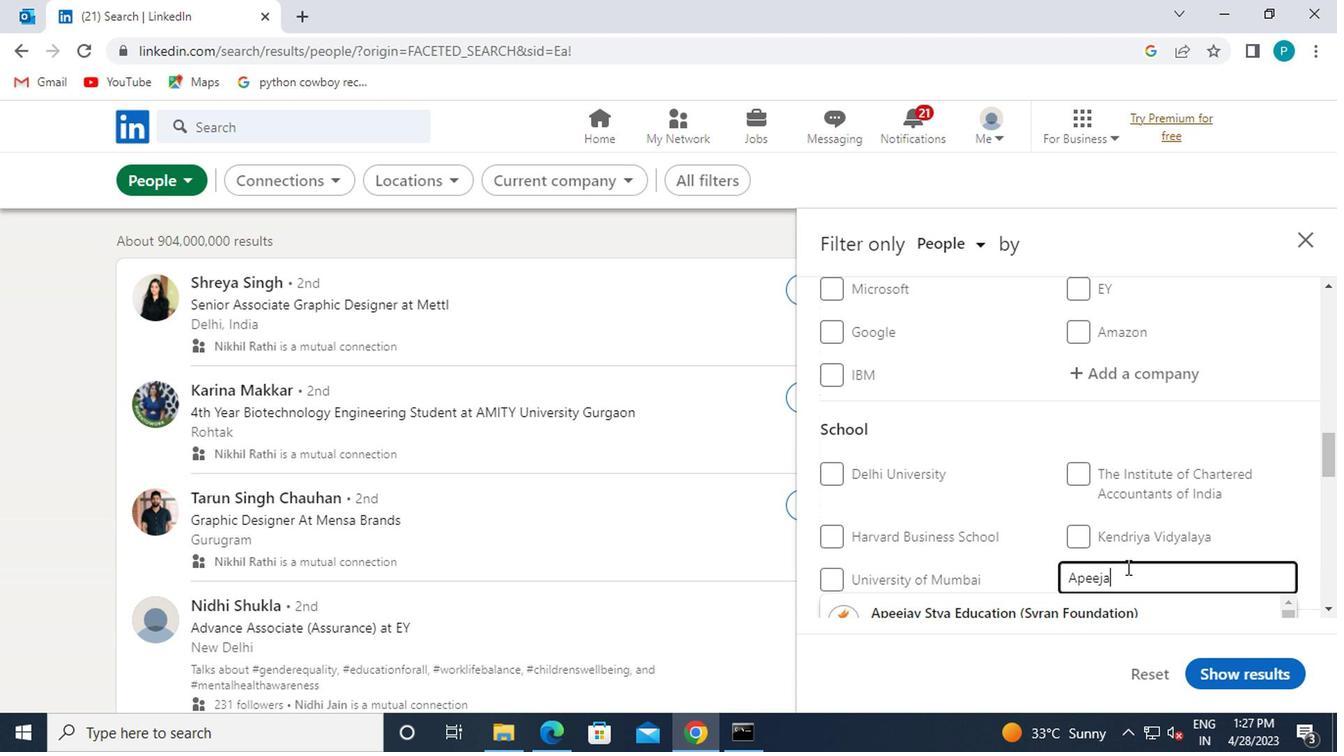 
Action: Mouse moved to (1027, 514)
Screenshot: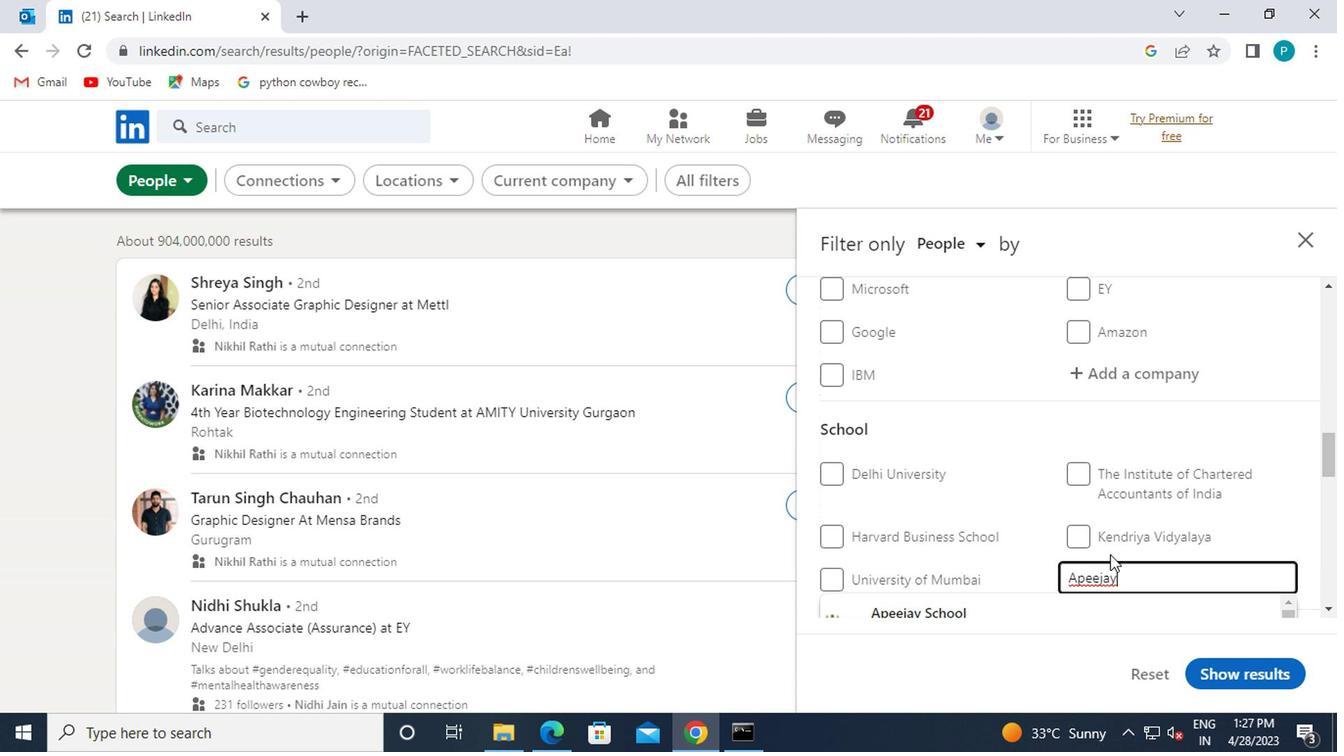 
Action: Mouse scrolled (1027, 514) with delta (0, 0)
Screenshot: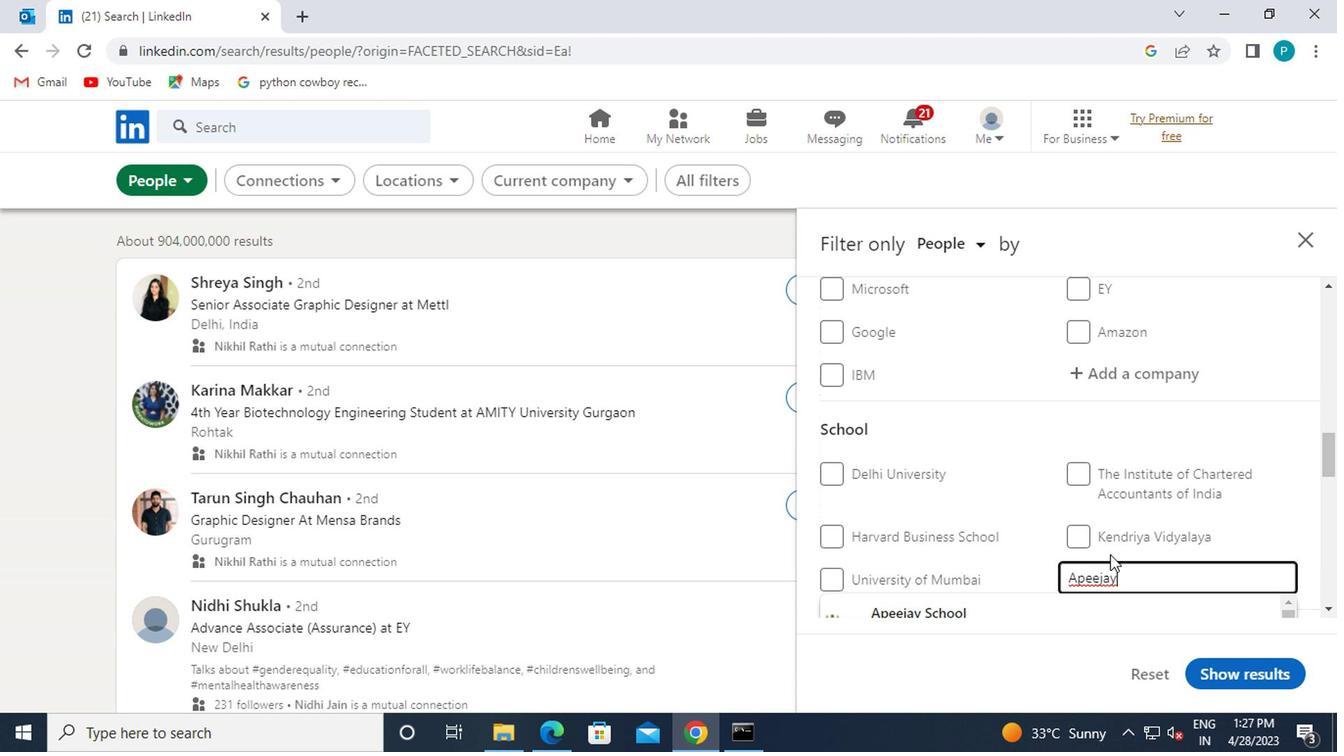 
Action: Mouse scrolled (1027, 514) with delta (0, 0)
Screenshot: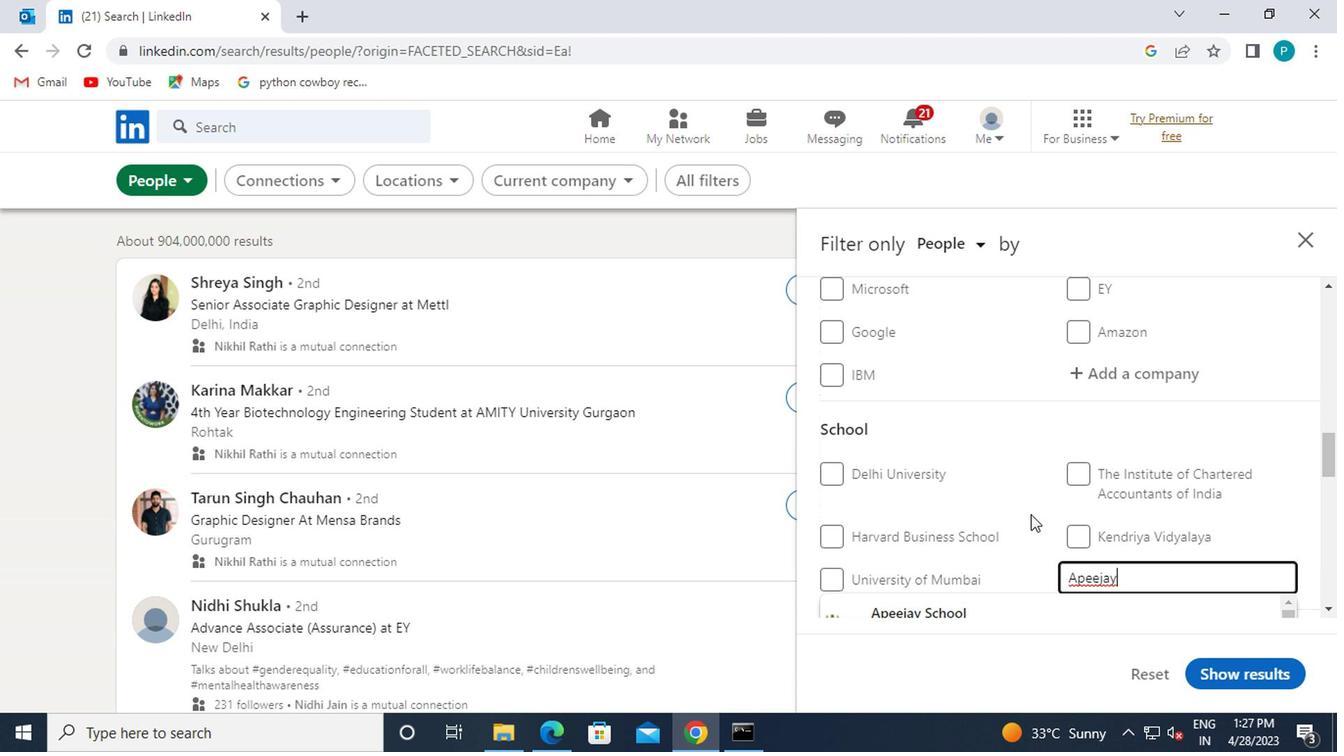 
Action: Mouse moved to (1036, 521)
Screenshot: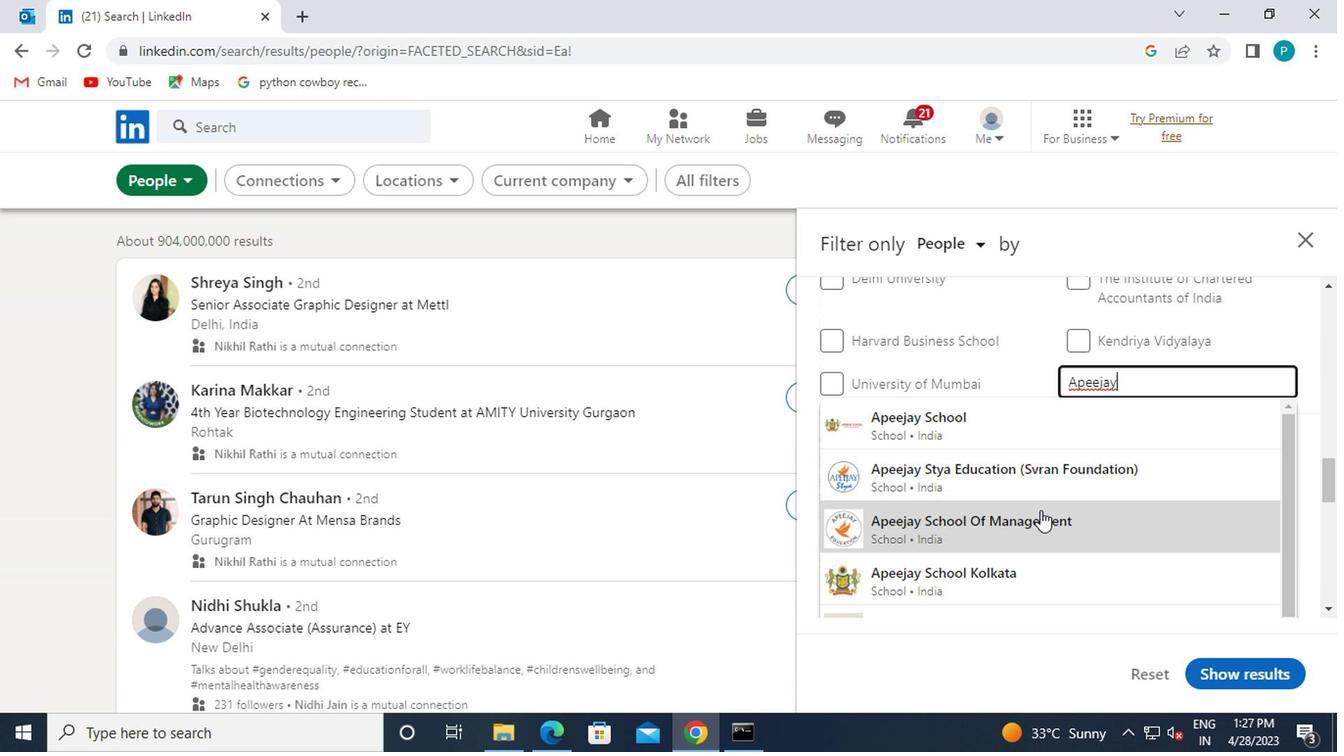
Action: Mouse pressed left at (1036, 521)
Screenshot: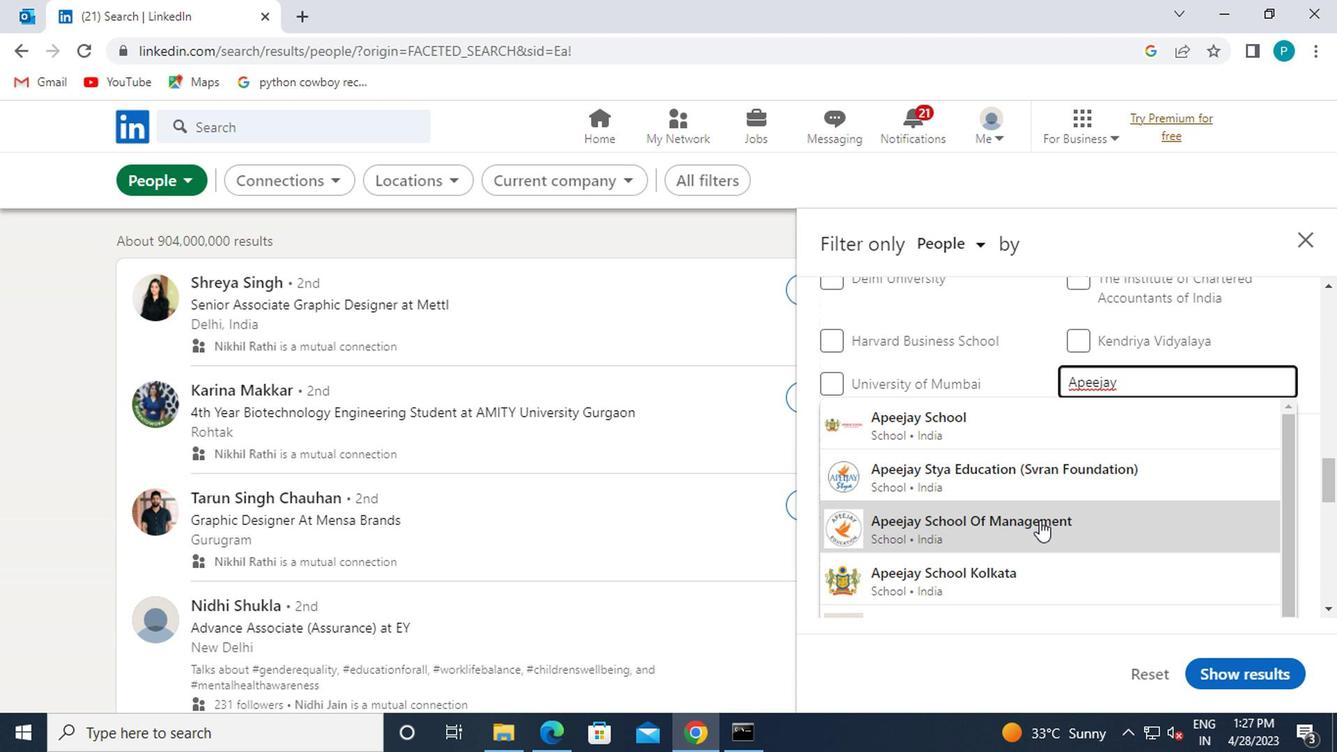
Action: Mouse scrolled (1036, 519) with delta (0, -1)
Screenshot: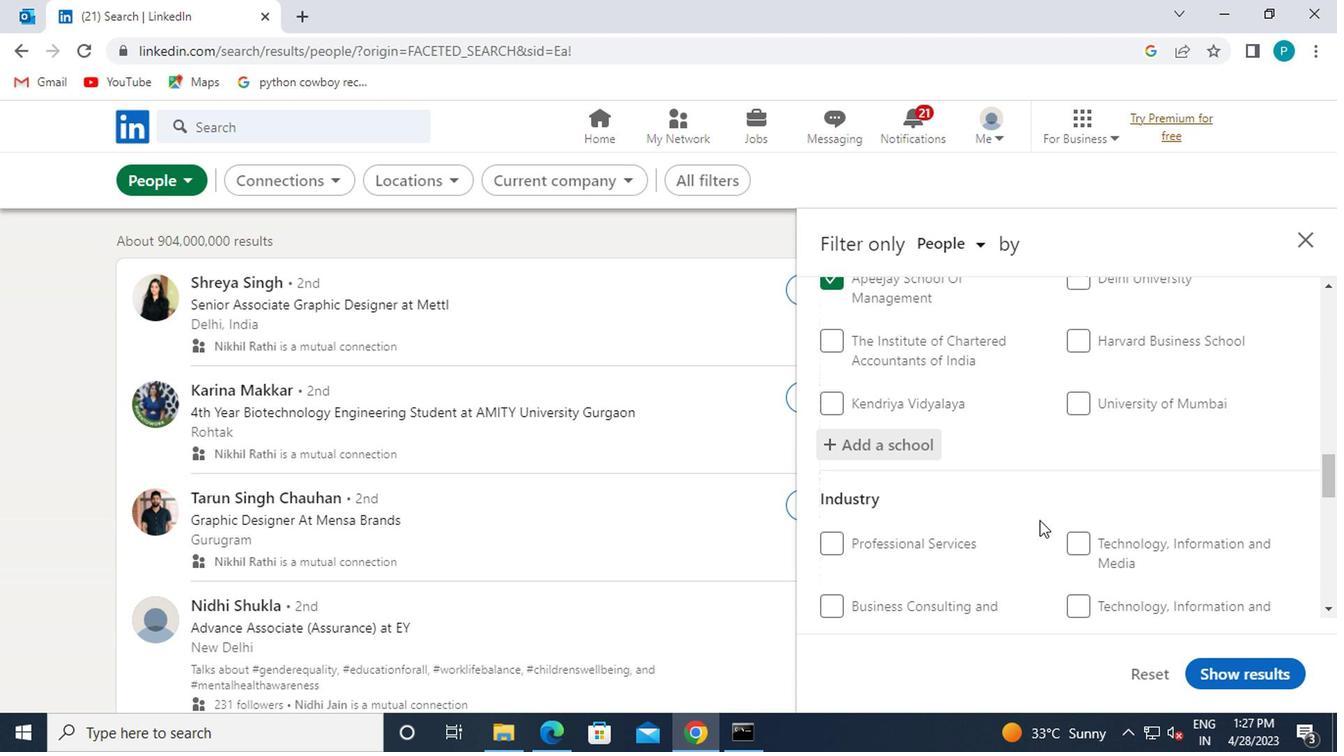 
Action: Mouse scrolled (1036, 519) with delta (0, -1)
Screenshot: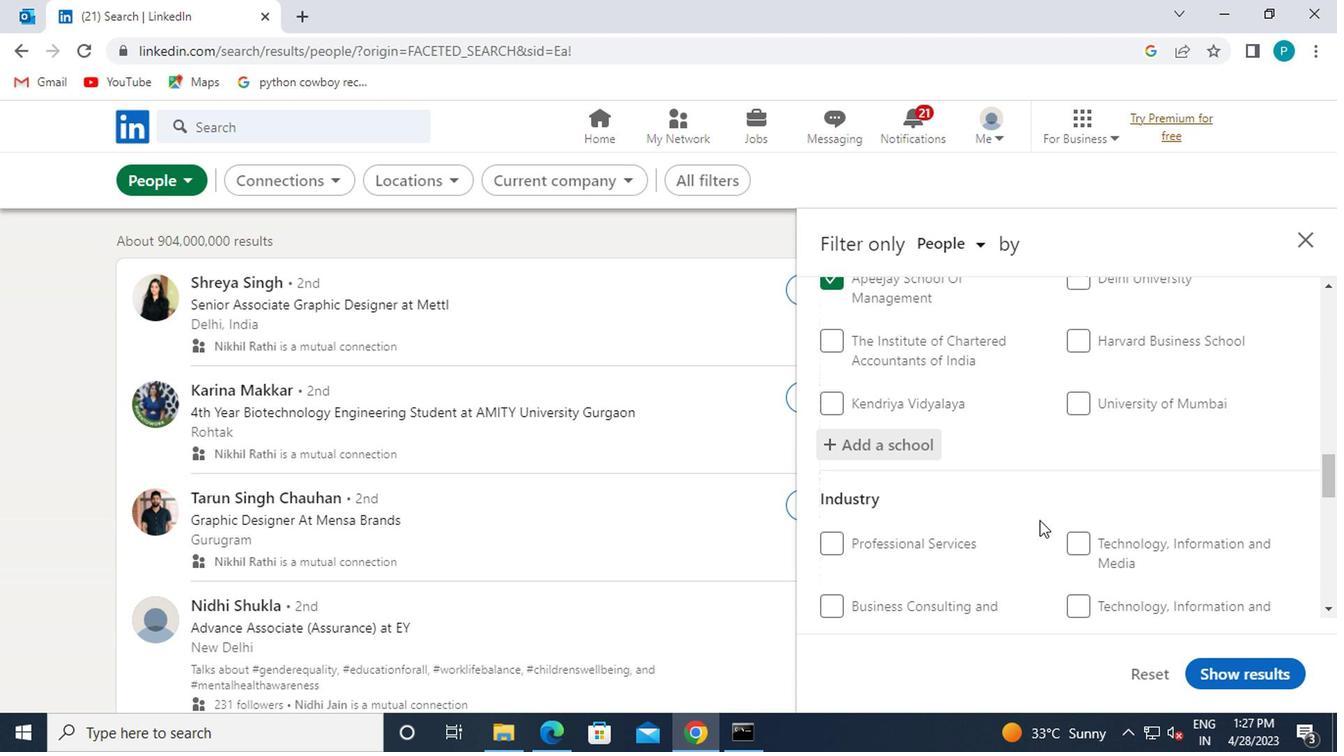 
Action: Mouse moved to (969, 494)
Screenshot: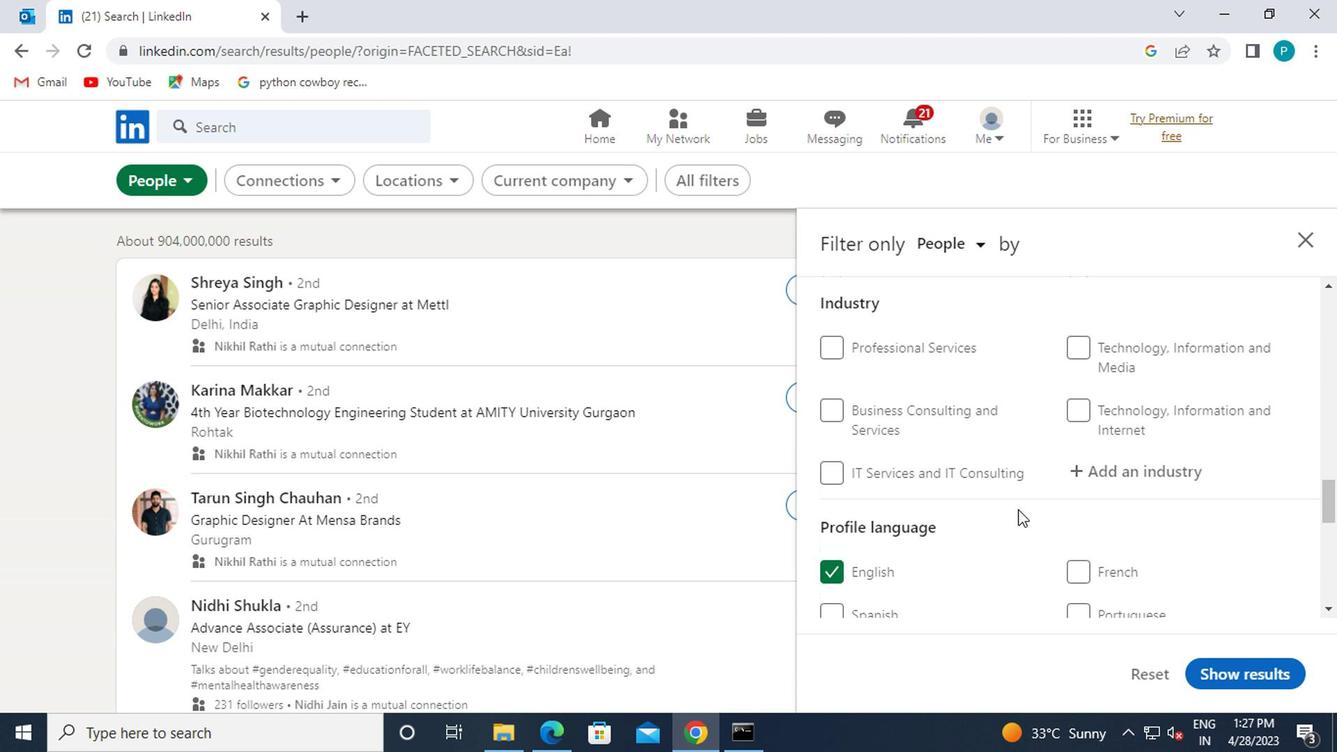 
Action: Mouse scrolled (969, 492) with delta (0, -1)
Screenshot: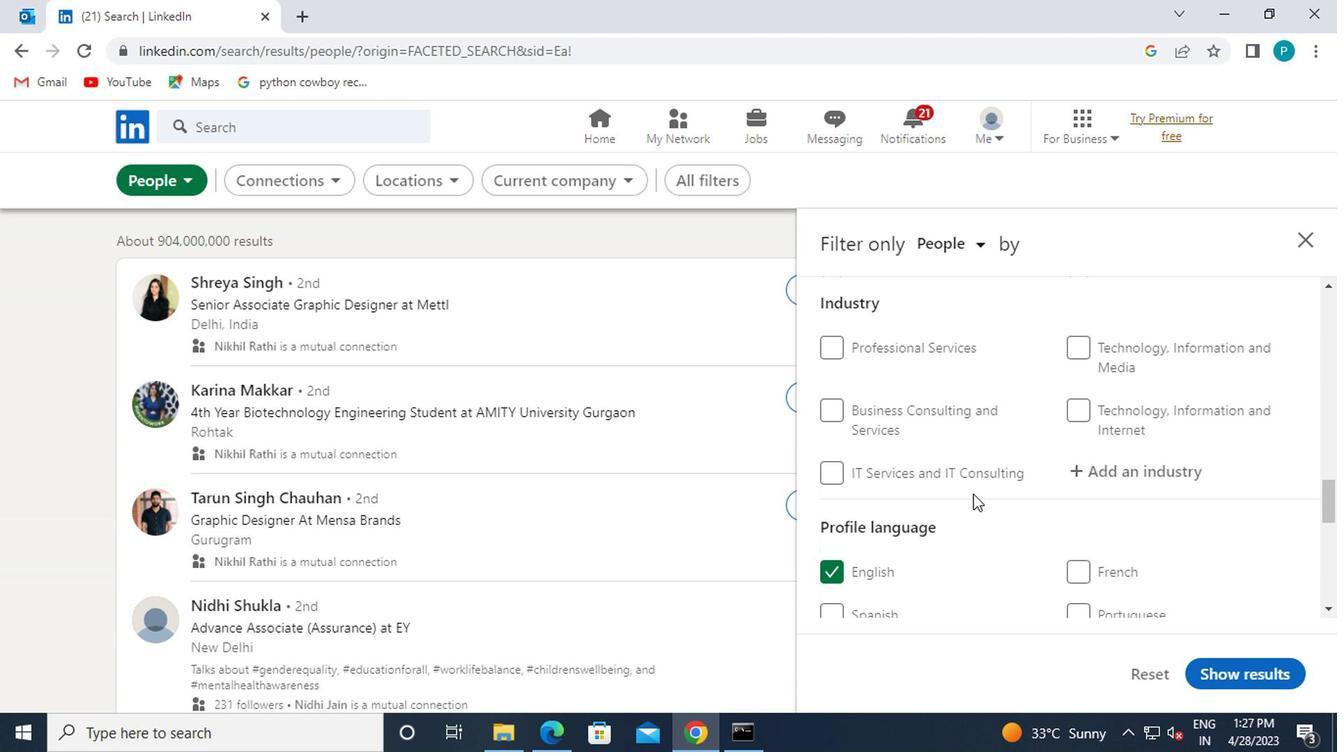 
Action: Mouse moved to (1071, 372)
Screenshot: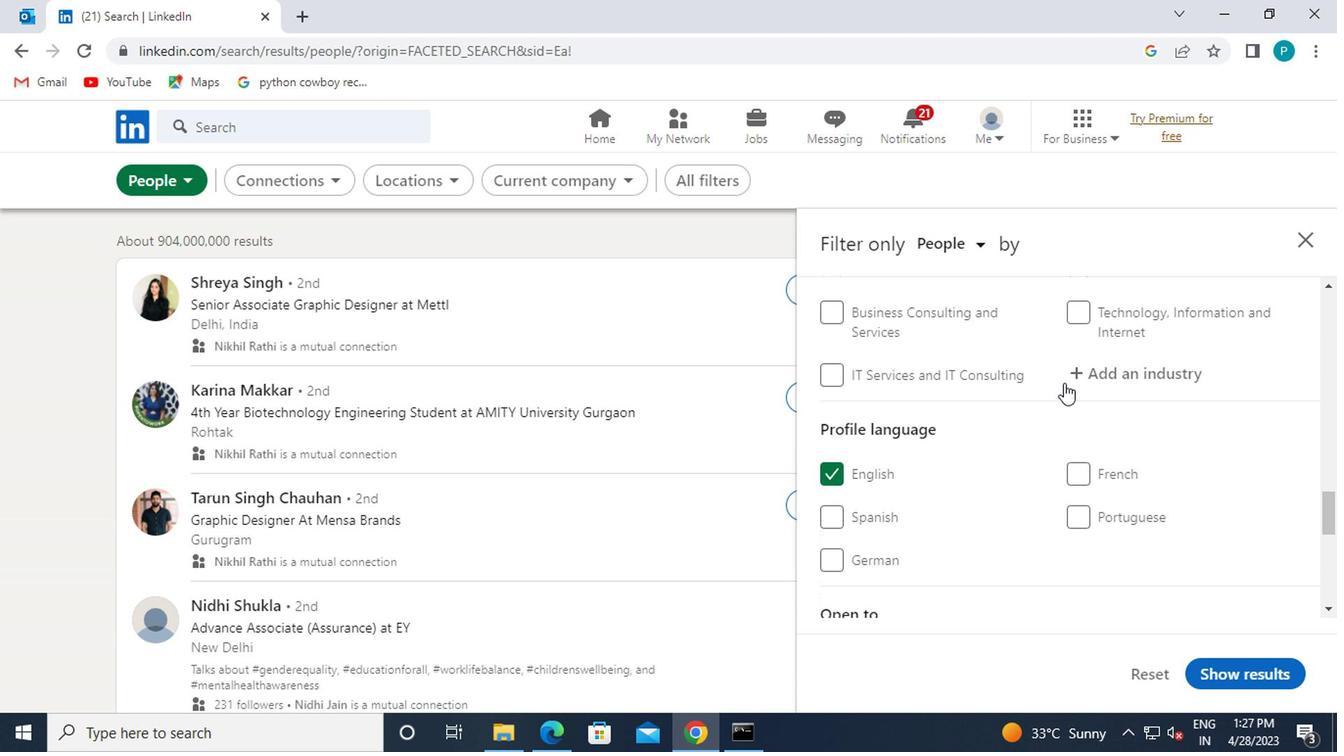 
Action: Mouse pressed left at (1071, 372)
Screenshot: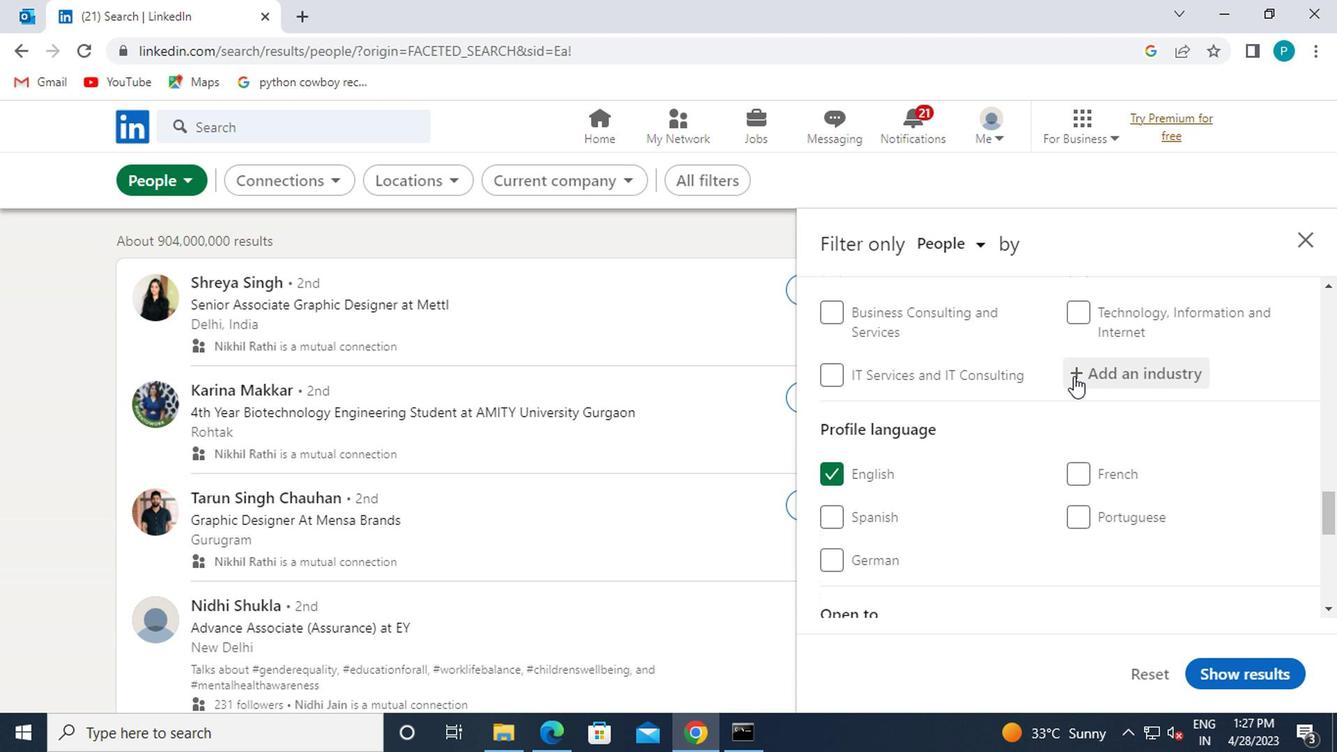 
Action: Mouse moved to (1114, 441)
Screenshot: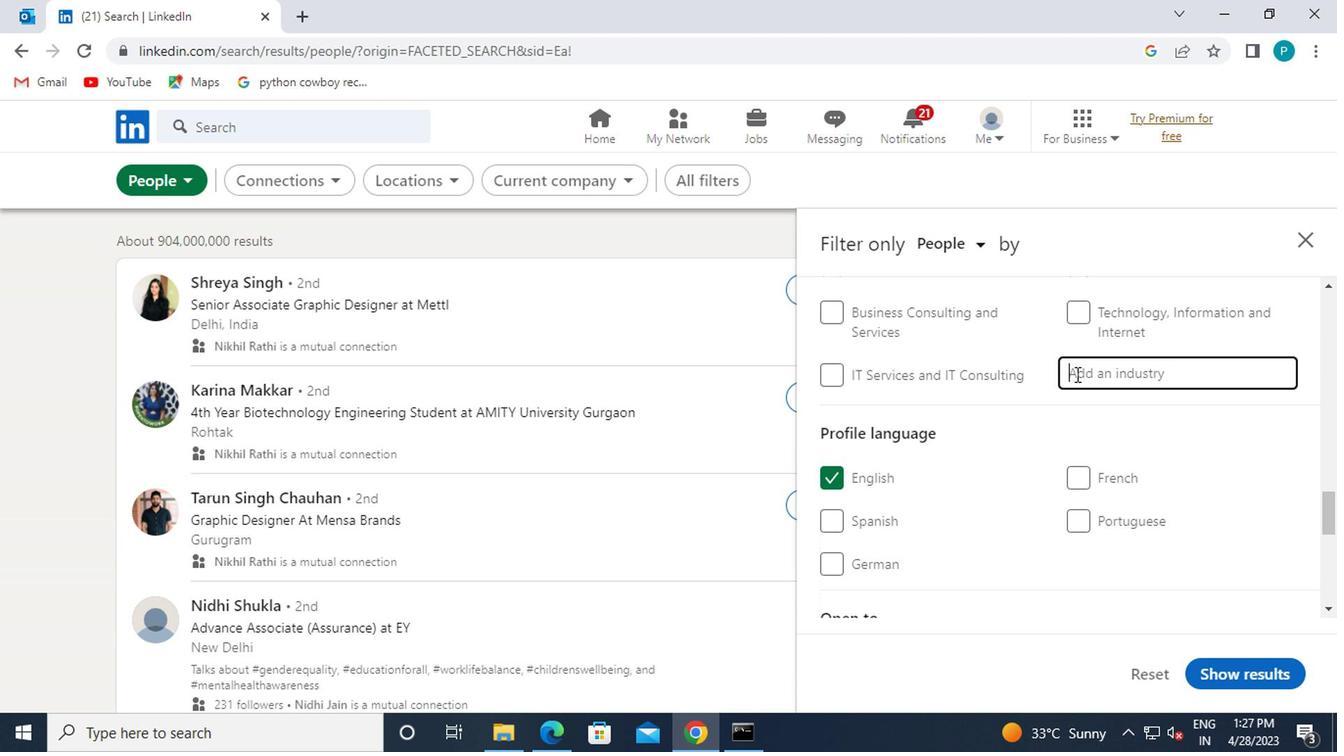 
Action: Key pressed <Key.caps_lock>H<Key.caps_lock>OLDING
Screenshot: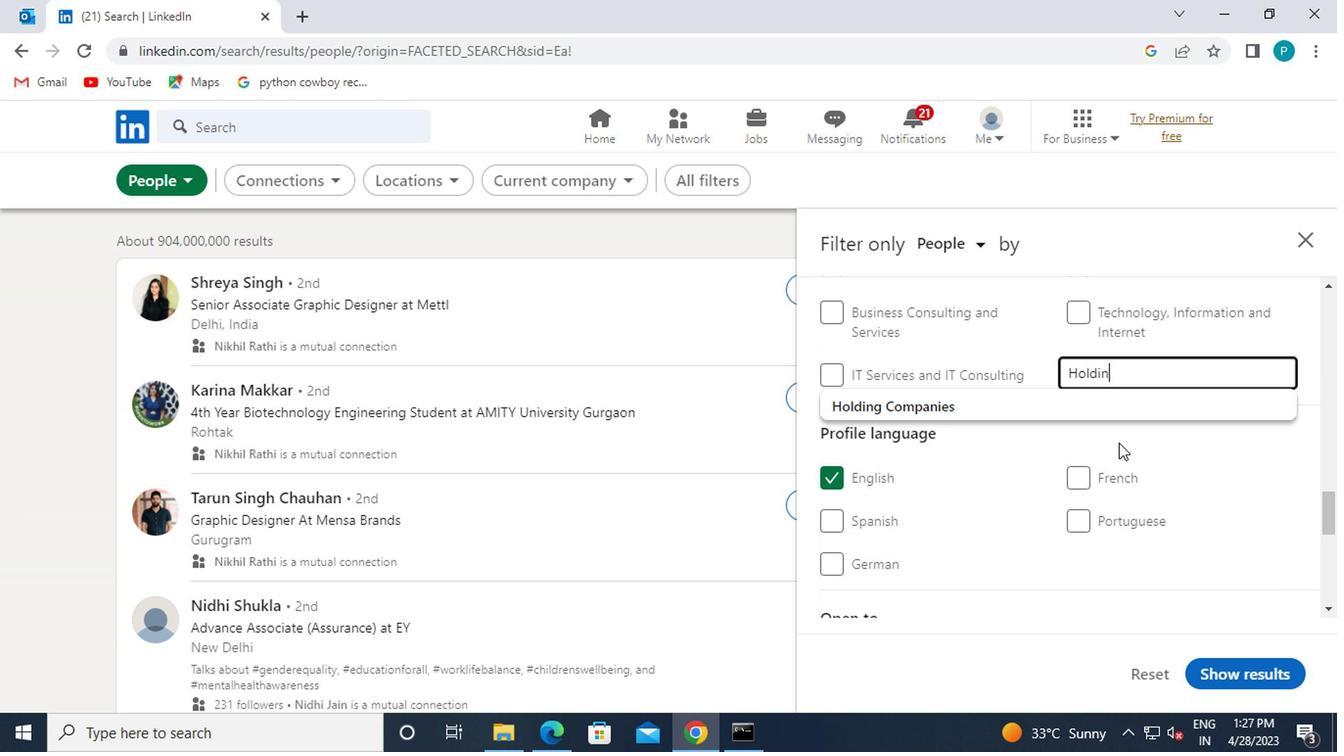 
Action: Mouse moved to (1029, 393)
Screenshot: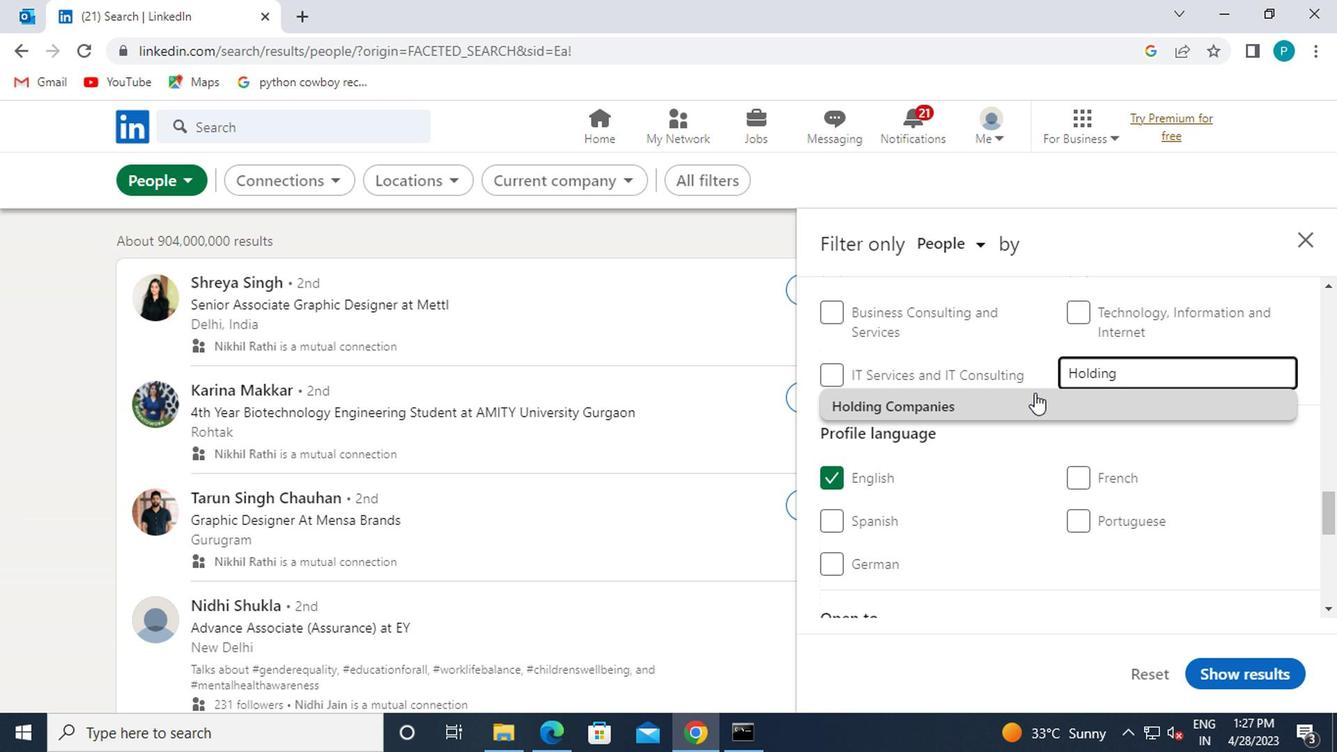 
Action: Mouse pressed left at (1029, 393)
Screenshot: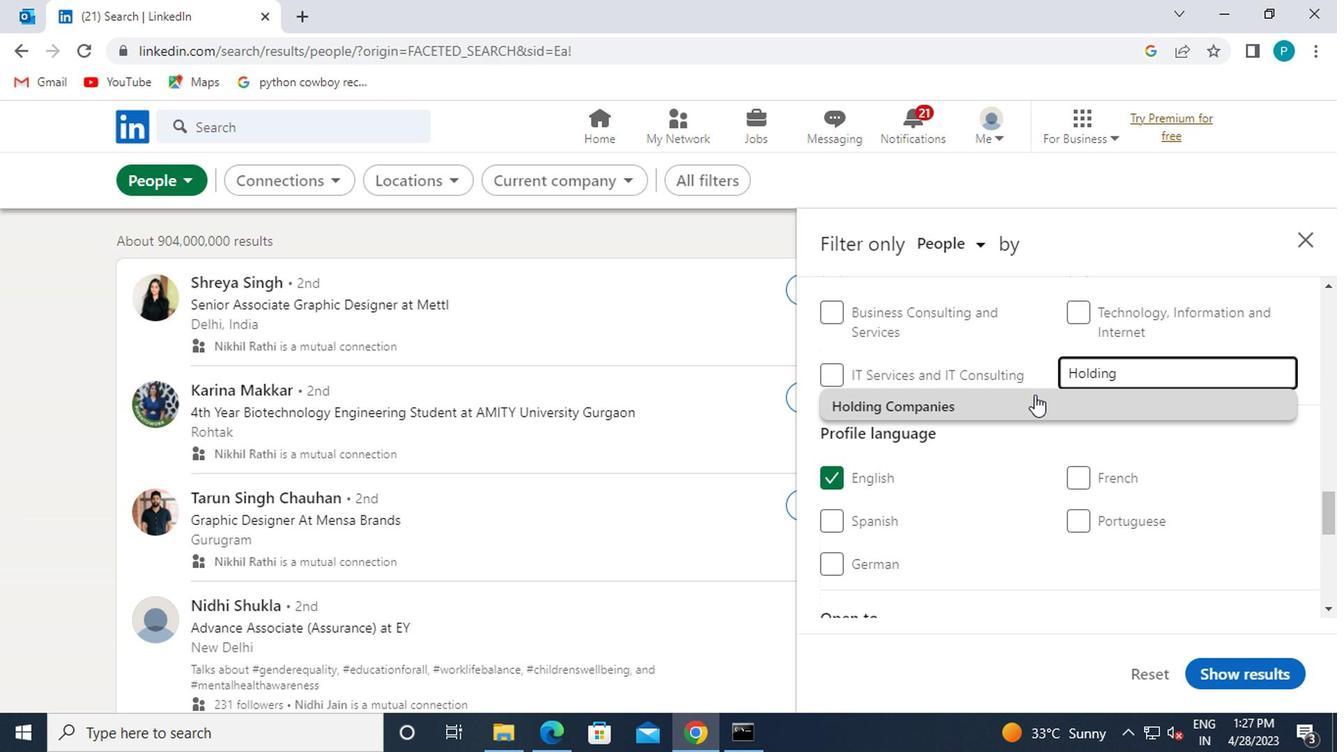 
Action: Mouse moved to (1036, 434)
Screenshot: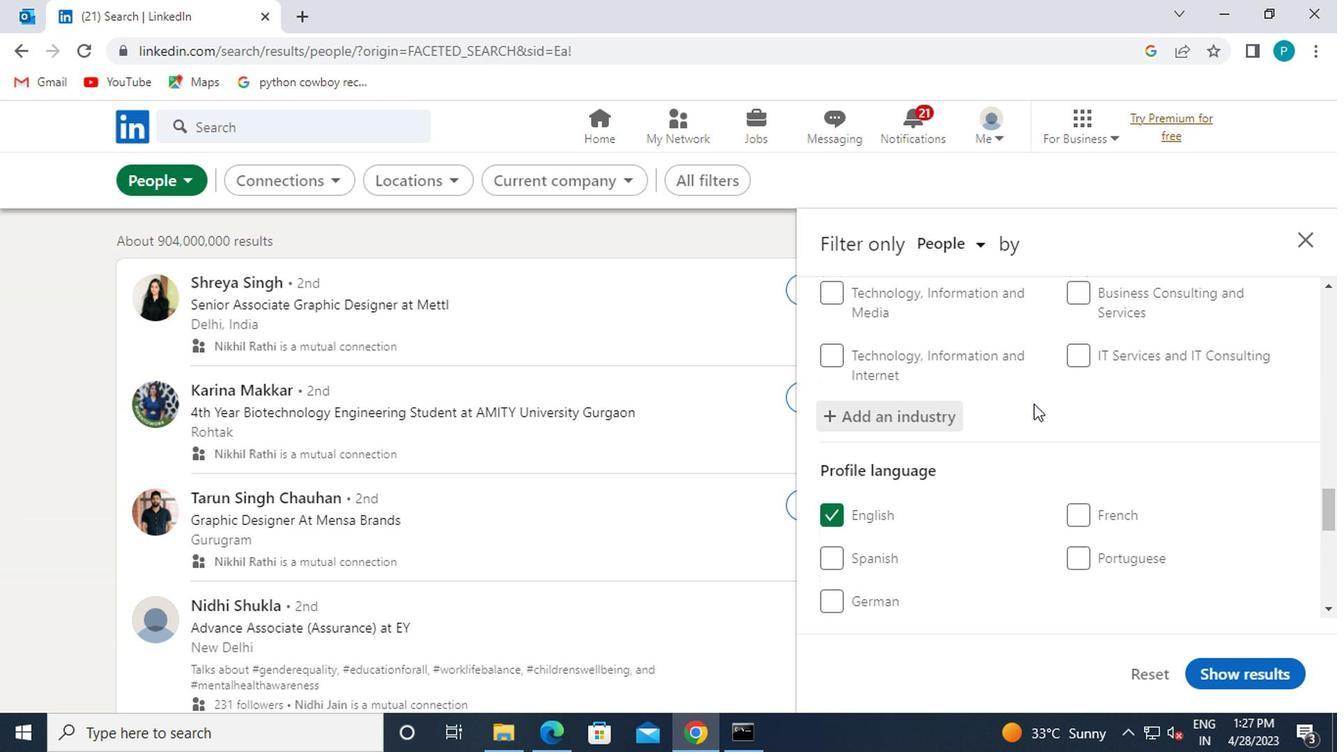 
Action: Mouse scrolled (1036, 432) with delta (0, -1)
Screenshot: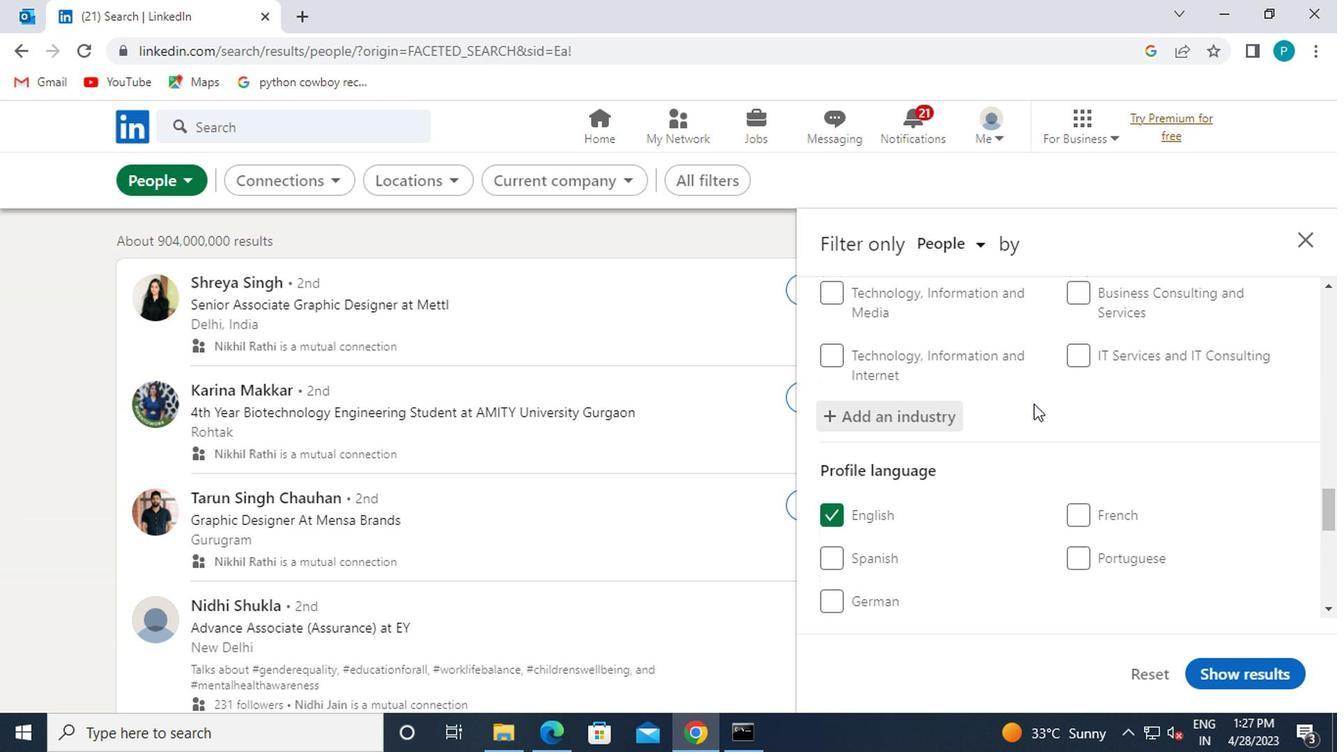 
Action: Mouse moved to (1036, 434)
Screenshot: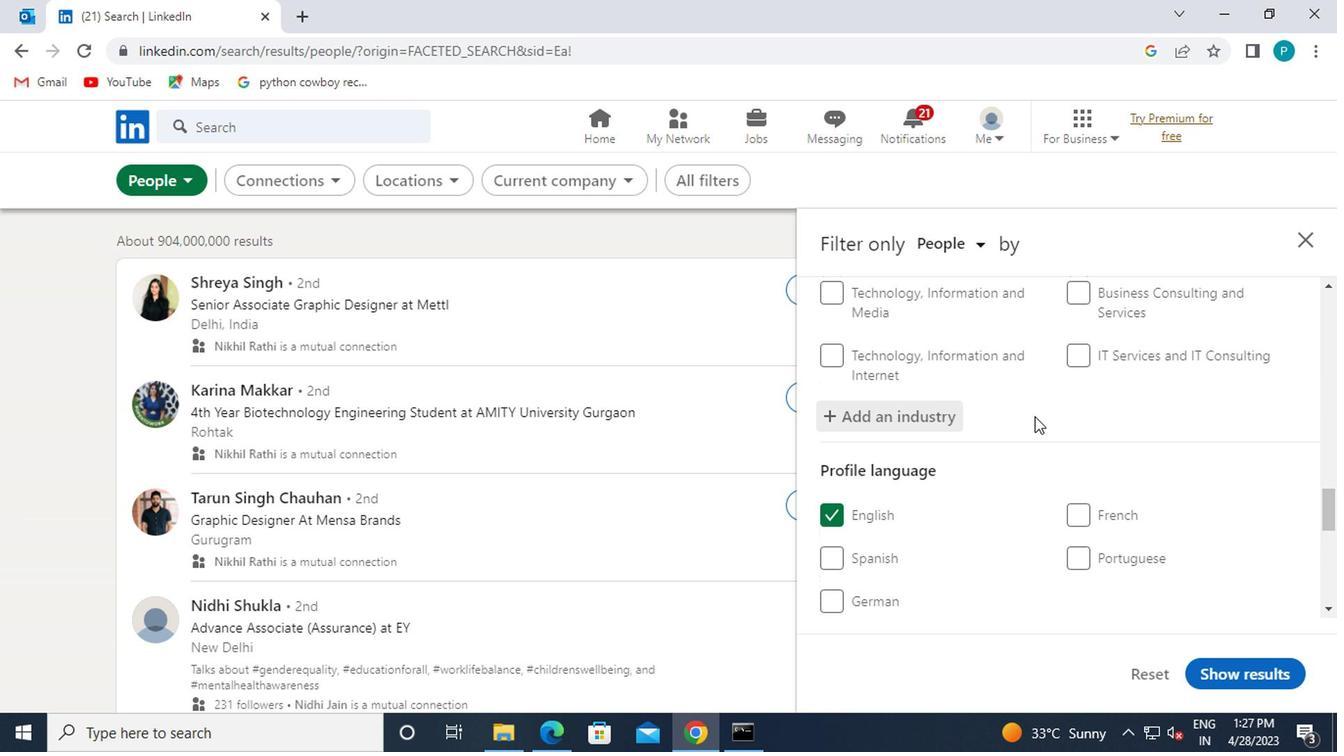
Action: Mouse scrolled (1036, 434) with delta (0, 0)
Screenshot: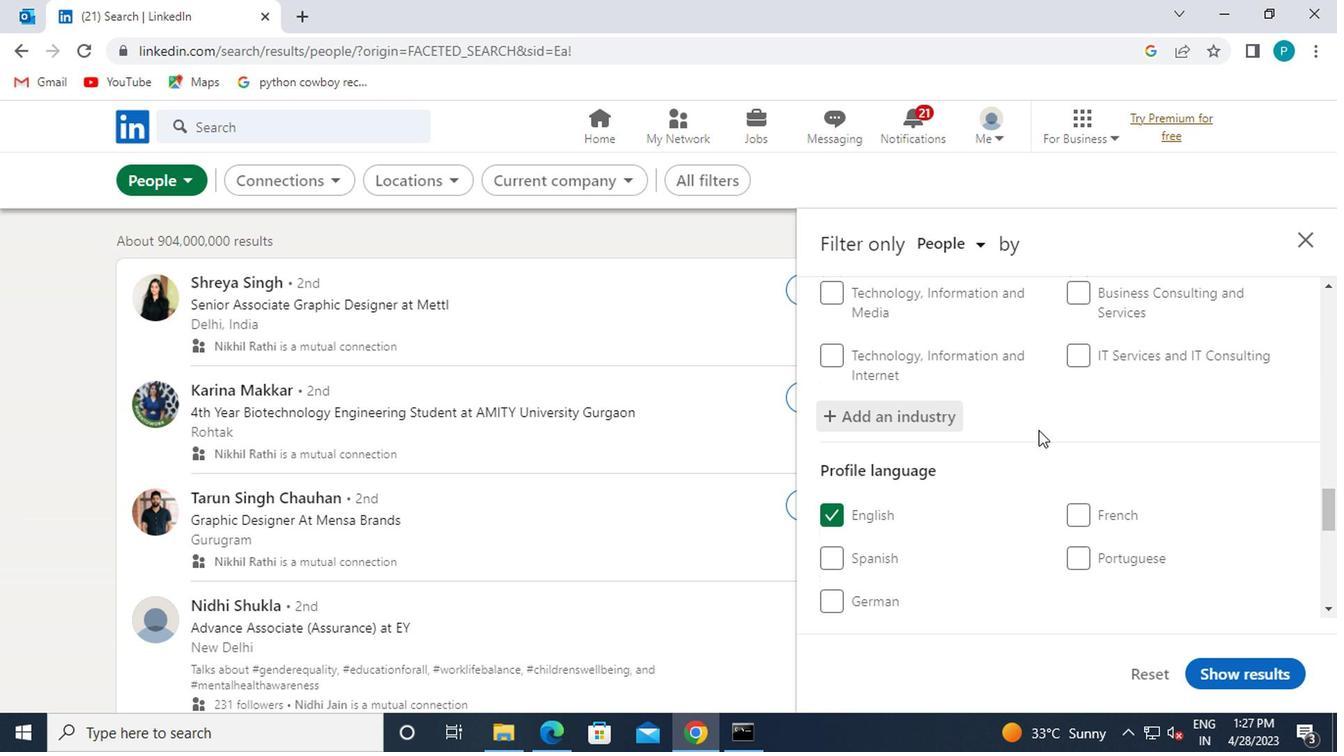 
Action: Mouse moved to (1015, 475)
Screenshot: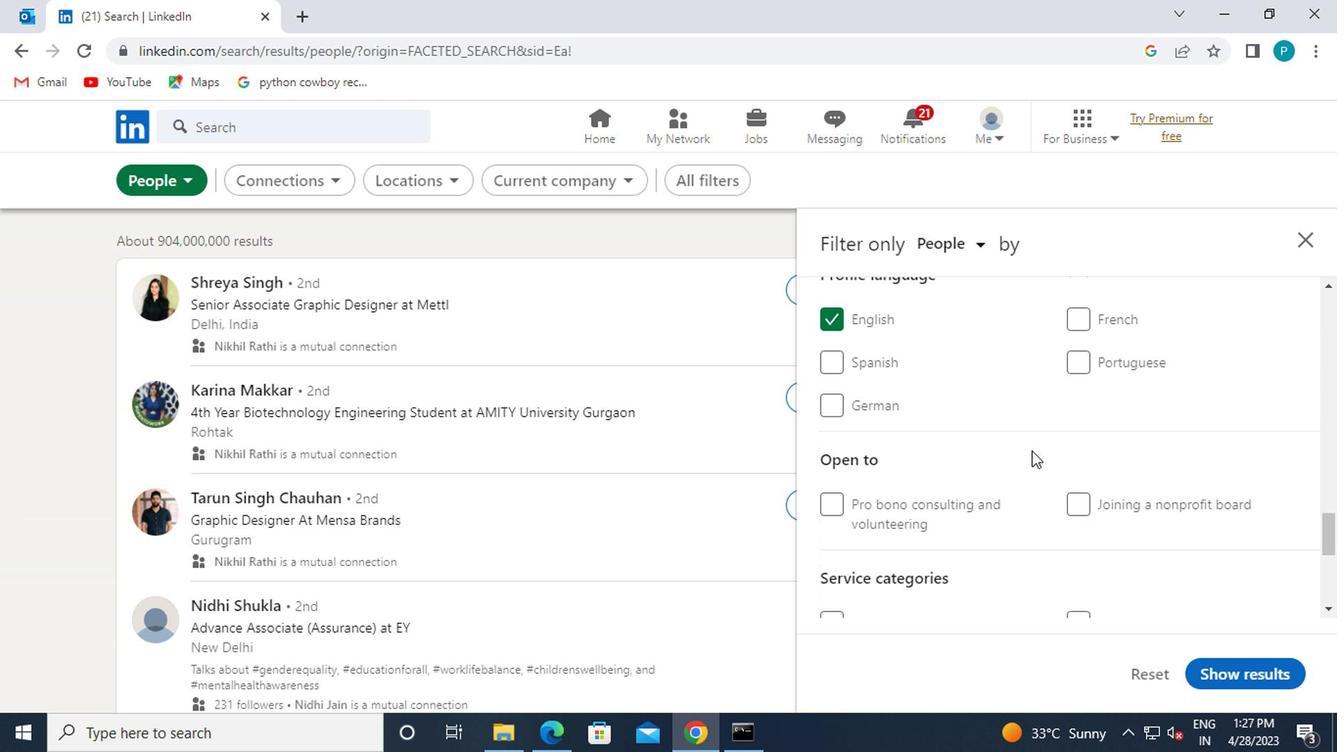 
Action: Mouse scrolled (1015, 473) with delta (0, -1)
Screenshot: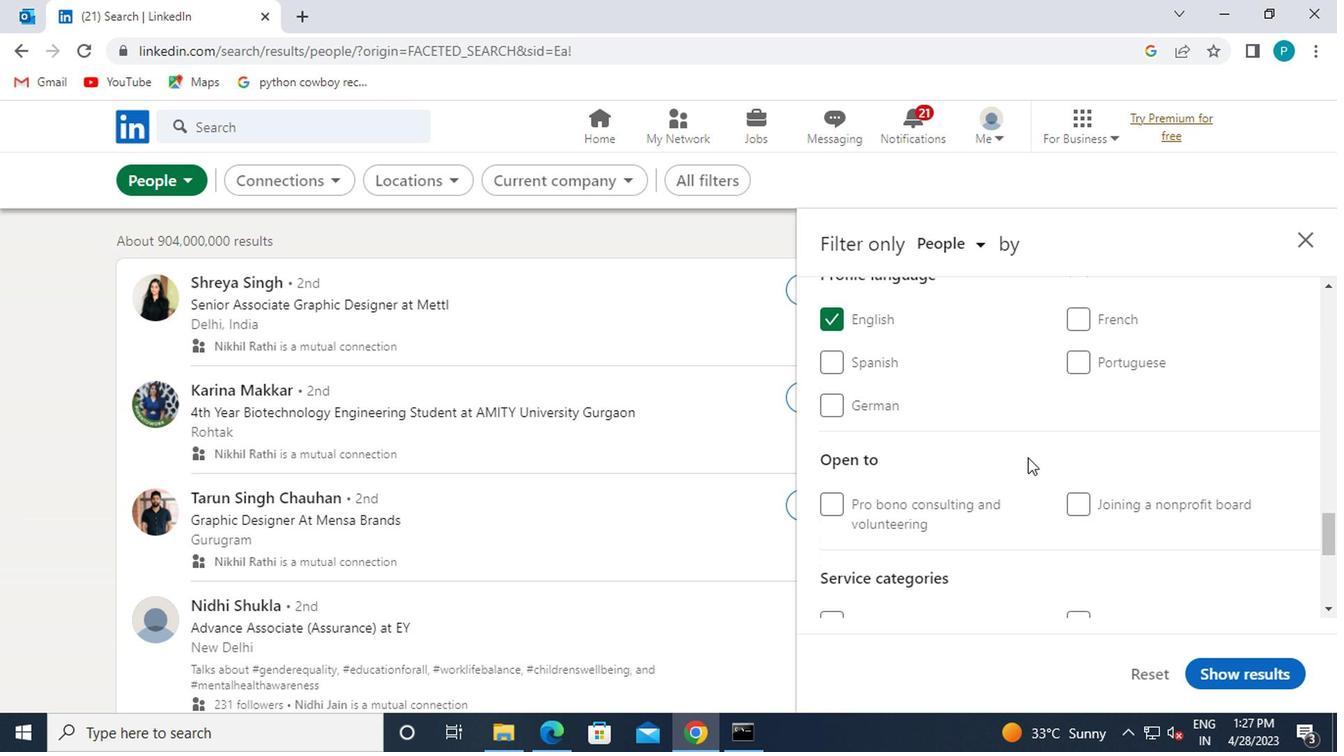
Action: Mouse moved to (974, 526)
Screenshot: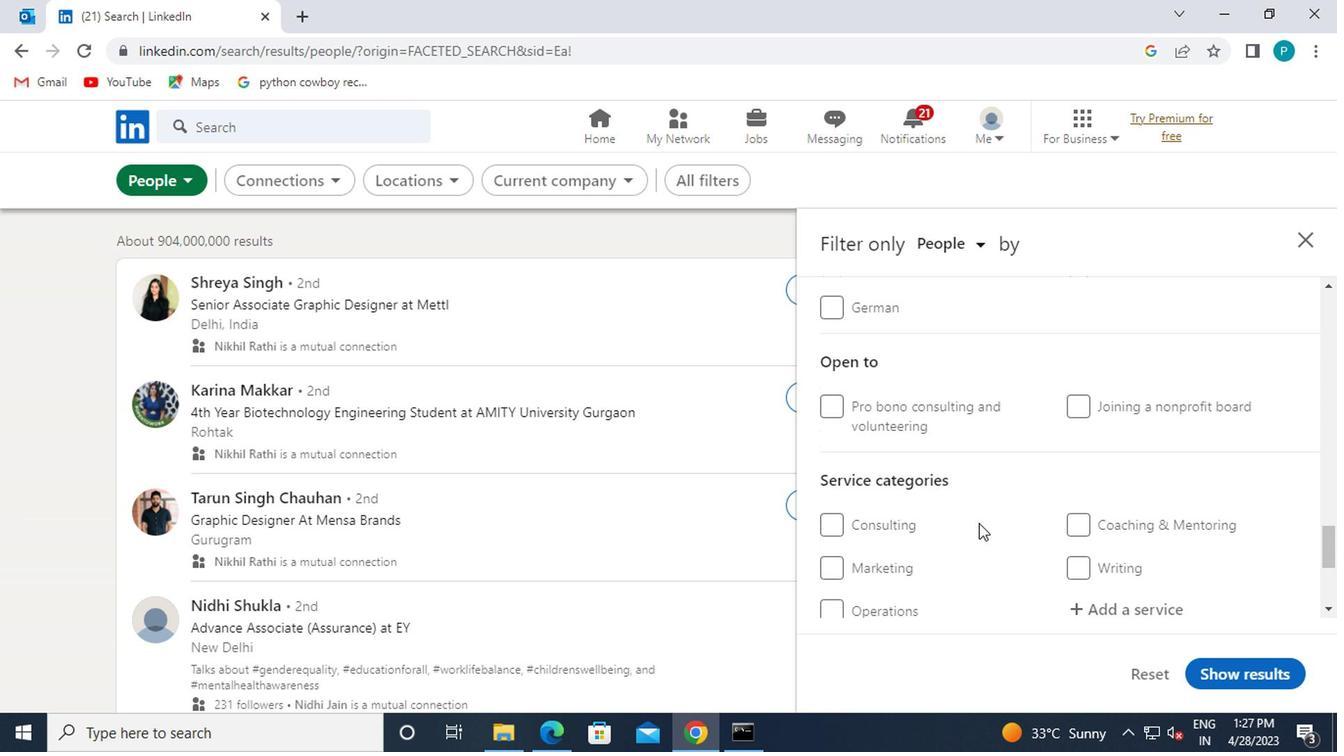
Action: Mouse scrolled (974, 526) with delta (0, 0)
Screenshot: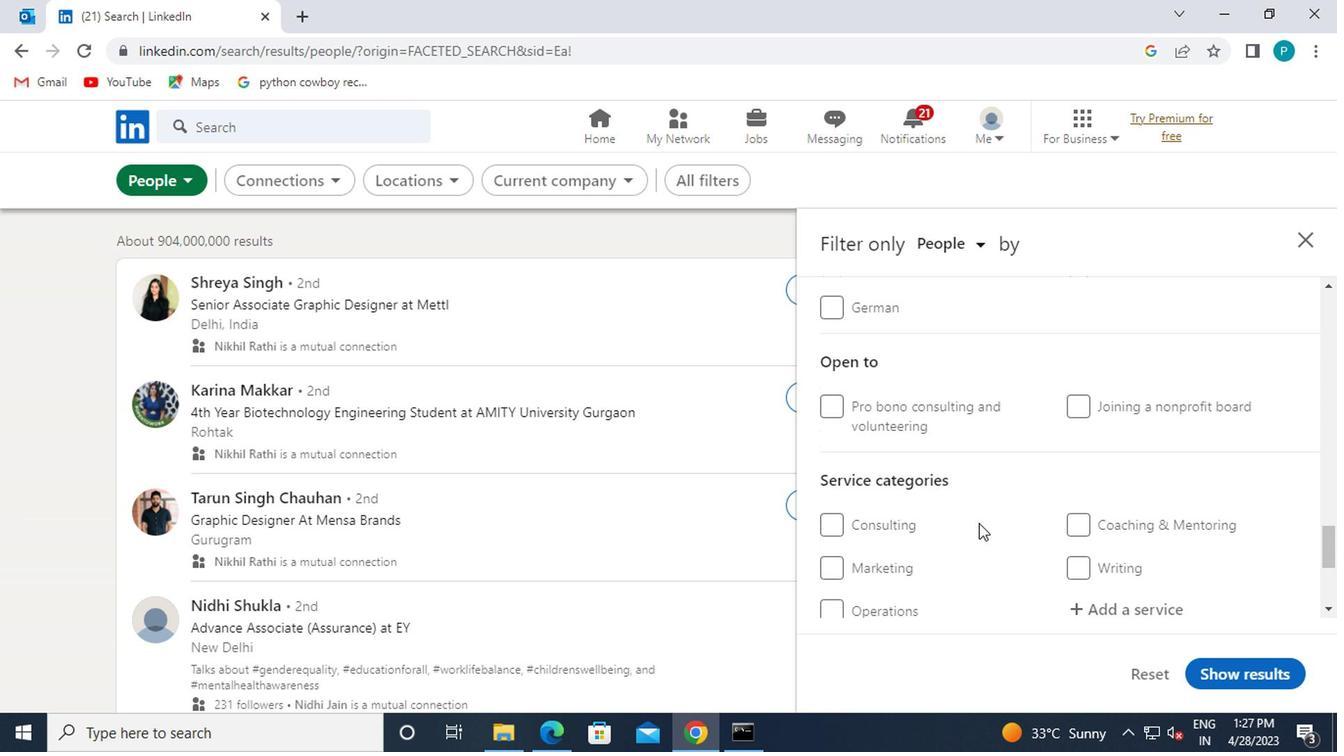 
Action: Mouse moved to (1082, 498)
Screenshot: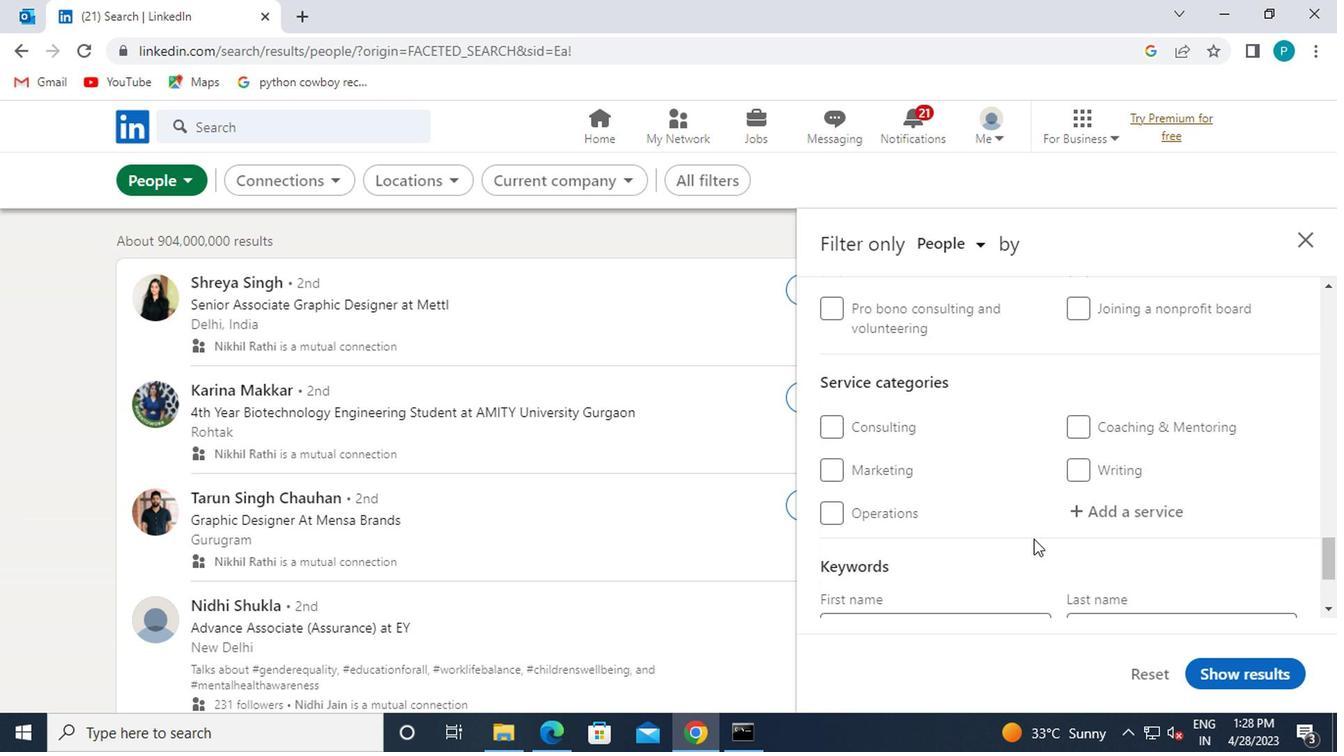 
Action: Mouse pressed left at (1082, 498)
Screenshot: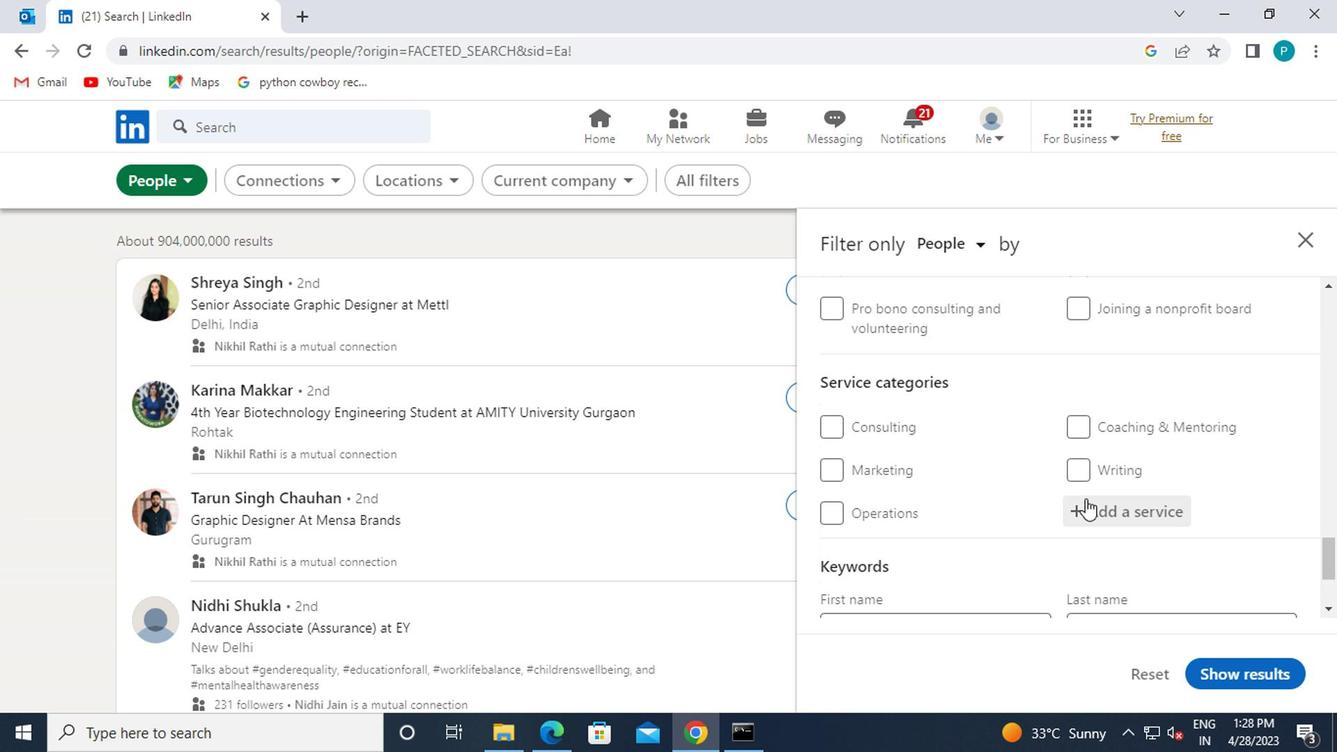 
Action: Key pressed <Key.caps_lock>E<Key.caps_lock>
Screenshot: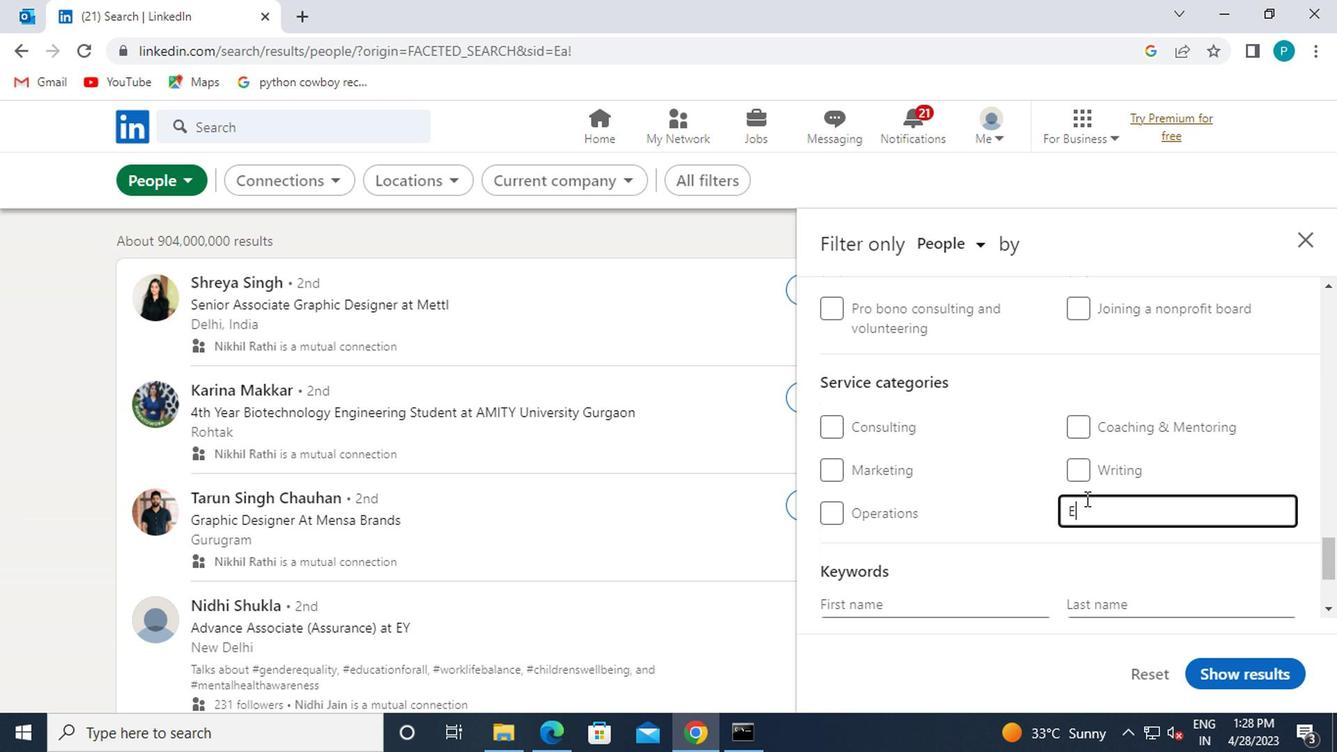 
Action: Mouse moved to (1005, 565)
Screenshot: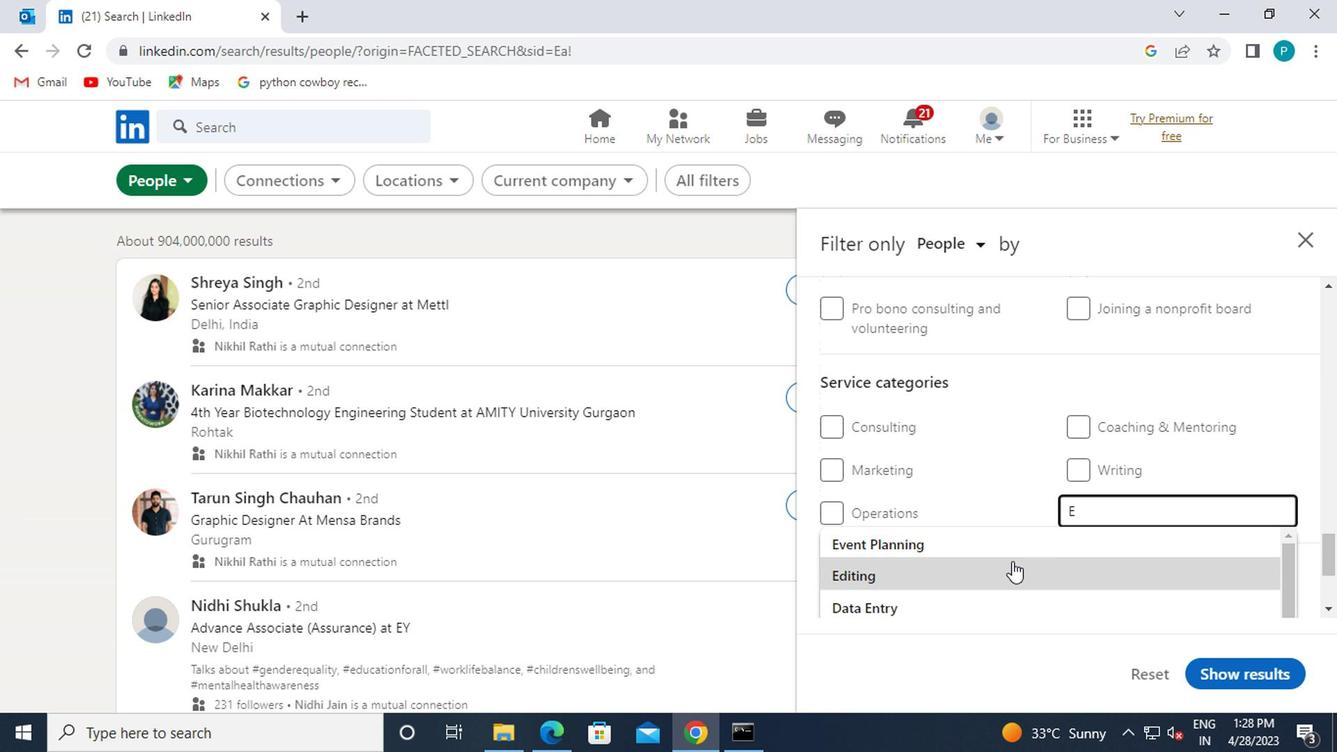 
Action: Mouse pressed left at (1005, 565)
Screenshot: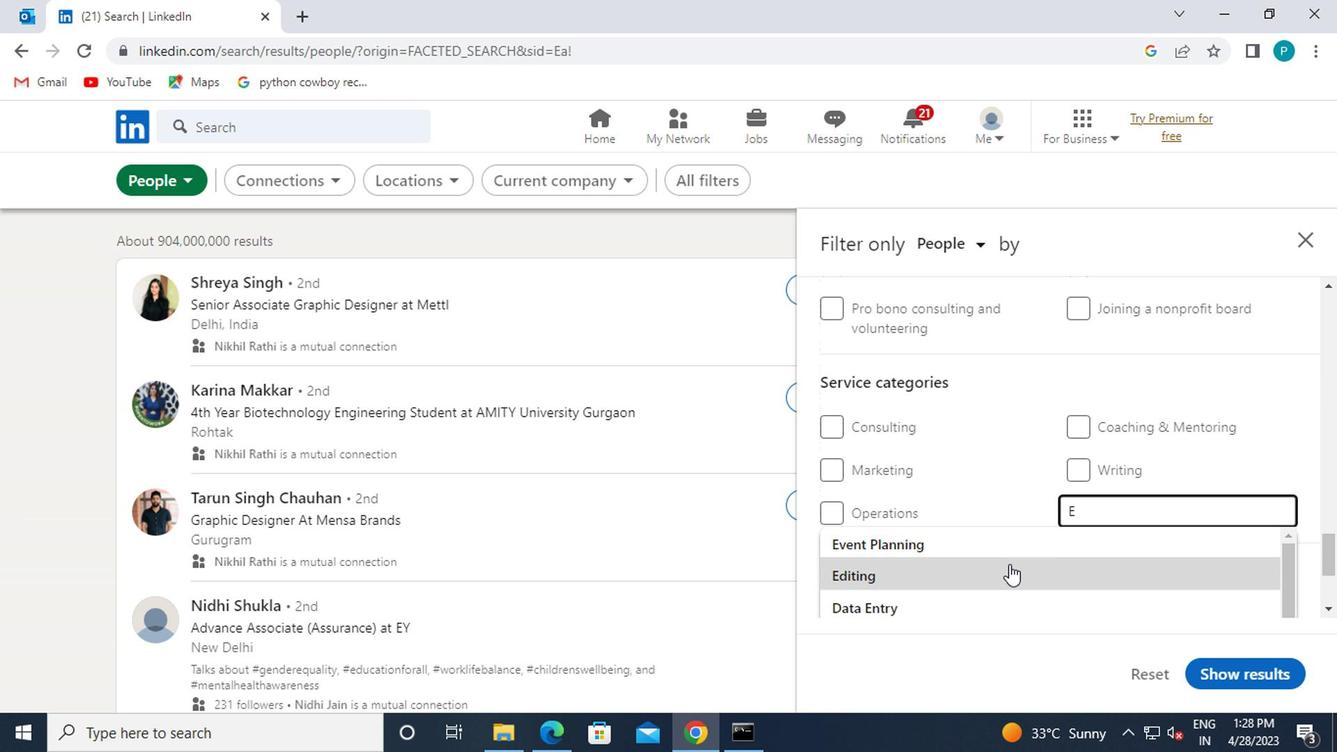 
Action: Mouse moved to (985, 538)
Screenshot: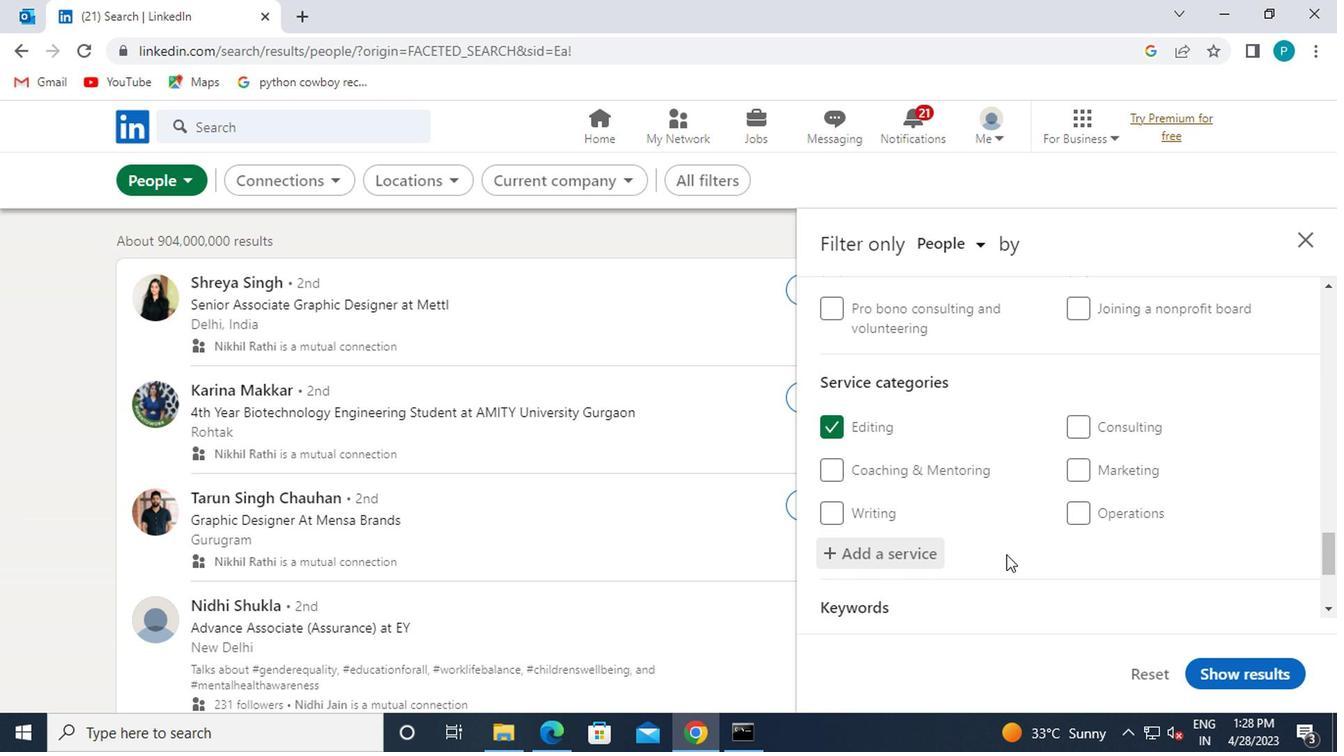 
Action: Mouse scrolled (985, 537) with delta (0, 0)
Screenshot: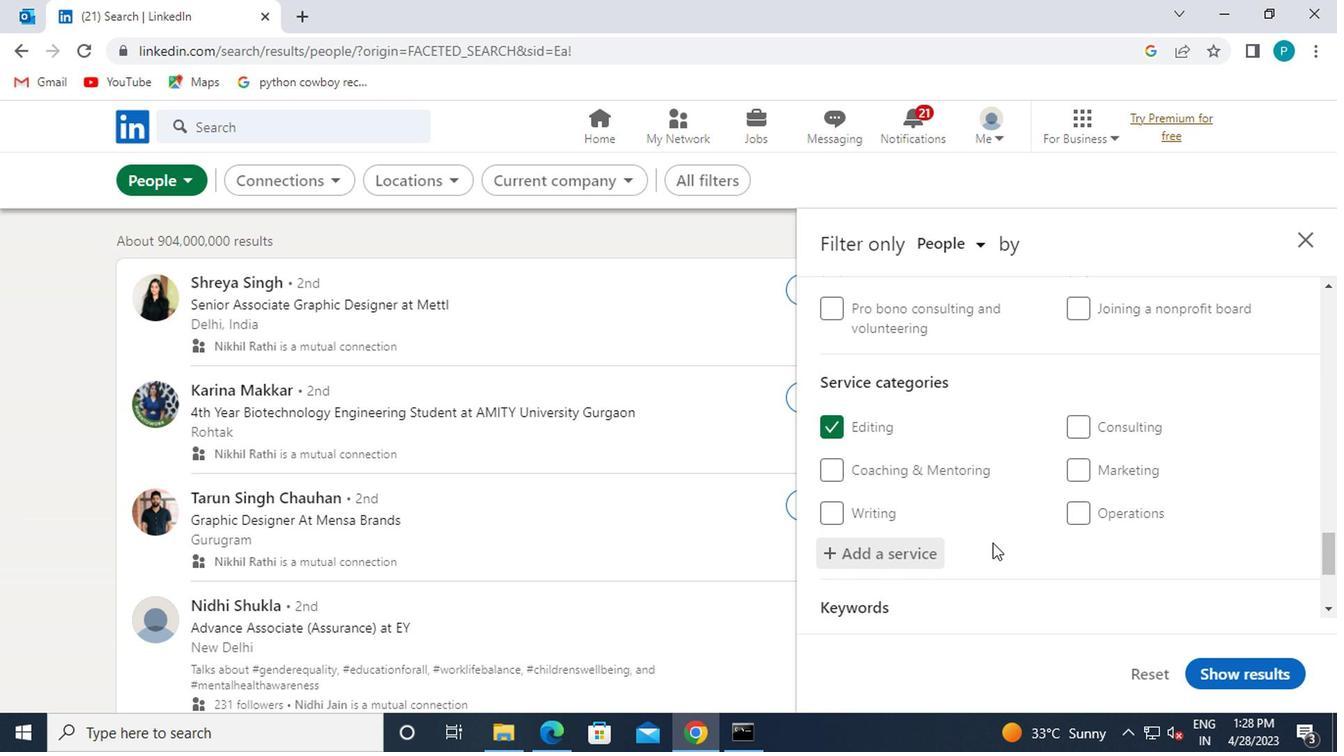 
Action: Mouse scrolled (985, 537) with delta (0, 0)
Screenshot: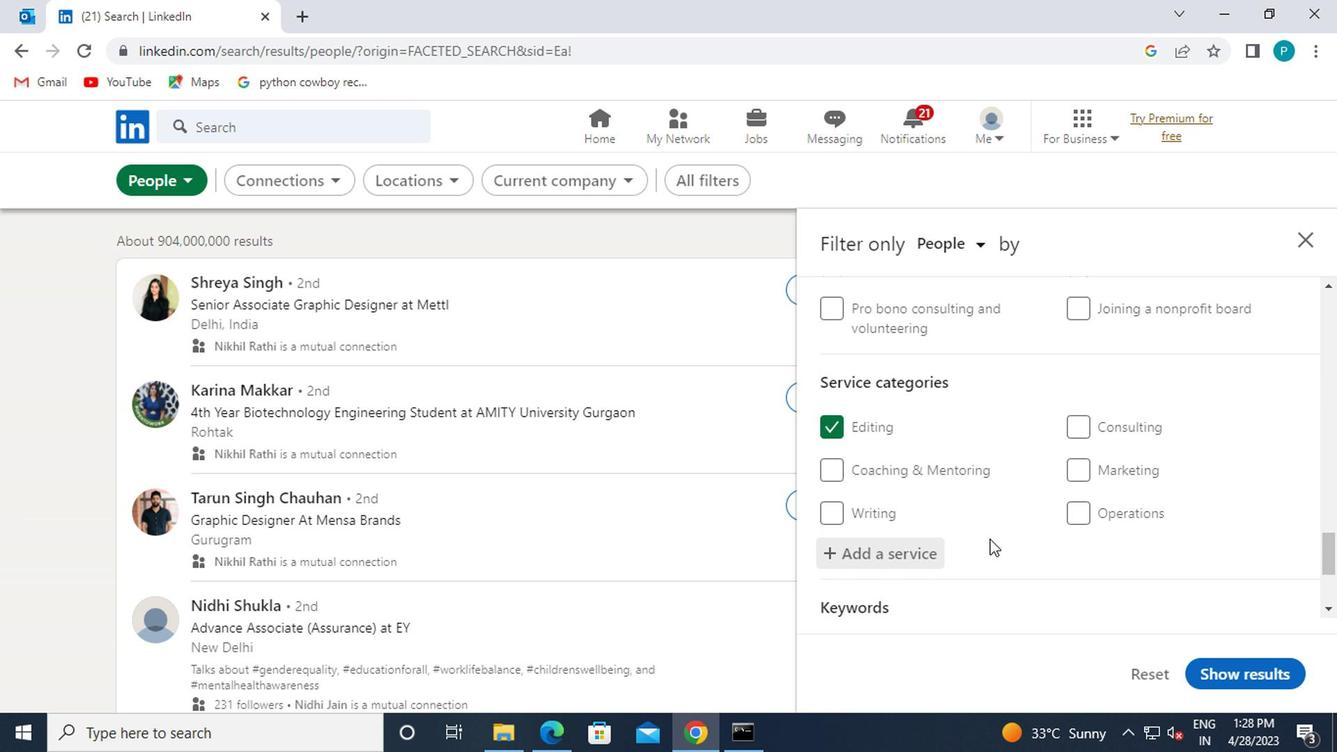 
Action: Mouse moved to (973, 551)
Screenshot: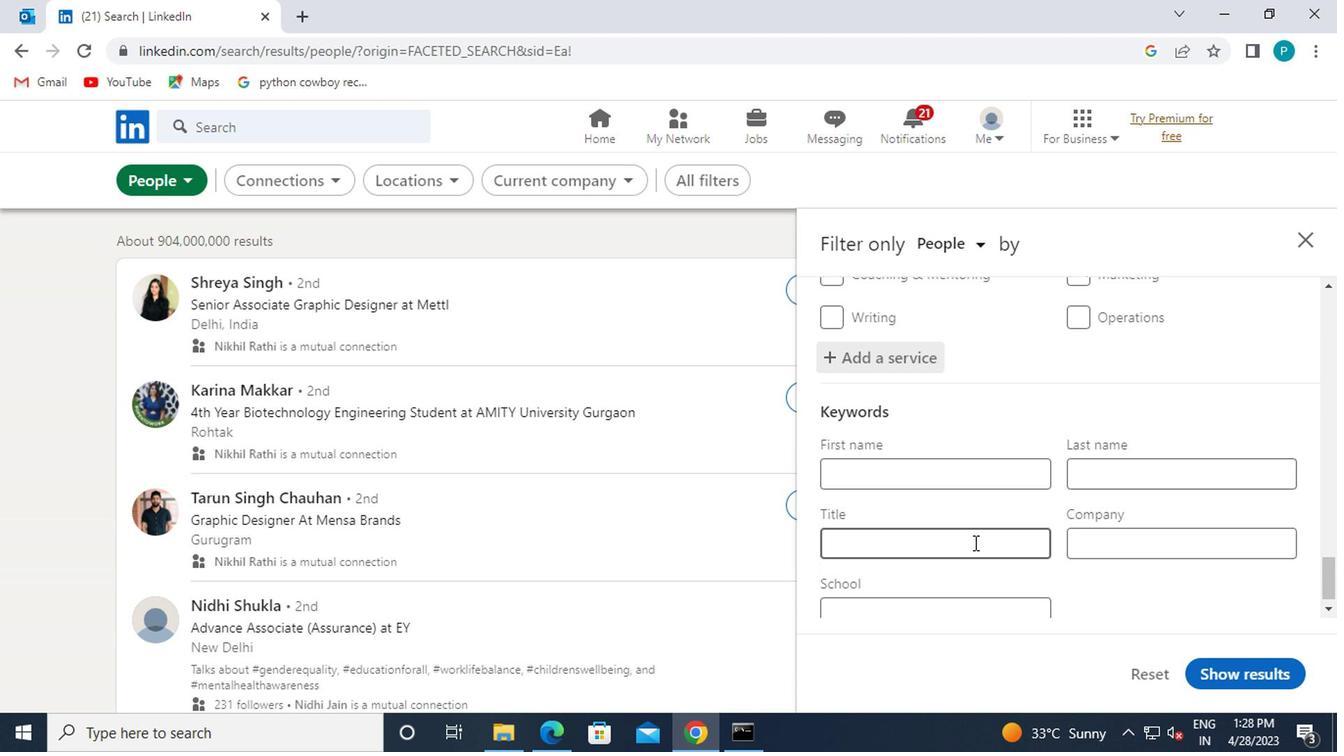 
Action: Mouse pressed left at (973, 551)
Screenshot: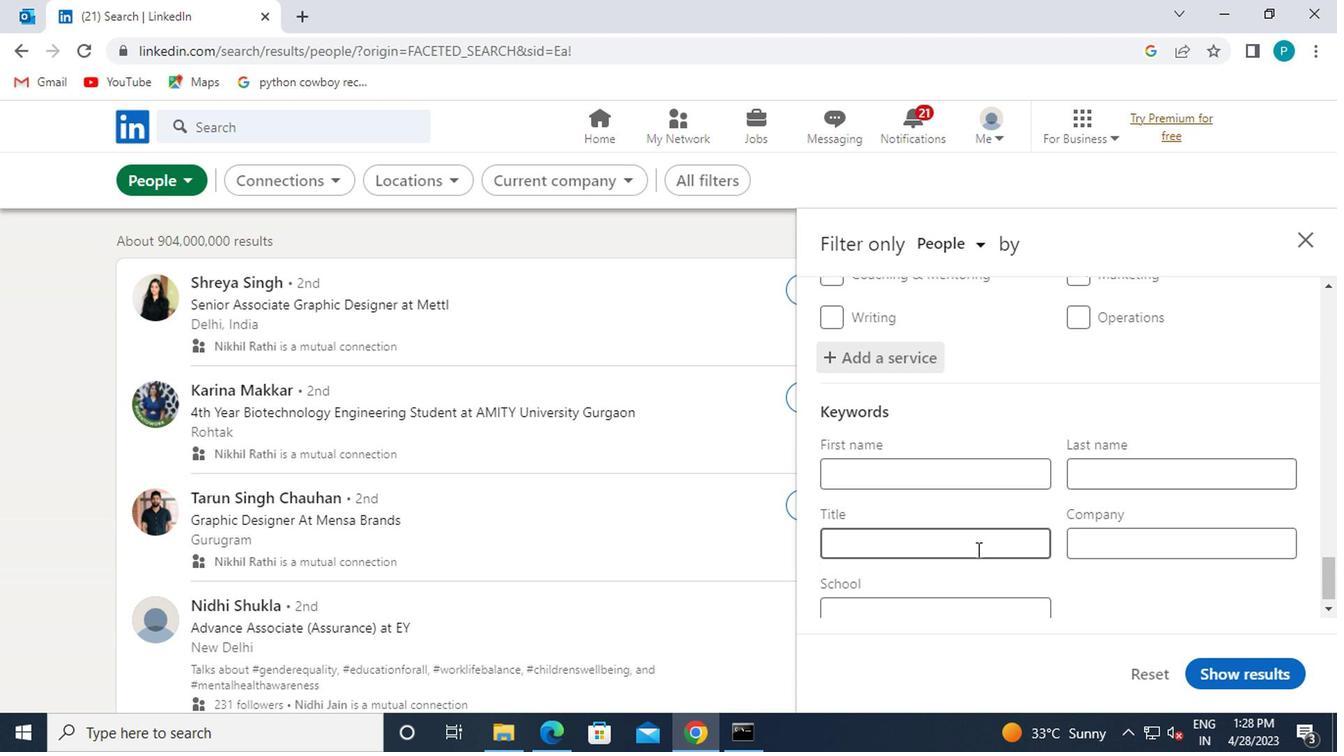 
Action: Key pressed <Key.caps_lock>E<Key.caps_lock>XECUTIVE<Key.space><Key.caps_lock>A<Key.caps_lock>SSISTANT
Screenshot: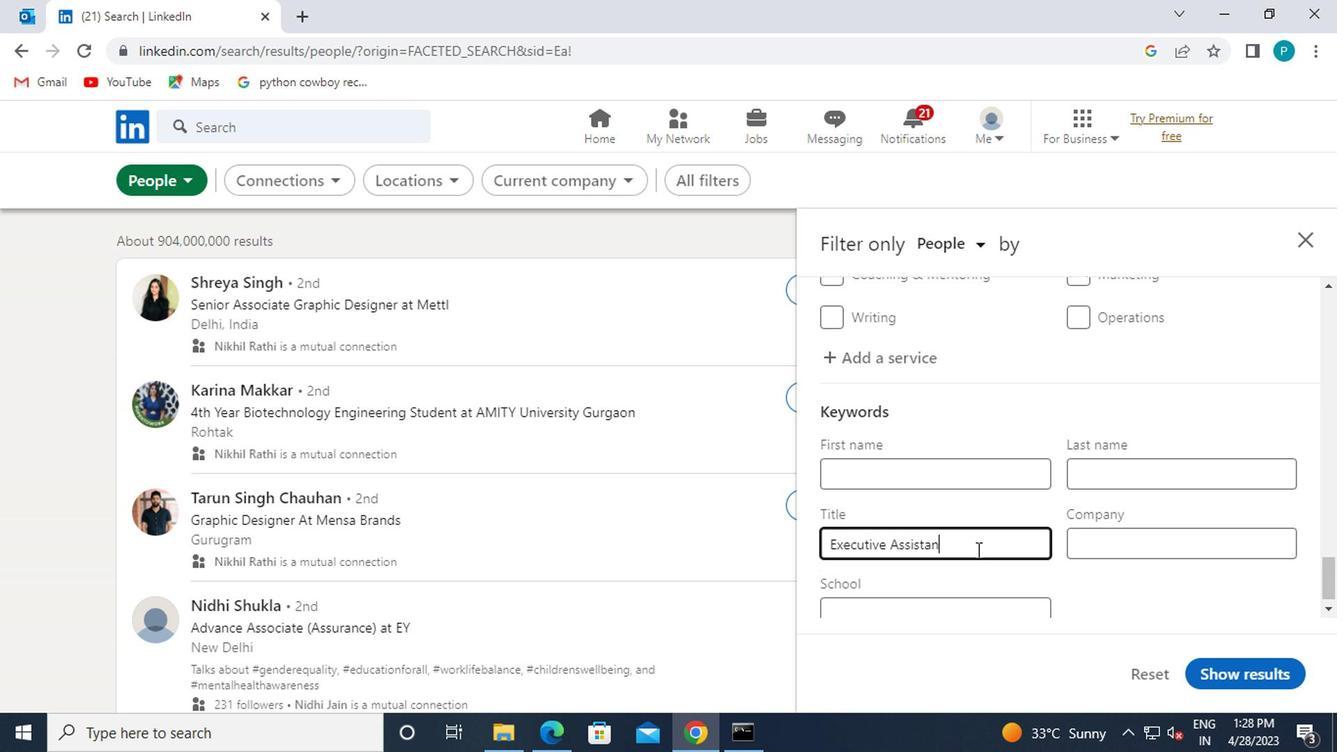 
Action: Mouse moved to (1265, 675)
Screenshot: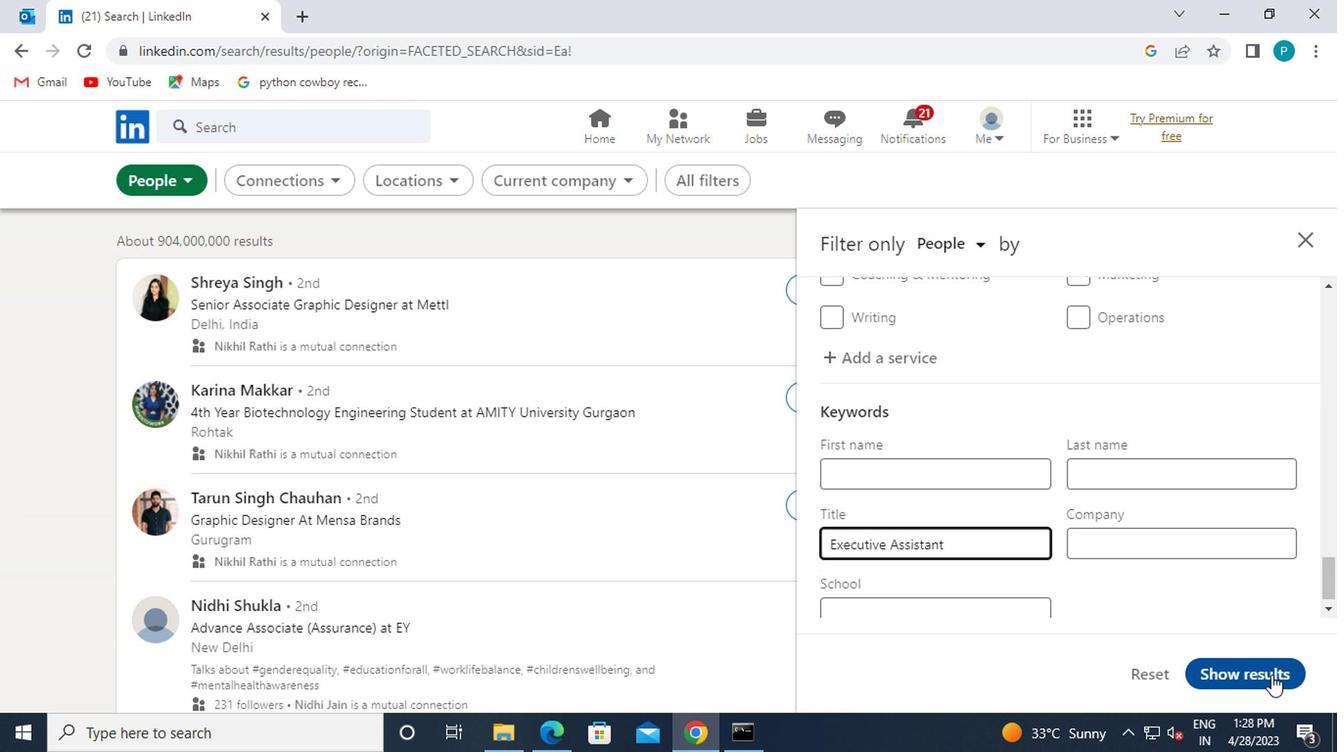 
Action: Mouse pressed left at (1265, 675)
Screenshot: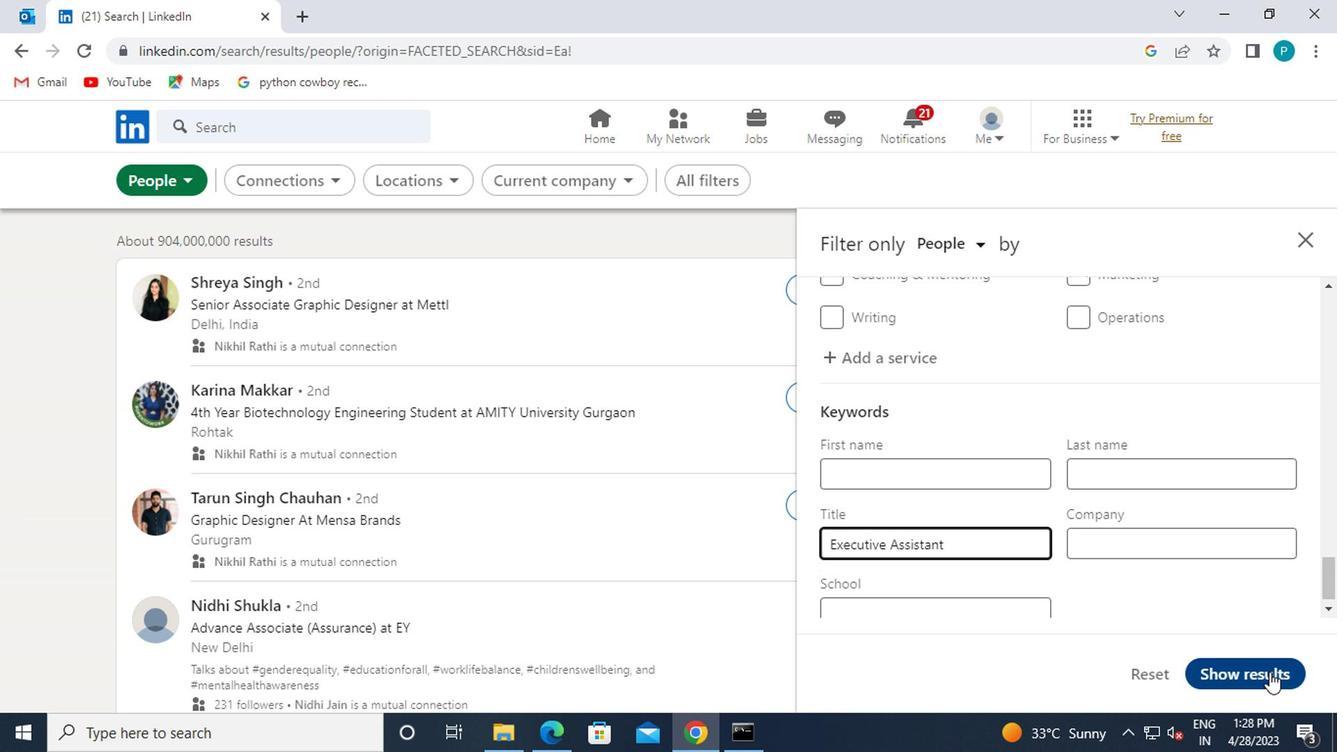 
